 Task: Find connections with filter location Frederico Westphalen with filter topic #realestatewith filter profile language Spanish with filter current company Hacker Associate with filter school SunRise University Alwar with filter industry Business Consulting and Services with filter service category Wedding Planning with filter keywords title Financial Services Representative
Action: Mouse moved to (659, 100)
Screenshot: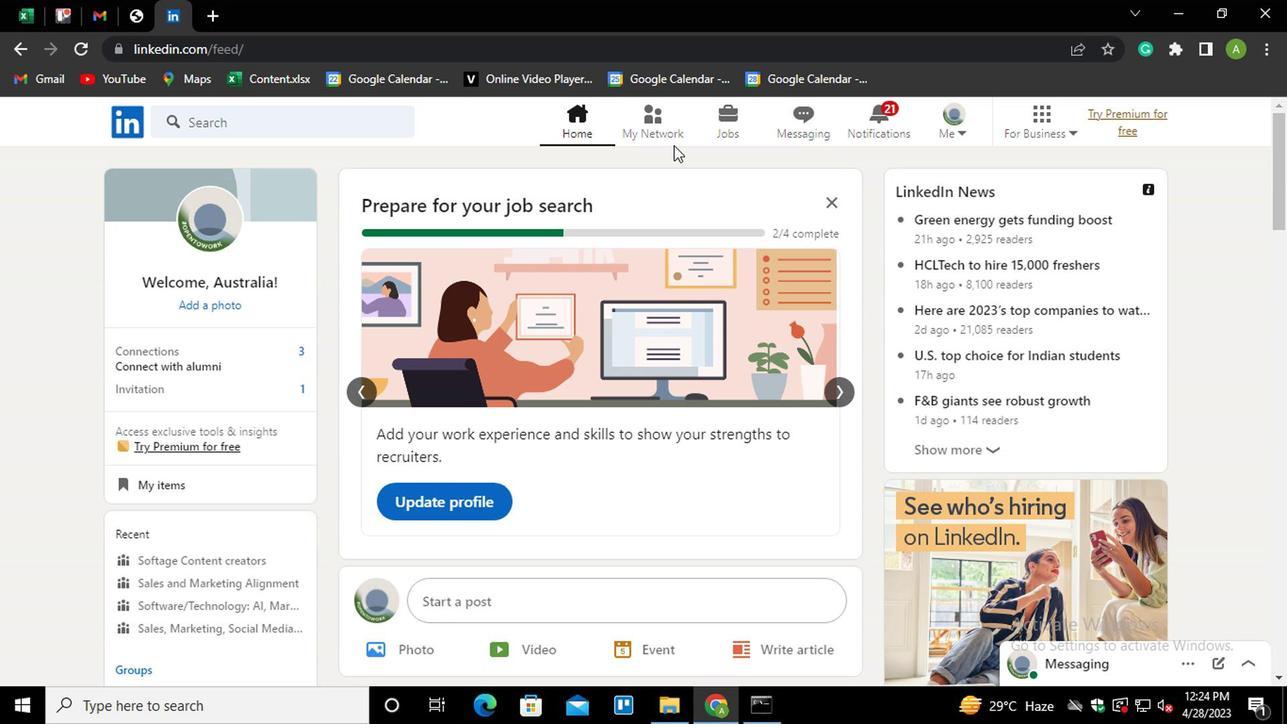 
Action: Mouse pressed left at (659, 100)
Screenshot: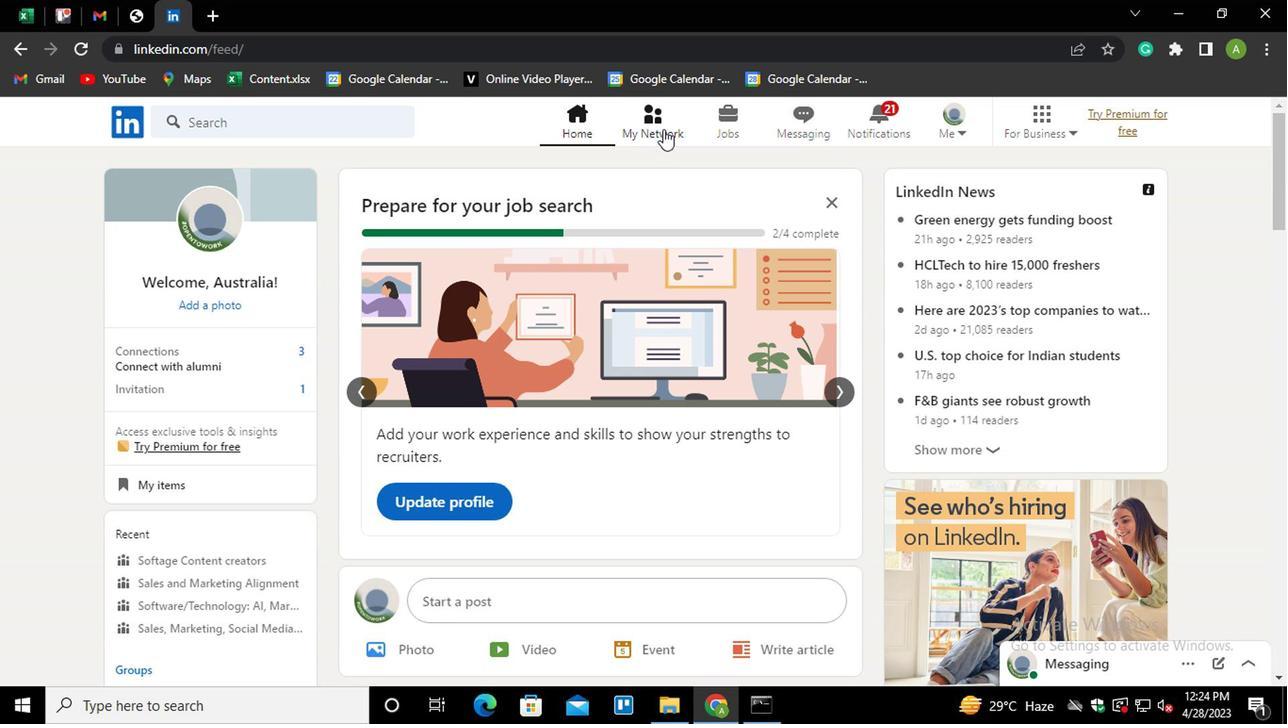 
Action: Mouse moved to (208, 208)
Screenshot: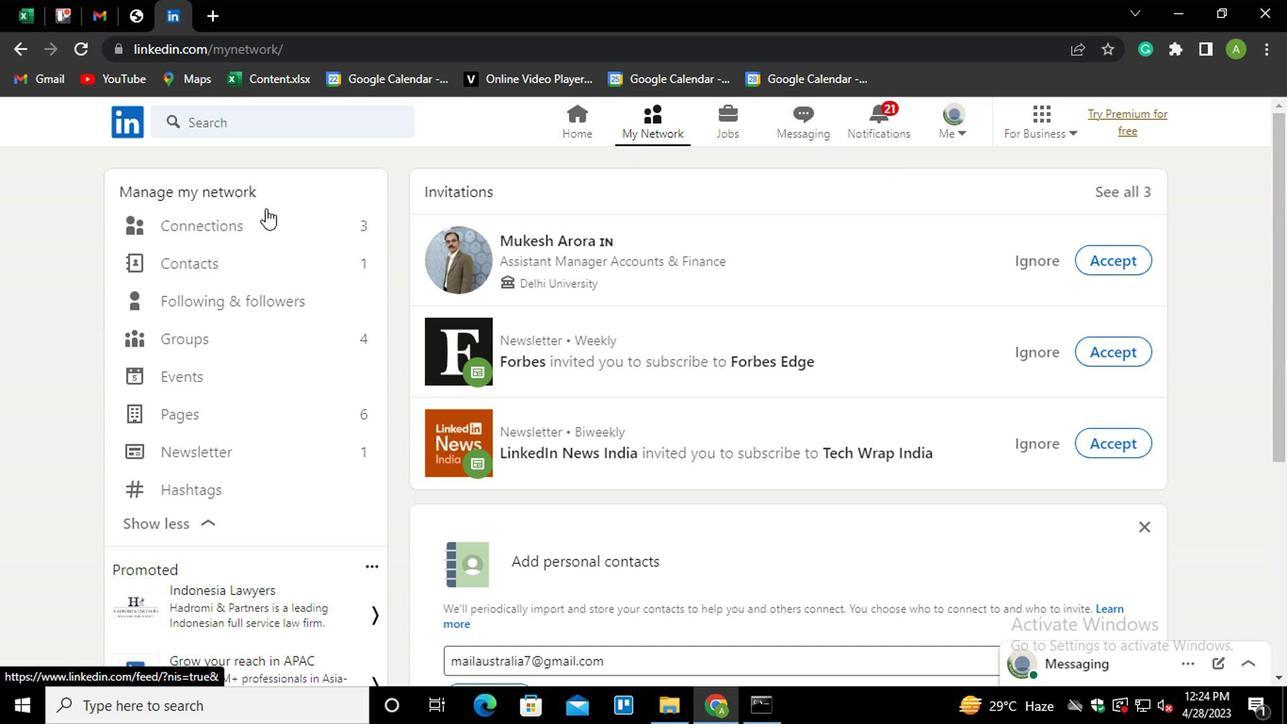 
Action: Mouse pressed left at (208, 208)
Screenshot: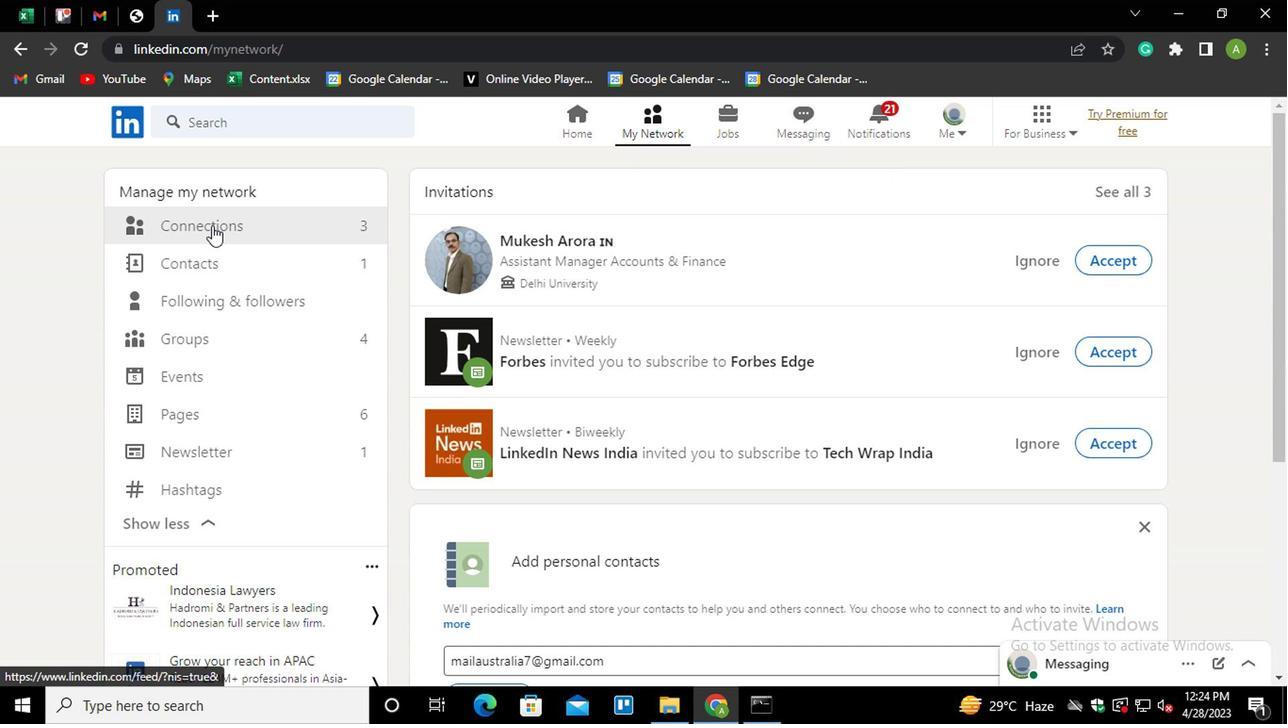 
Action: Mouse moved to (757, 203)
Screenshot: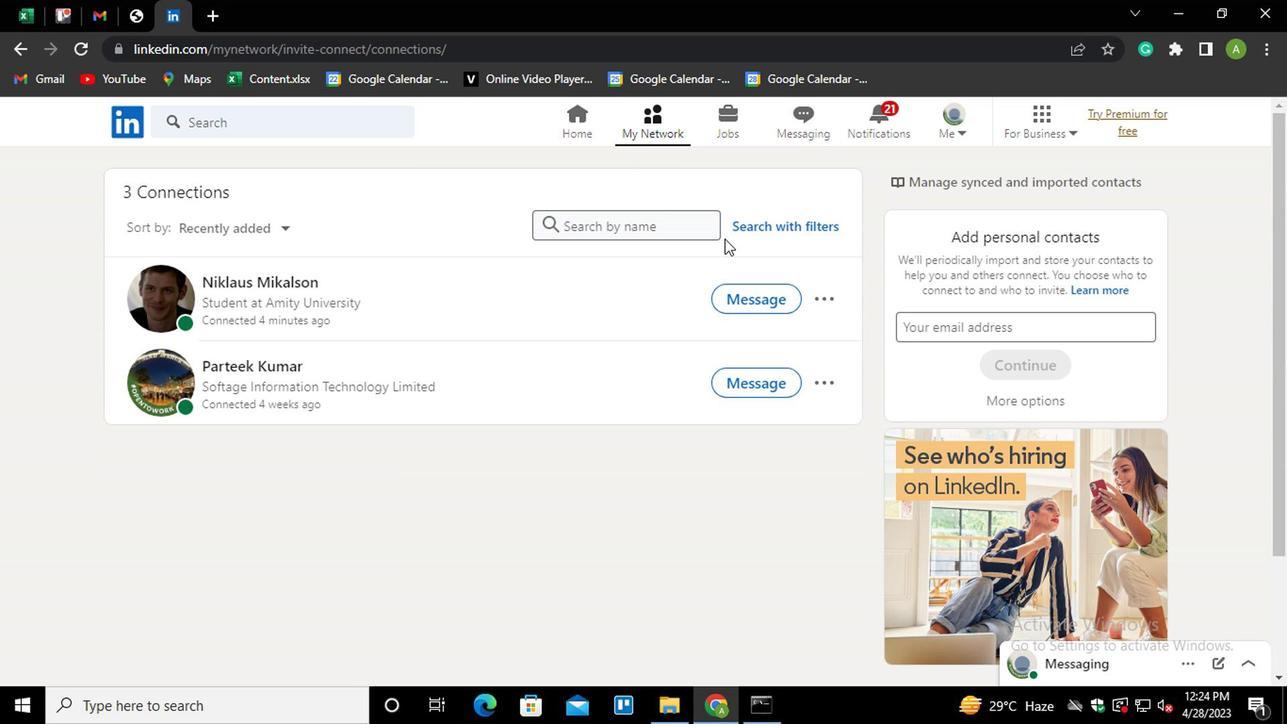 
Action: Mouse pressed left at (757, 203)
Screenshot: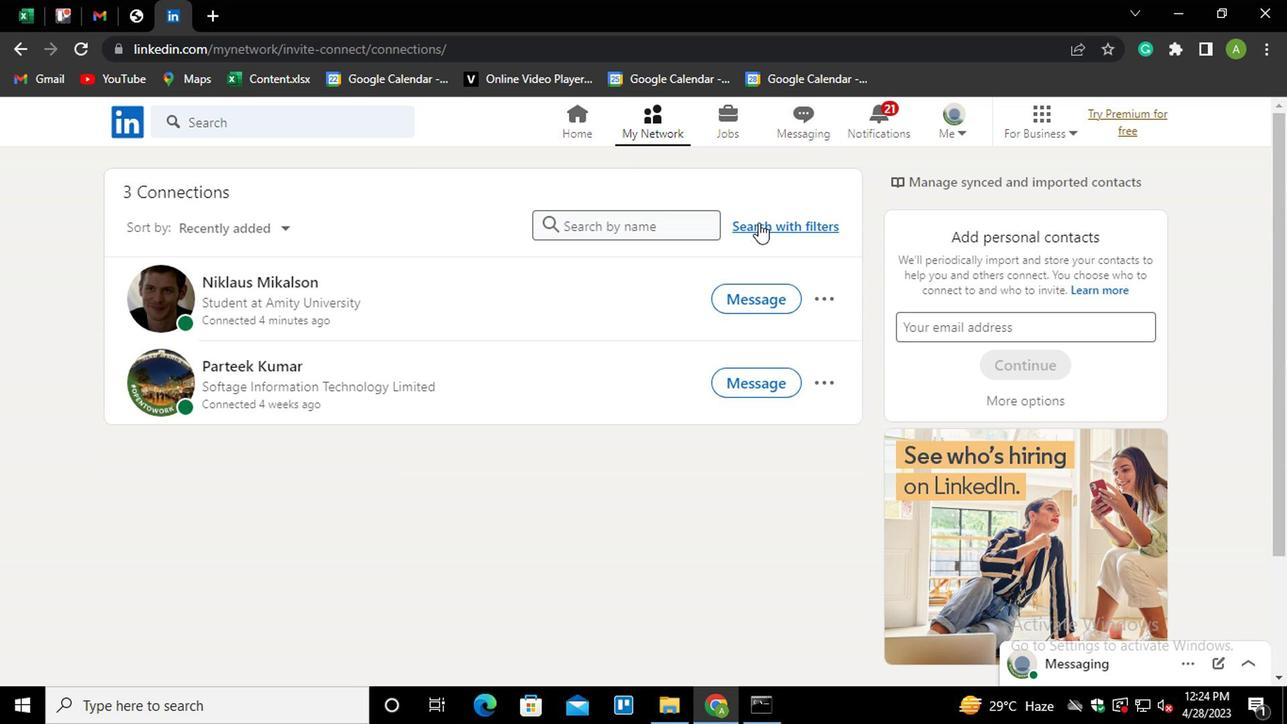 
Action: Mouse moved to (695, 151)
Screenshot: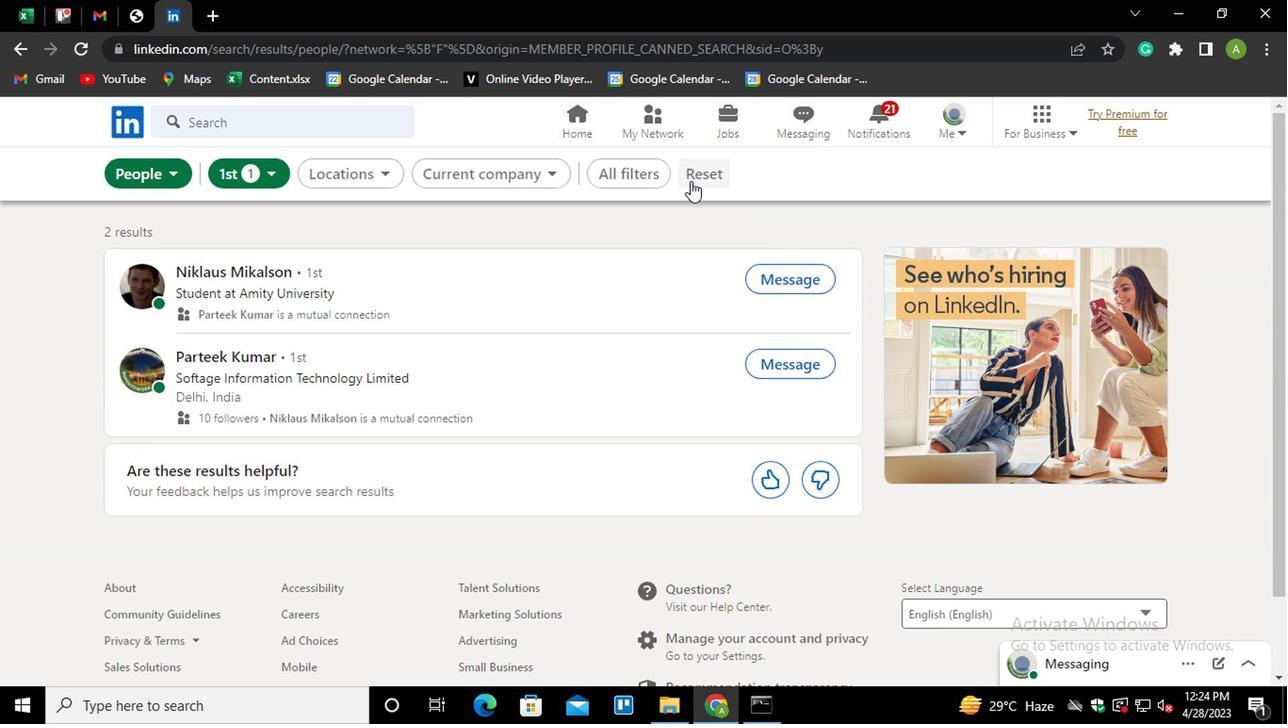 
Action: Mouse pressed left at (695, 151)
Screenshot: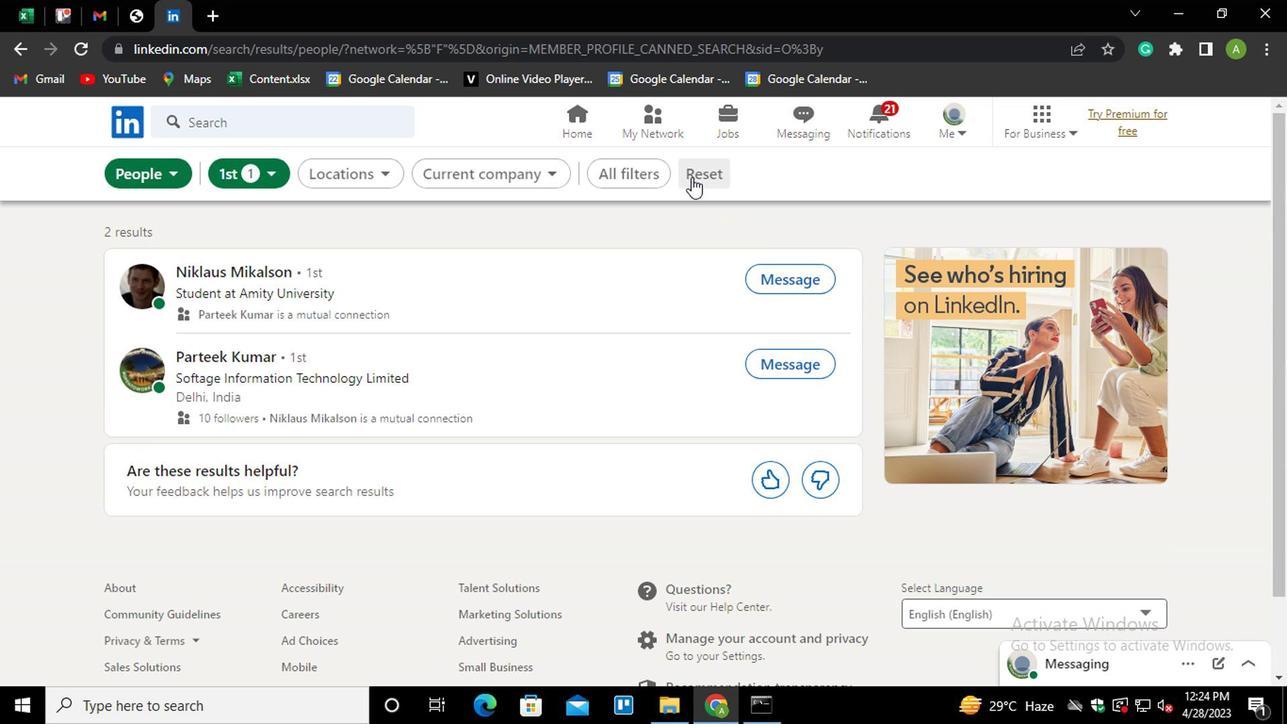 
Action: Mouse moved to (669, 151)
Screenshot: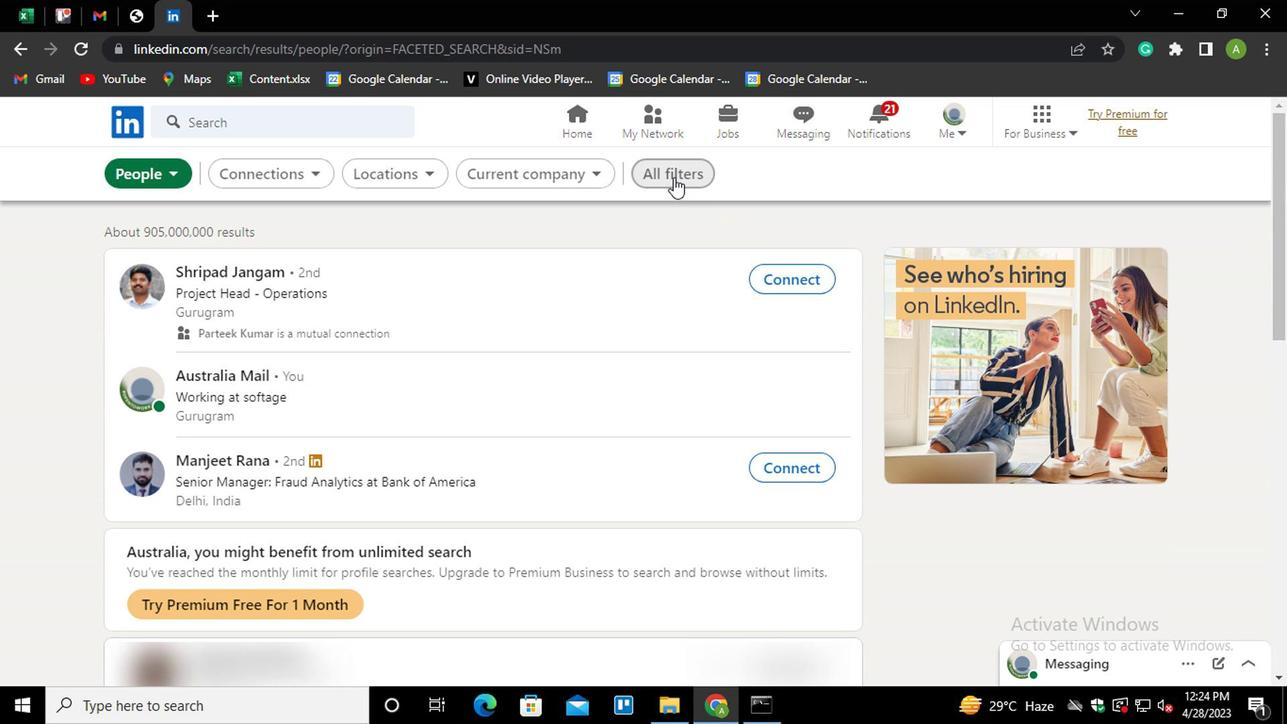 
Action: Mouse pressed left at (669, 151)
Screenshot: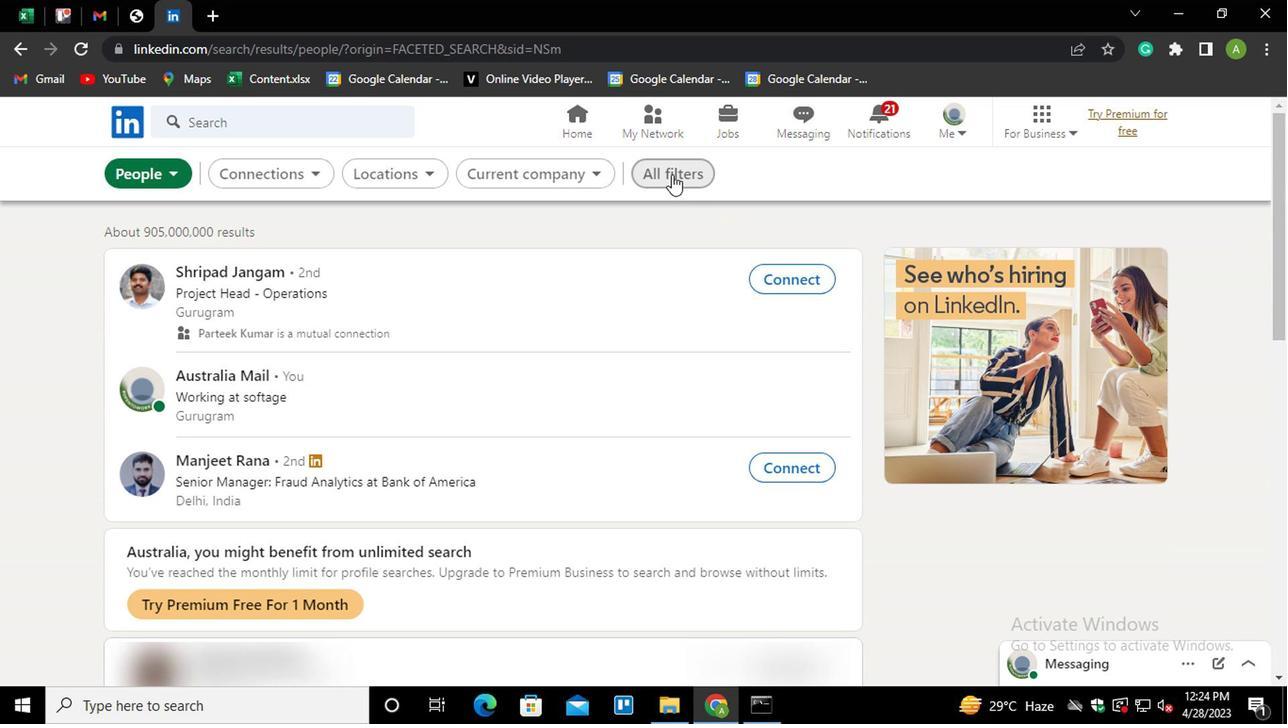 
Action: Mouse moved to (865, 352)
Screenshot: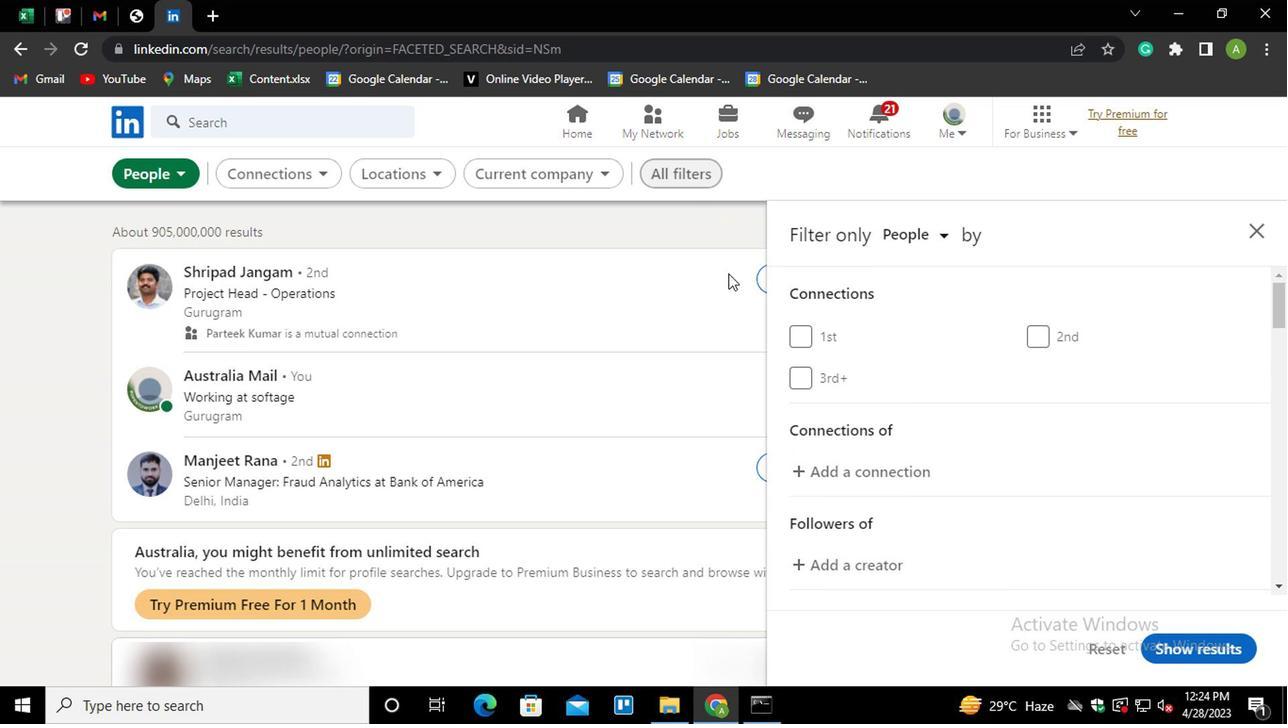 
Action: Mouse scrolled (865, 352) with delta (0, 0)
Screenshot: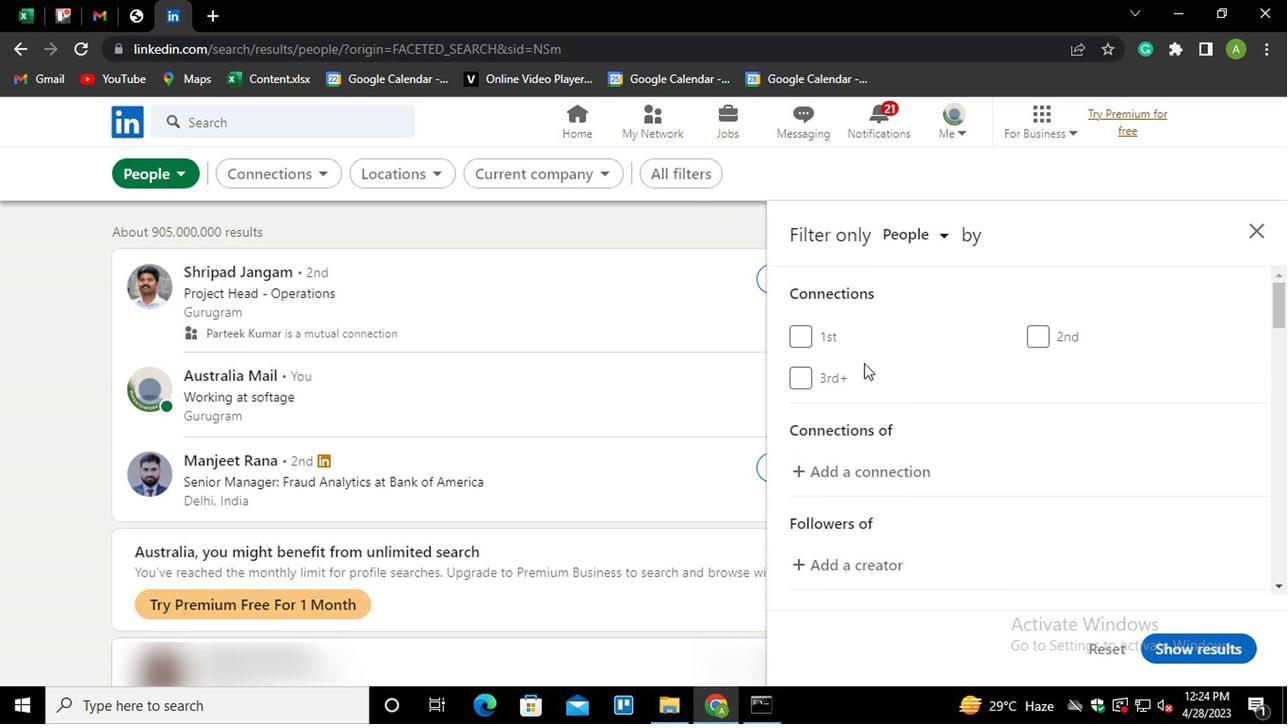 
Action: Mouse scrolled (865, 352) with delta (0, 0)
Screenshot: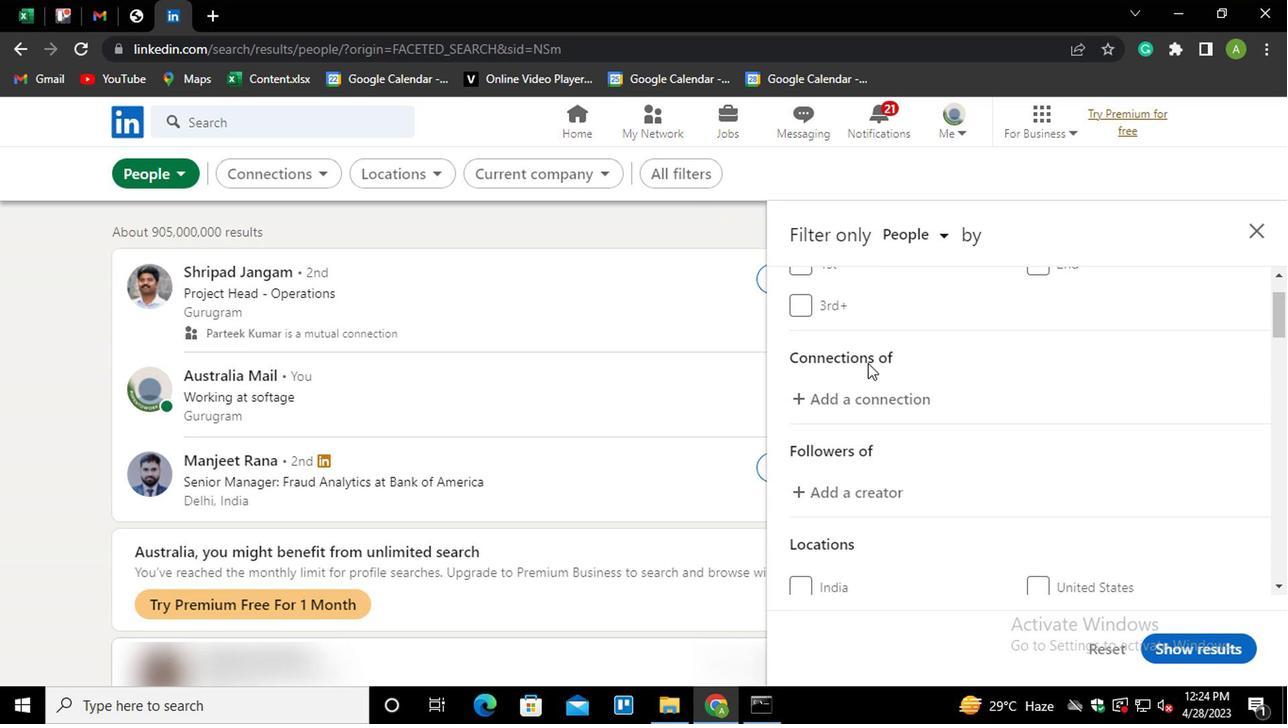 
Action: Mouse scrolled (865, 352) with delta (0, 0)
Screenshot: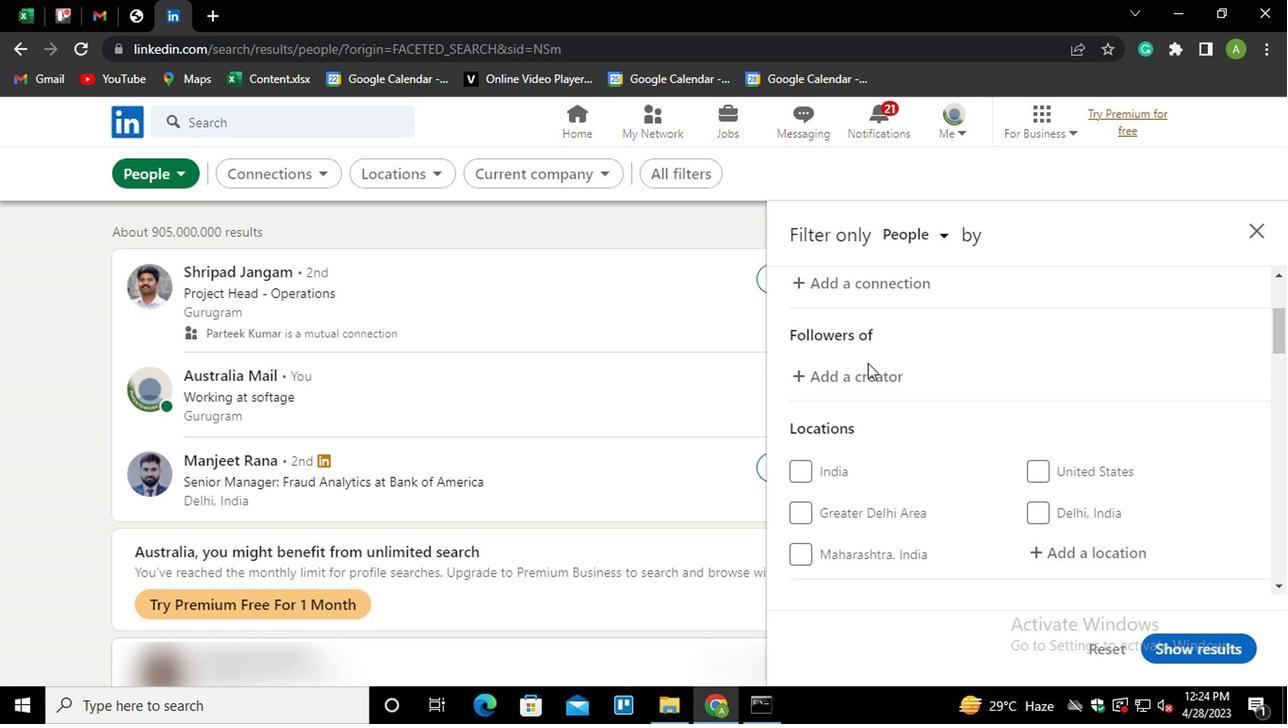 
Action: Mouse moved to (1069, 456)
Screenshot: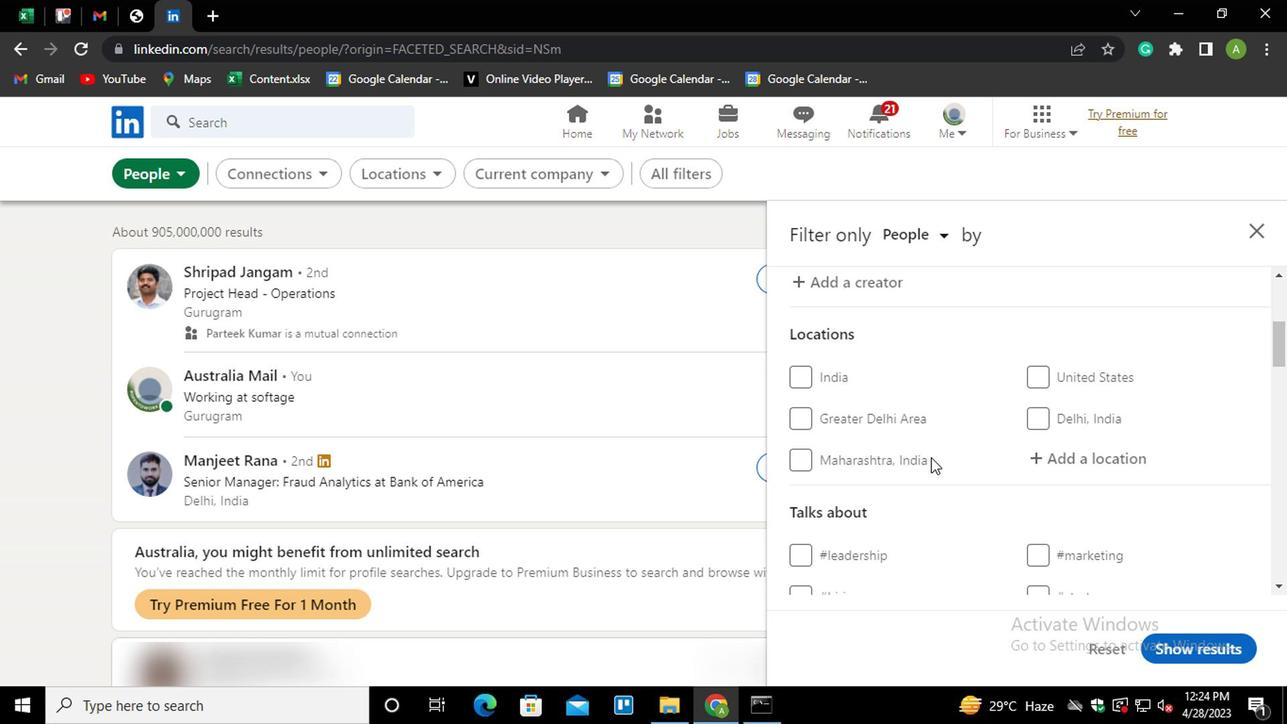 
Action: Mouse pressed left at (1069, 456)
Screenshot: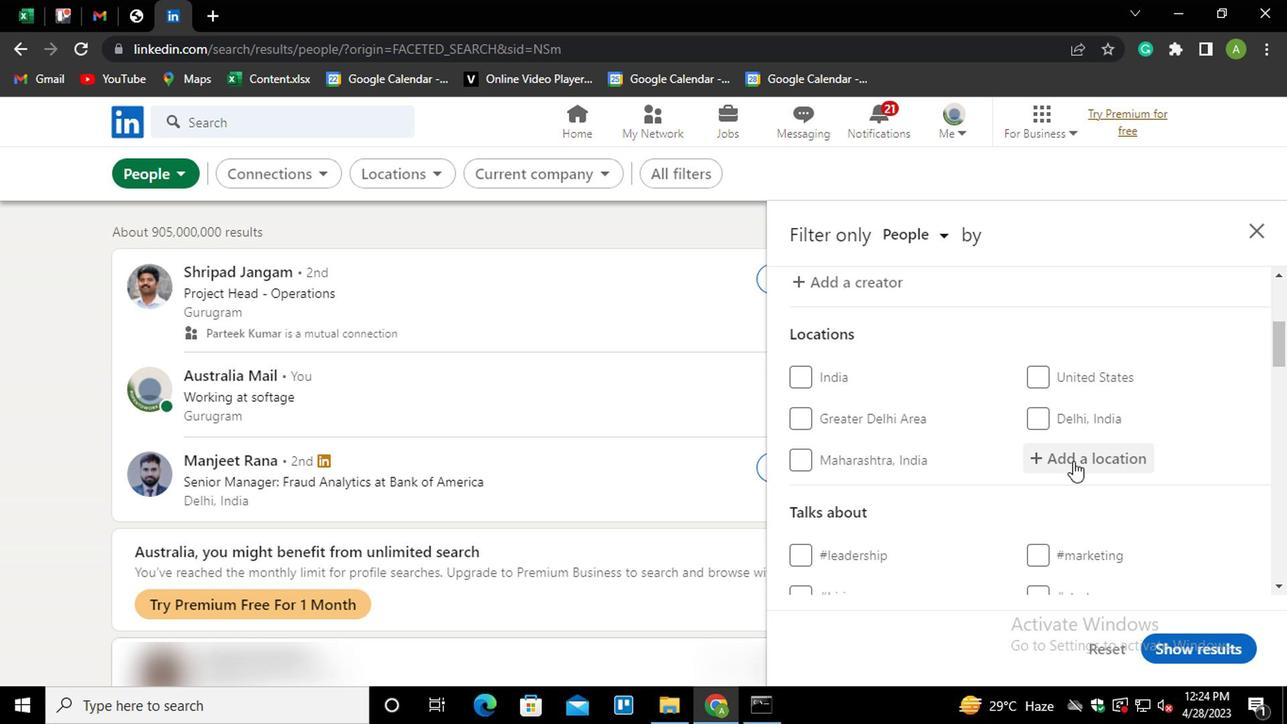 
Action: Mouse moved to (1069, 455)
Screenshot: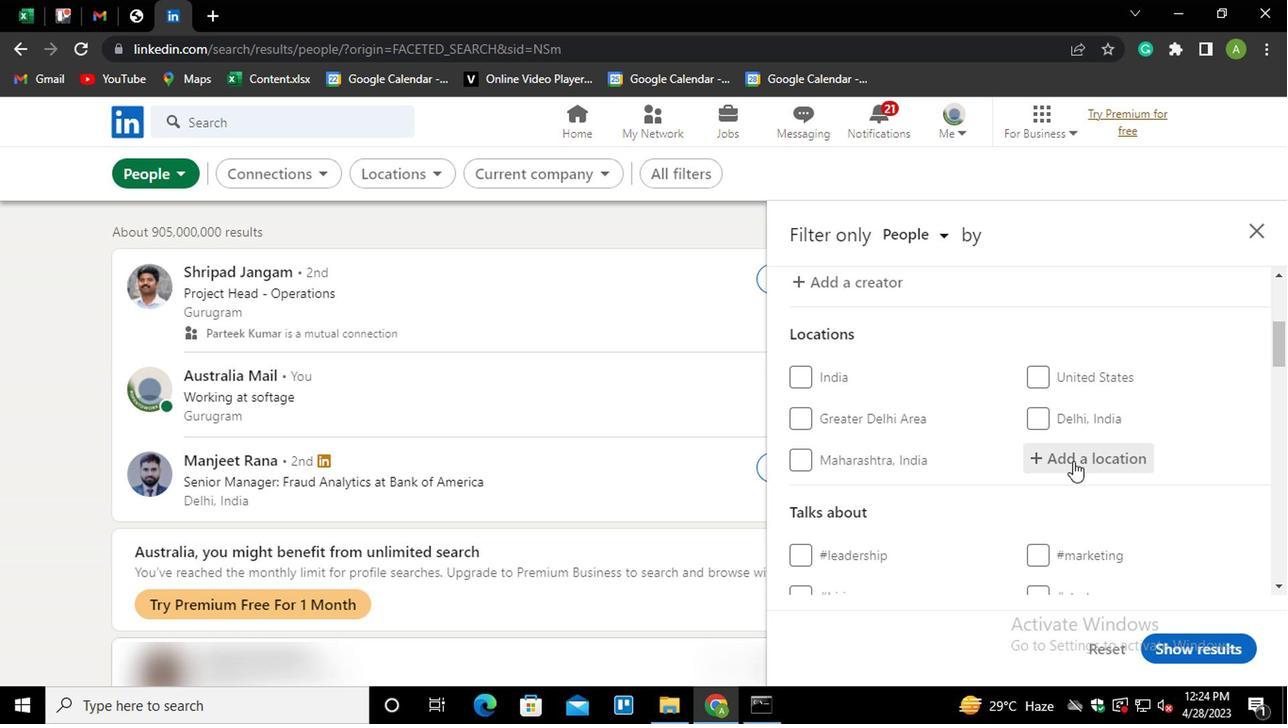 
Action: Key pressed <Key.shift>
Screenshot: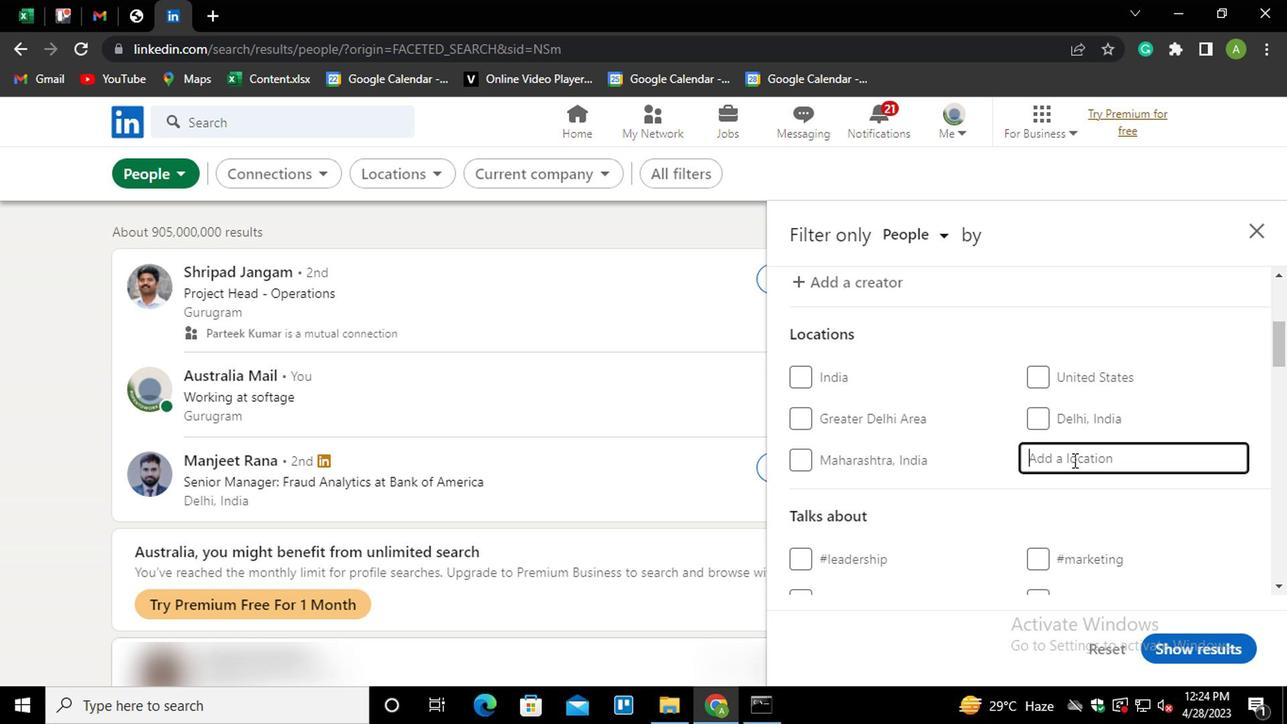 
Action: Mouse moved to (1067, 455)
Screenshot: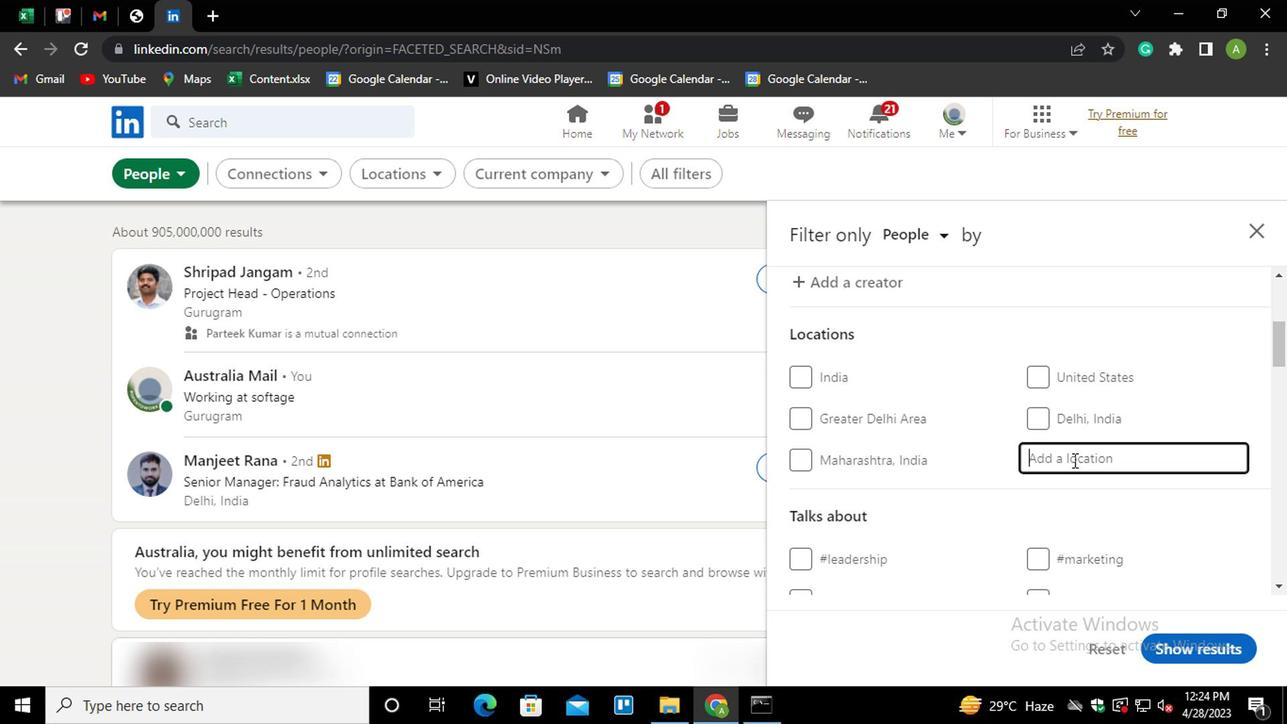 
Action: Key pressed F
Screenshot: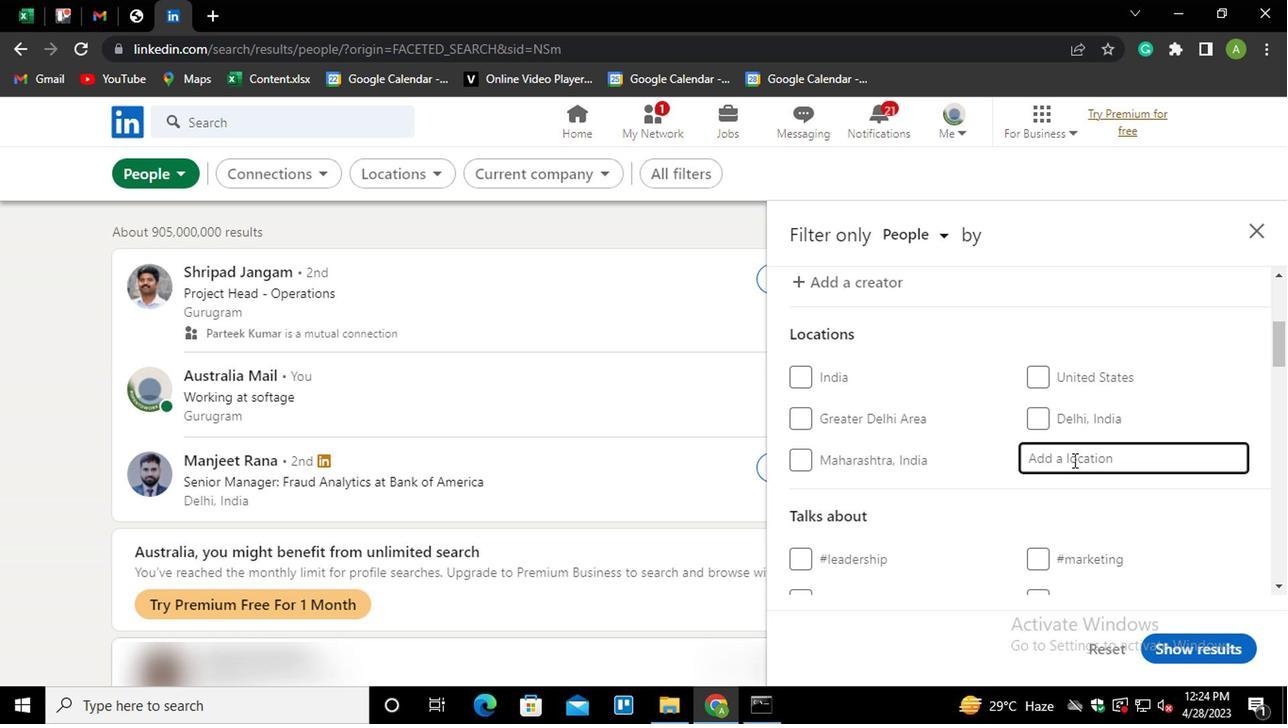 
Action: Mouse moved to (1067, 455)
Screenshot: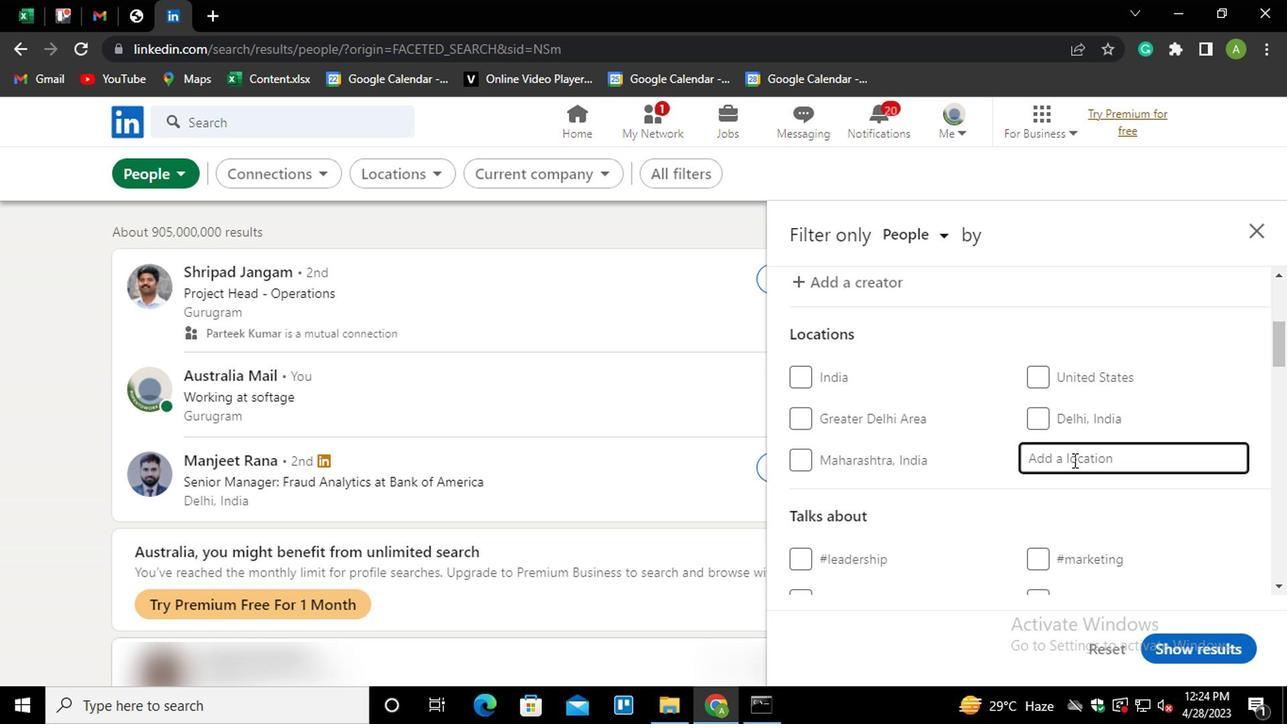 
Action: Key pressed REDERICO<Key.down><Key.enter>
Screenshot: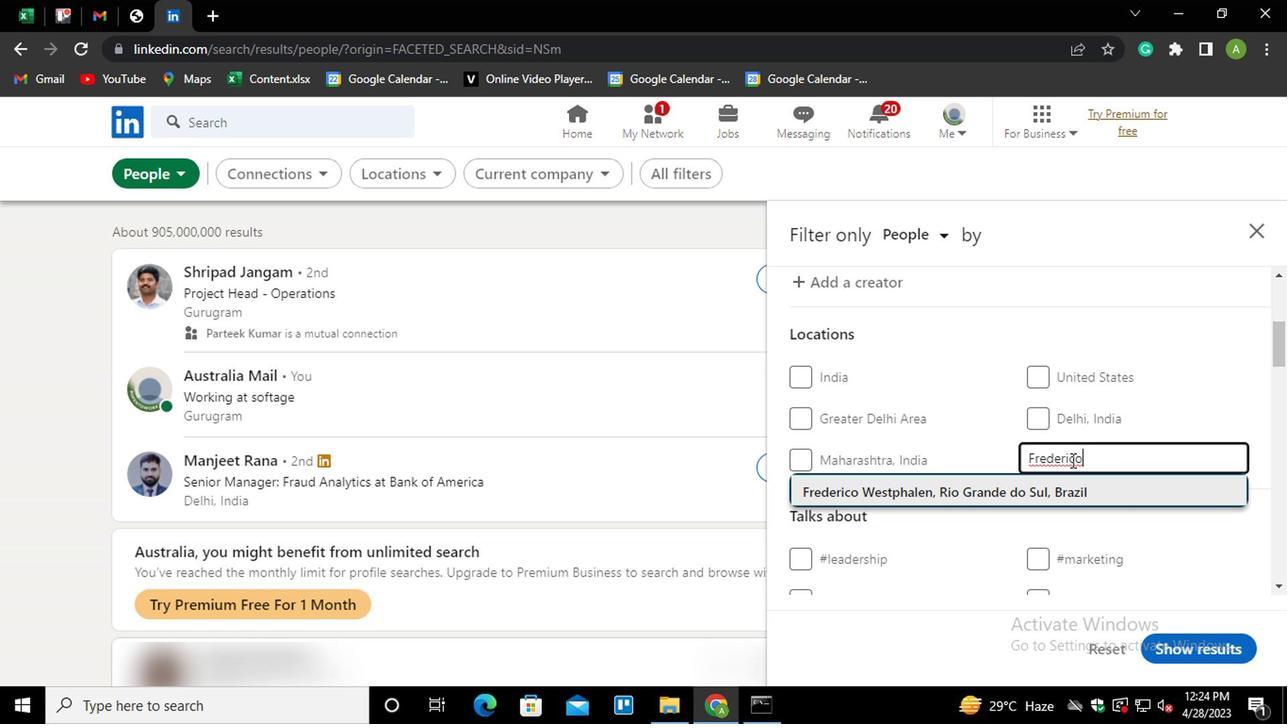 
Action: Mouse scrolled (1067, 454) with delta (0, 0)
Screenshot: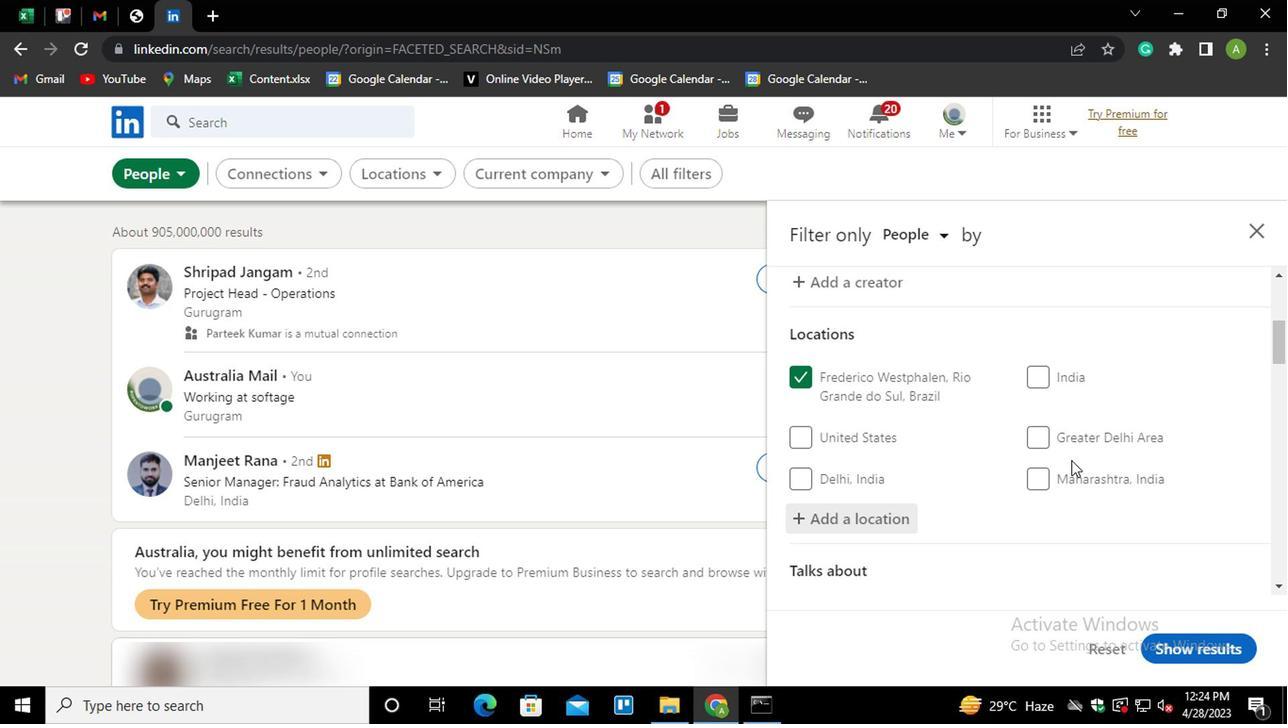 
Action: Mouse scrolled (1067, 454) with delta (0, 0)
Screenshot: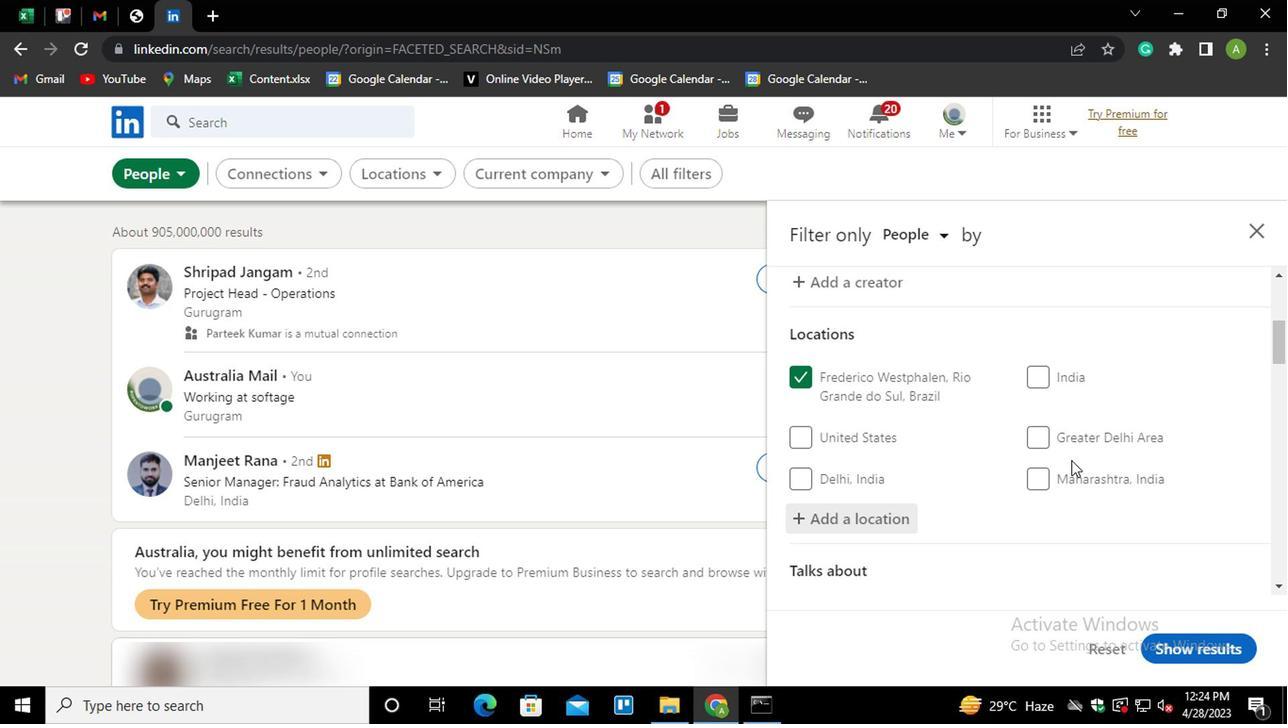 
Action: Mouse scrolled (1067, 454) with delta (0, 0)
Screenshot: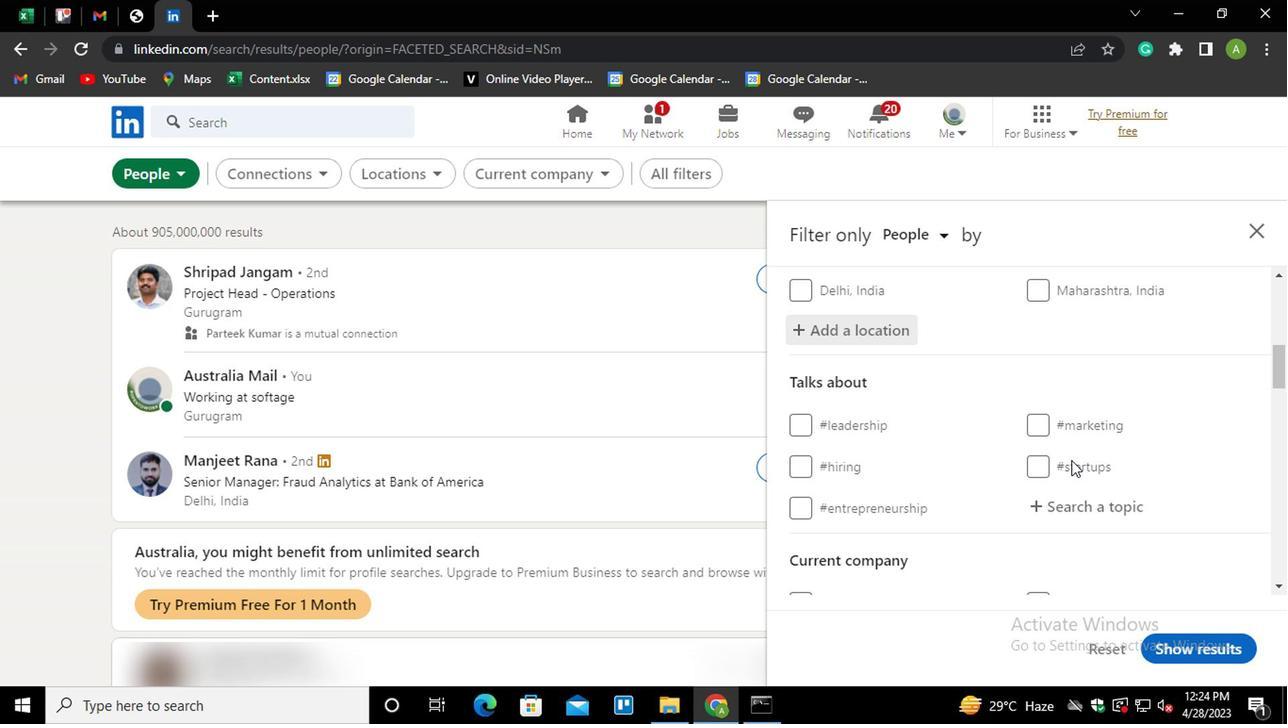 
Action: Mouse moved to (1062, 407)
Screenshot: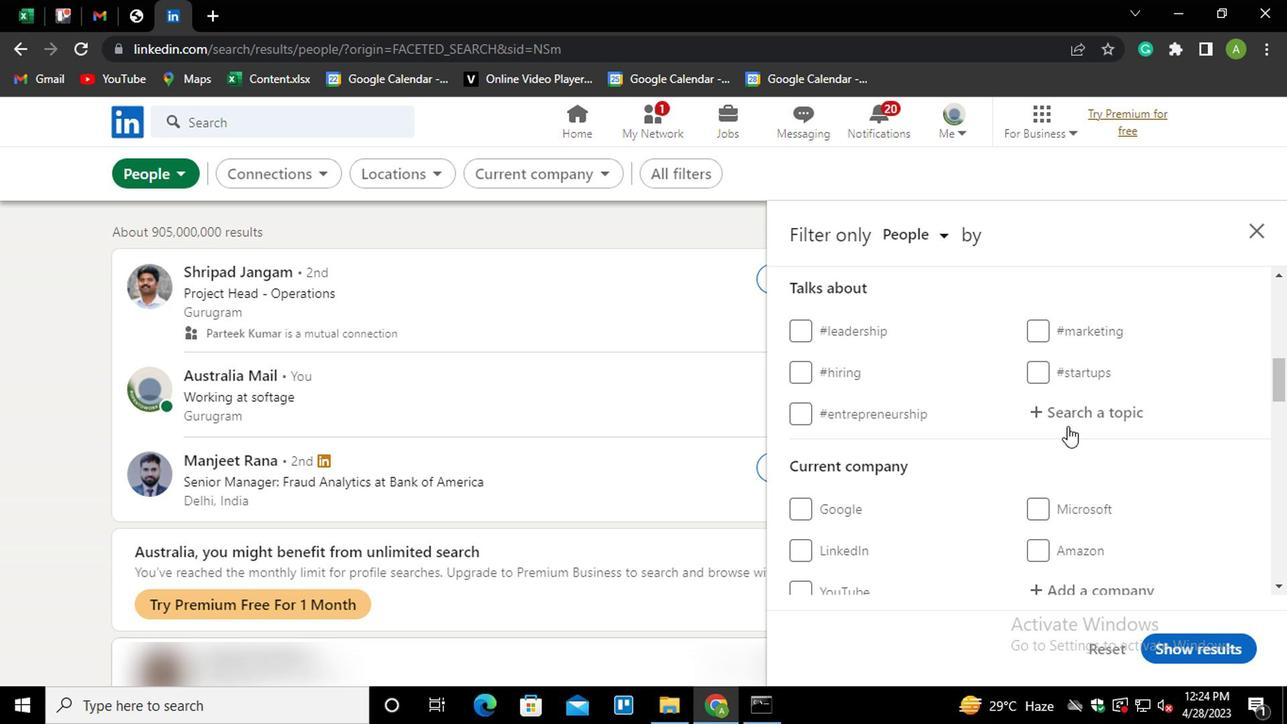 
Action: Mouse pressed left at (1062, 407)
Screenshot: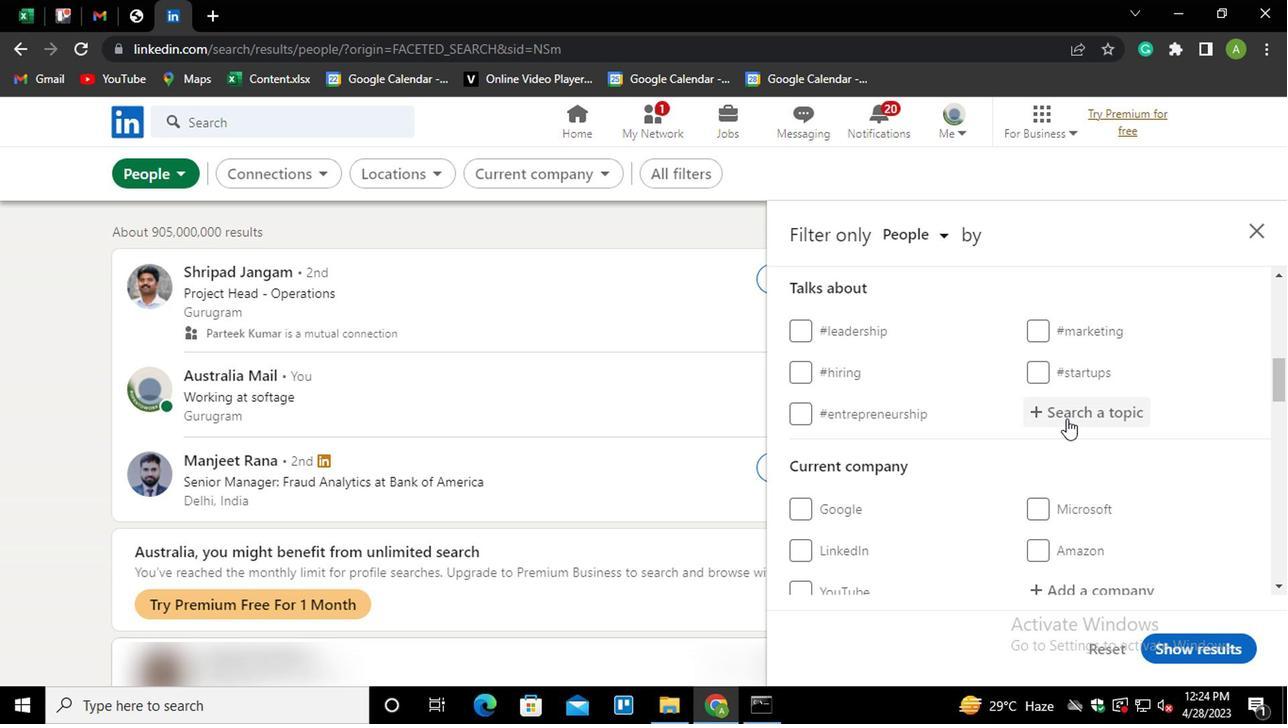 
Action: Key pressed R
Screenshot: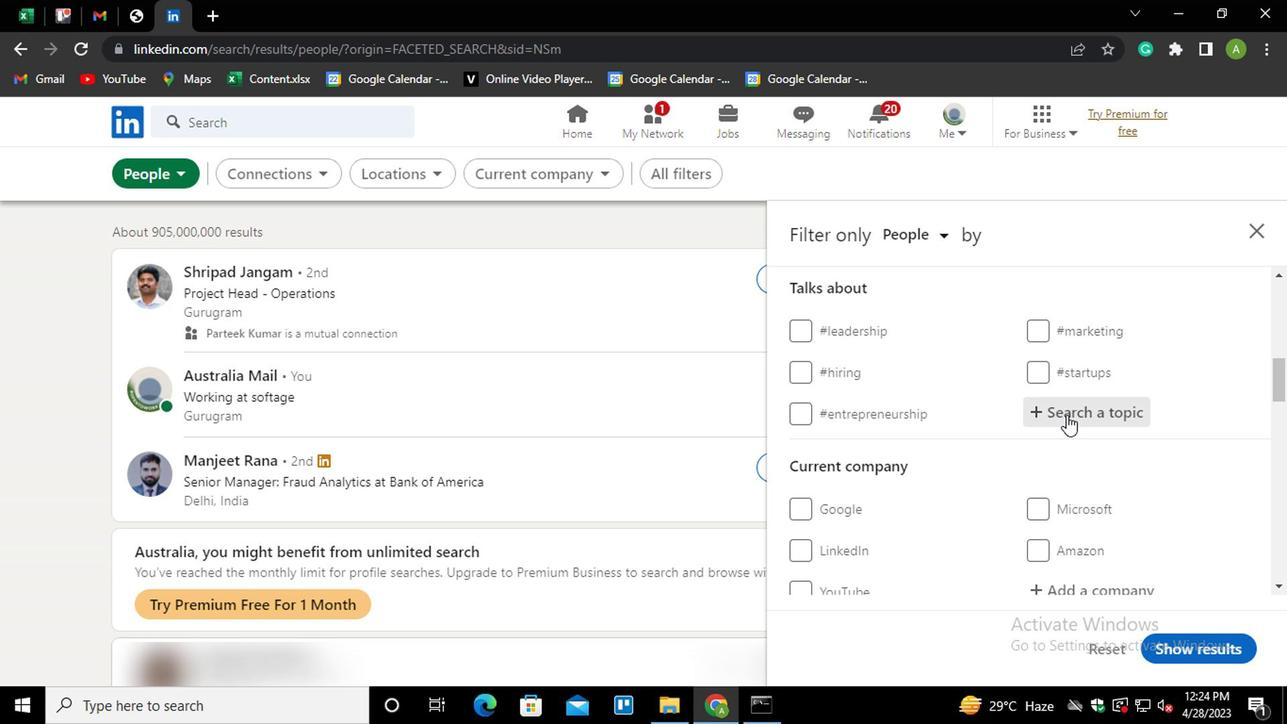 
Action: Mouse moved to (1060, 407)
Screenshot: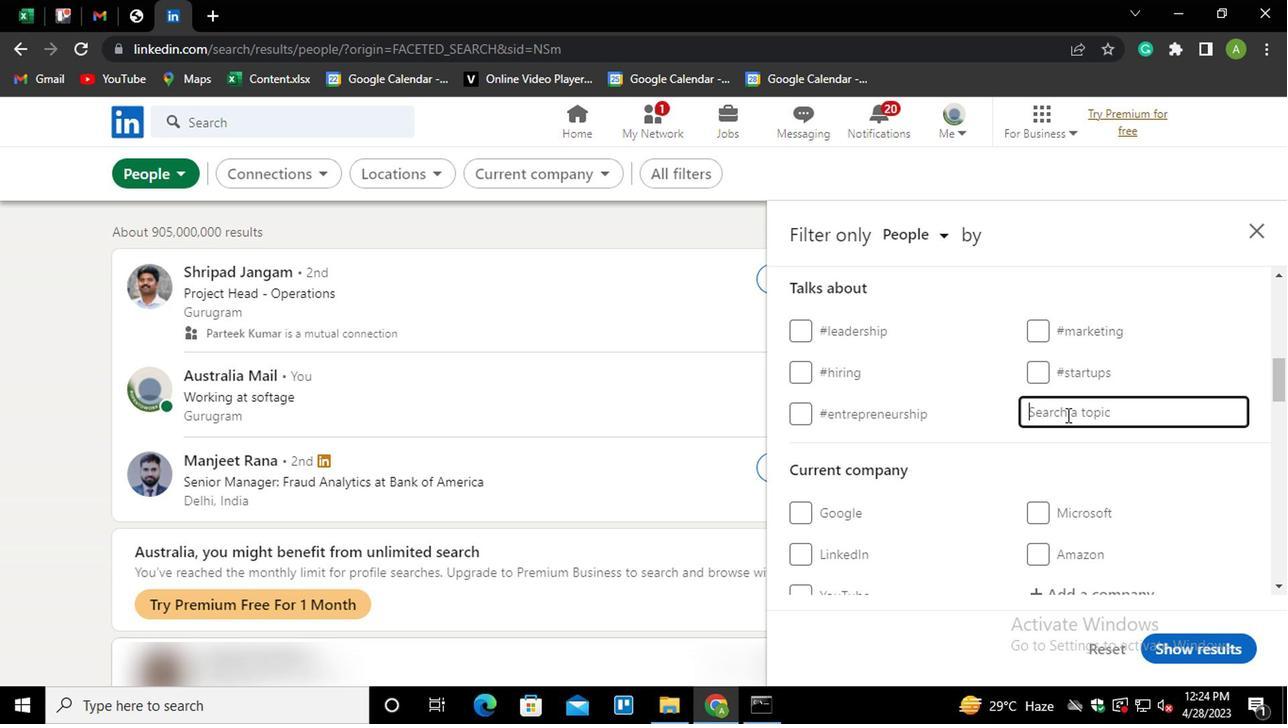 
Action: Key pressed E
Screenshot: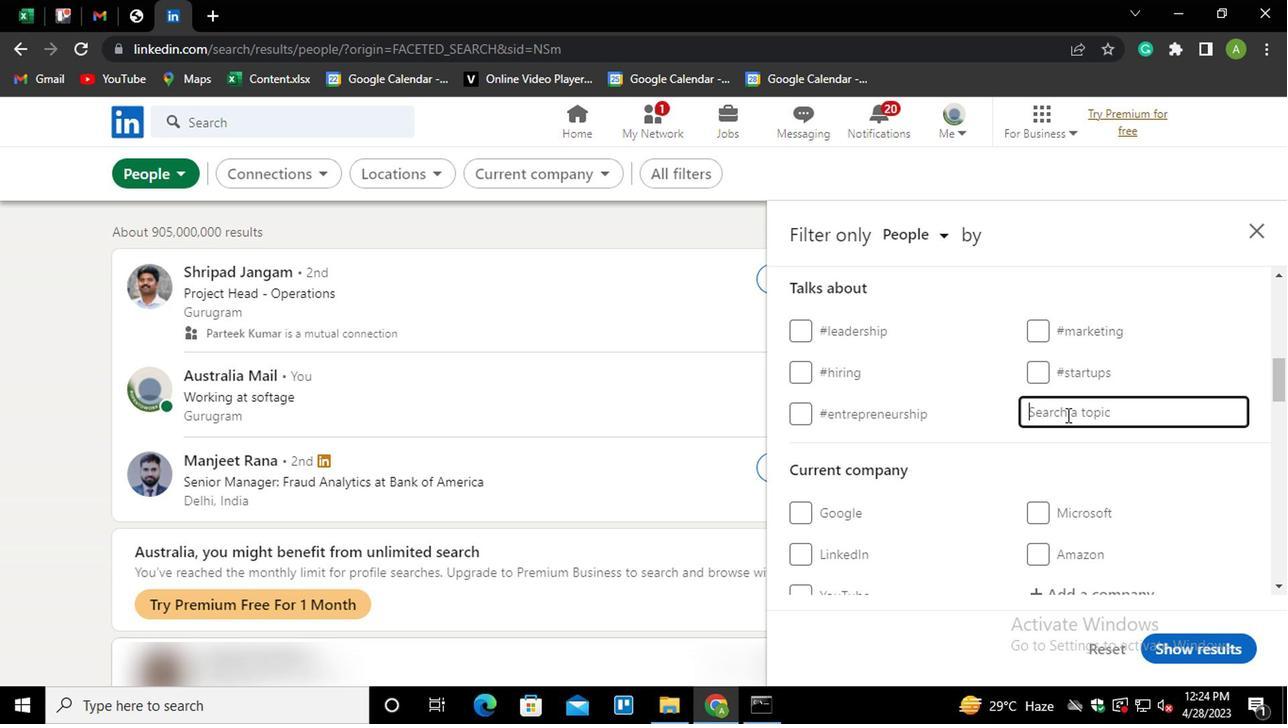 
Action: Mouse moved to (1058, 409)
Screenshot: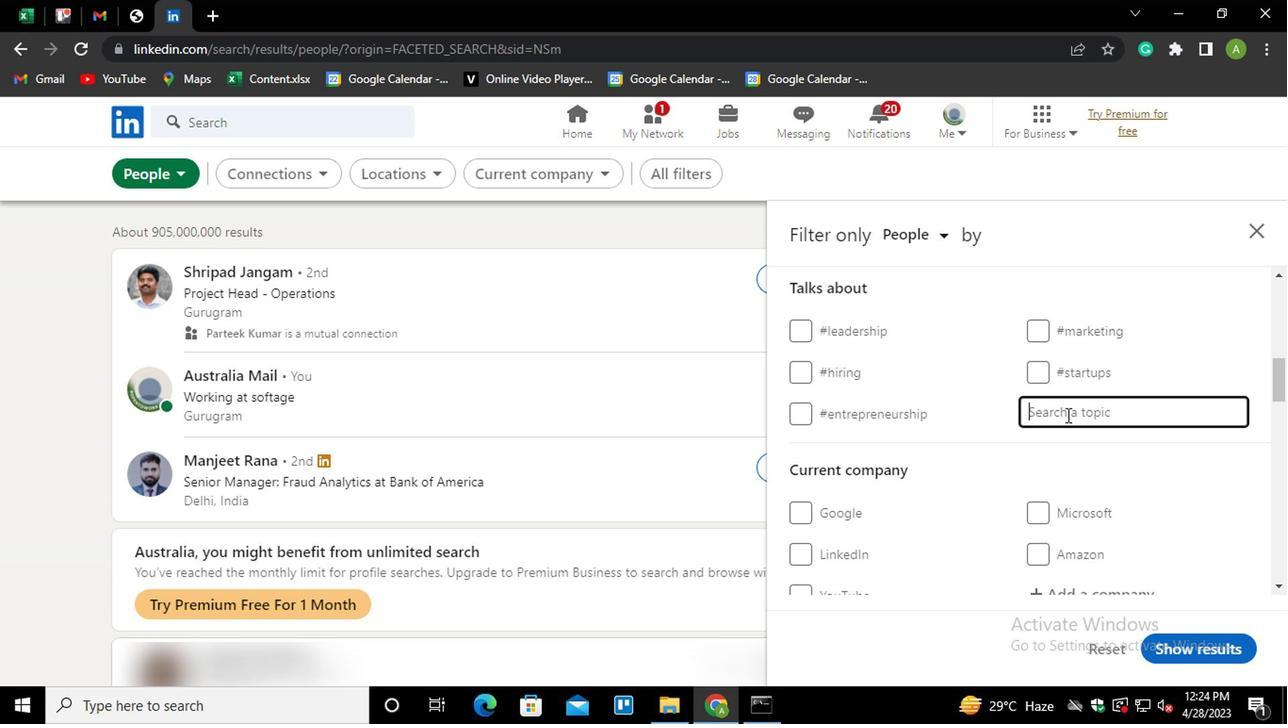 
Action: Key pressed ALESTAT<Key.down><Key.enter>
Screenshot: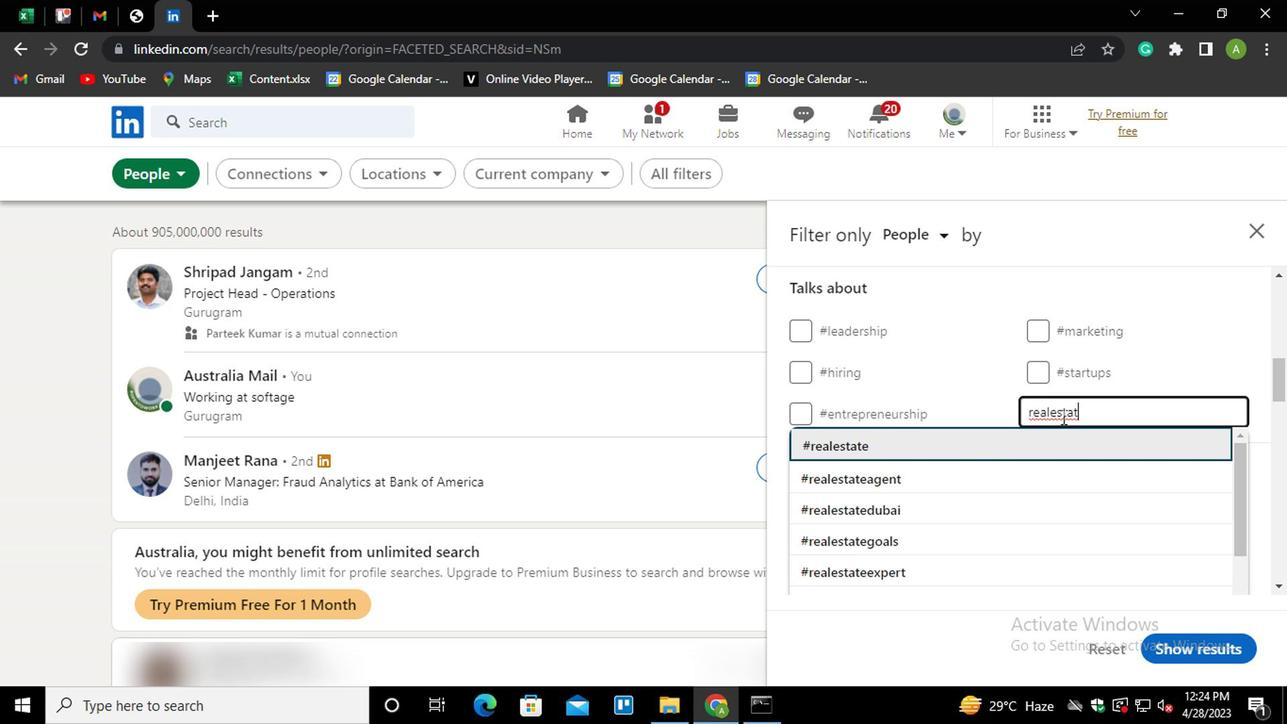 
Action: Mouse scrolled (1058, 409) with delta (0, 0)
Screenshot: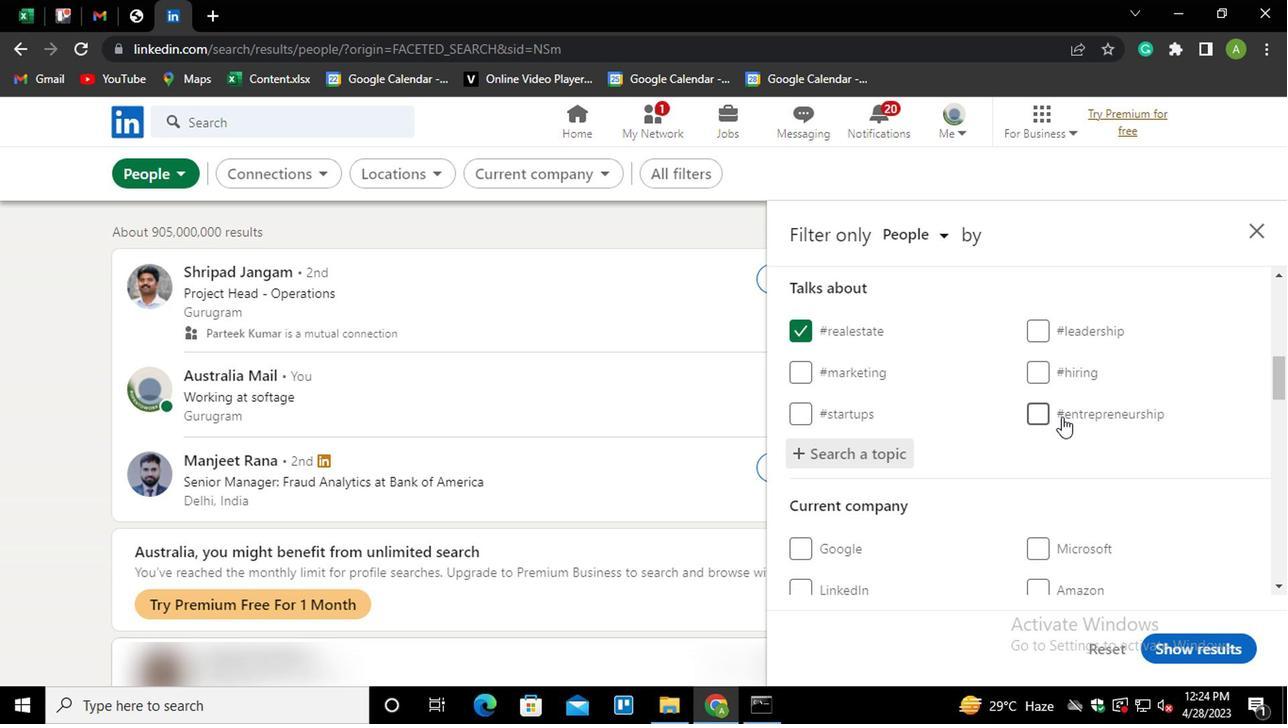 
Action: Mouse scrolled (1058, 409) with delta (0, 0)
Screenshot: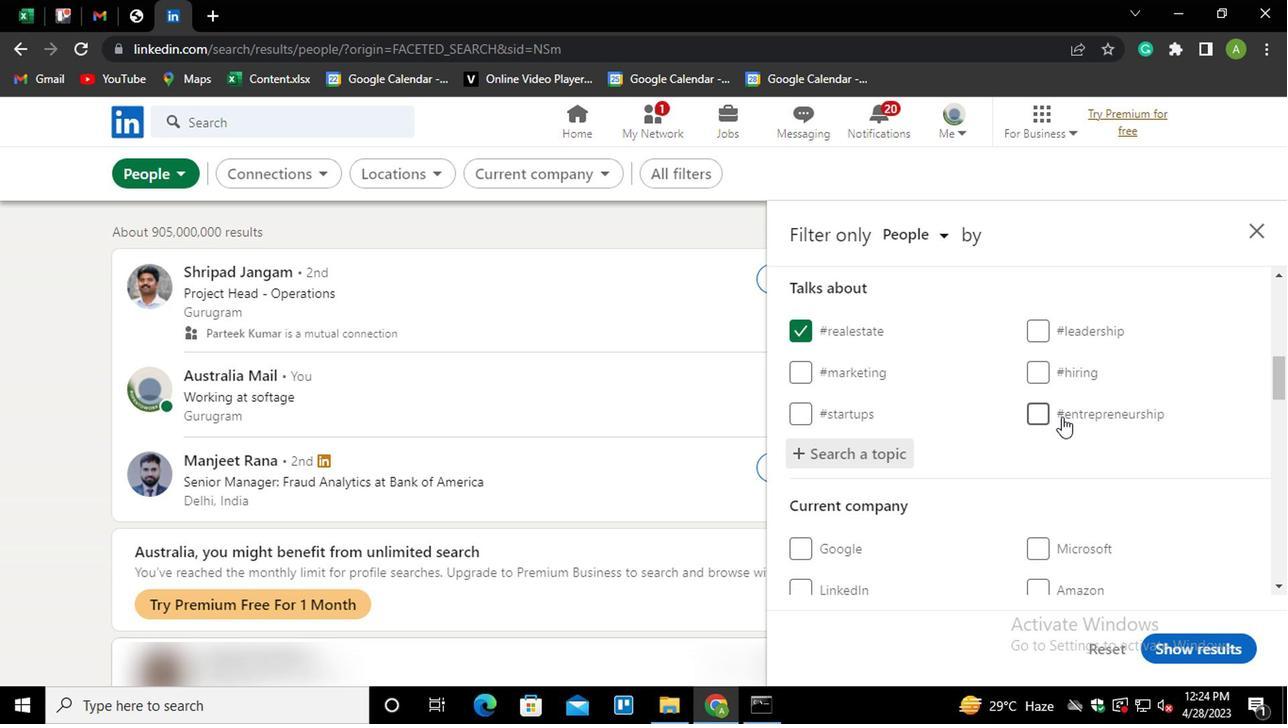 
Action: Mouse scrolled (1058, 409) with delta (0, 0)
Screenshot: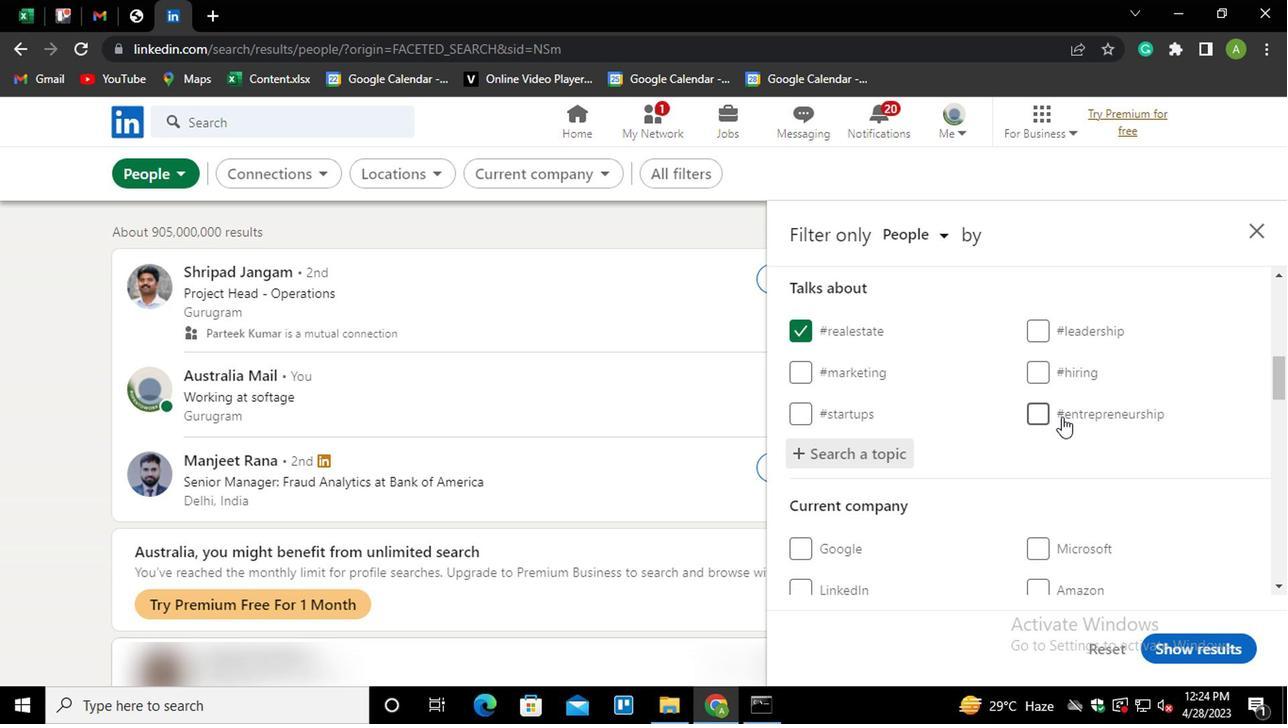 
Action: Mouse scrolled (1058, 409) with delta (0, 0)
Screenshot: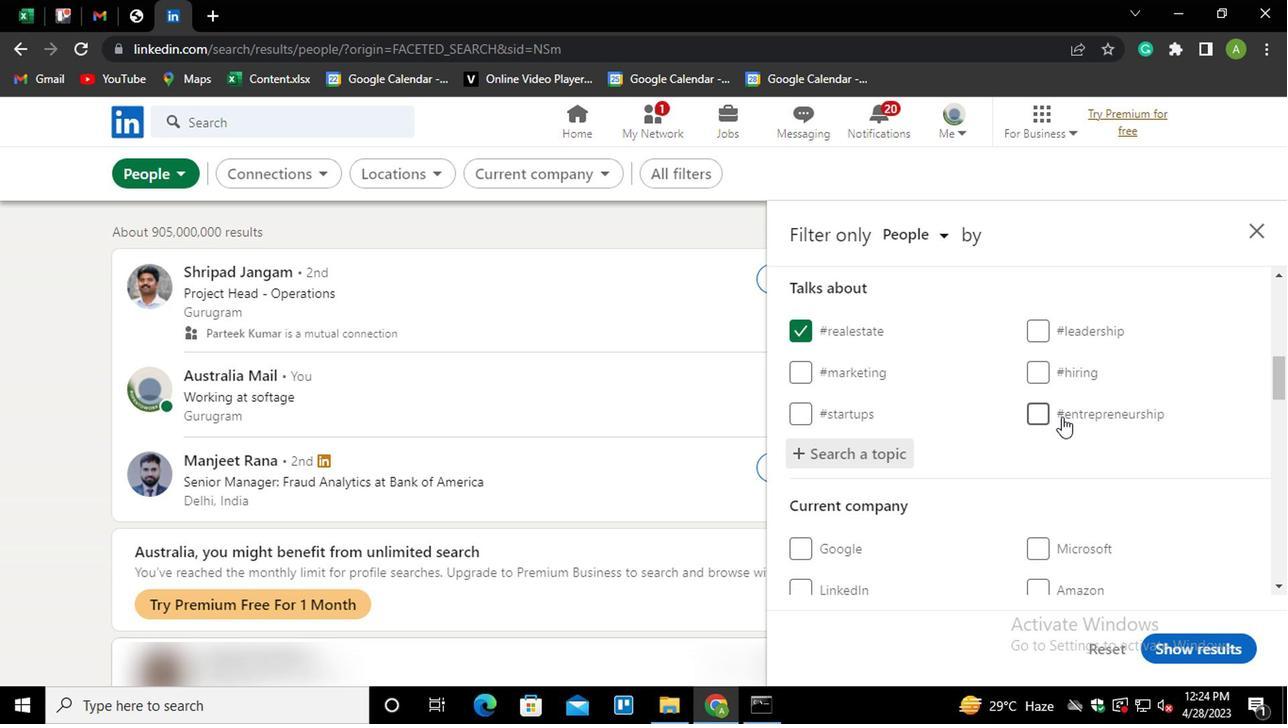
Action: Mouse scrolled (1058, 409) with delta (0, 0)
Screenshot: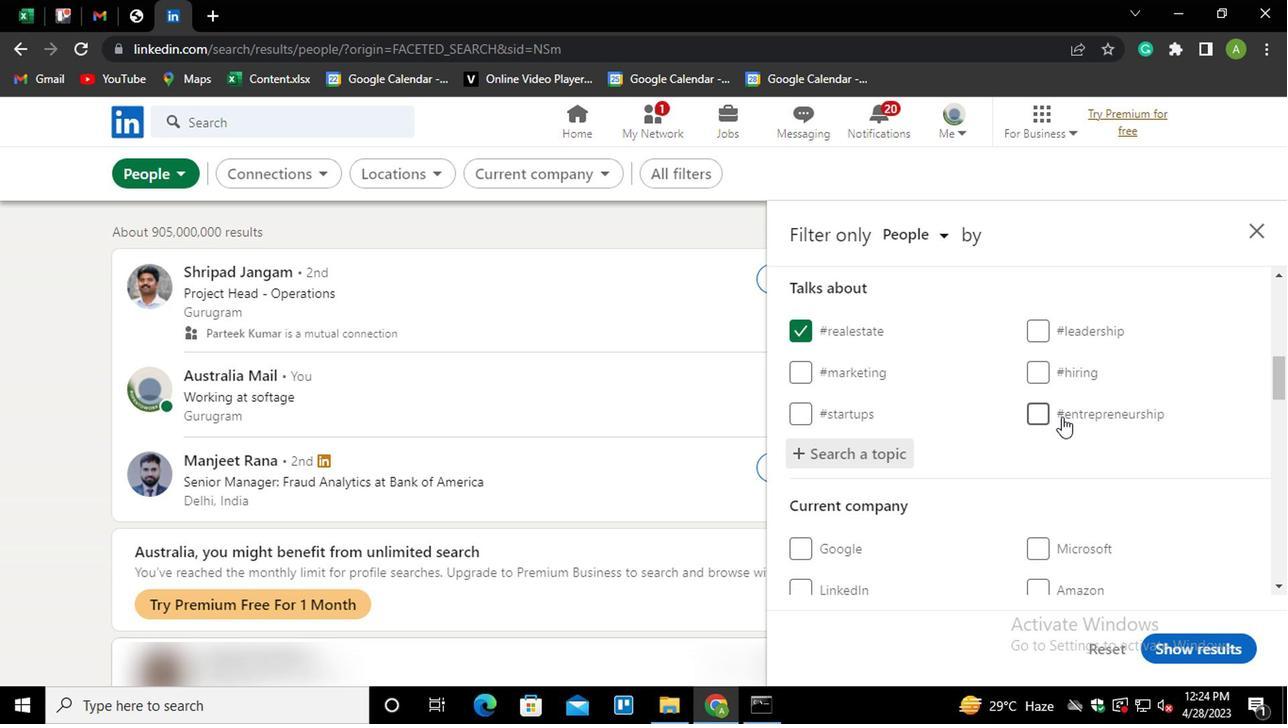 
Action: Mouse scrolled (1058, 409) with delta (0, 0)
Screenshot: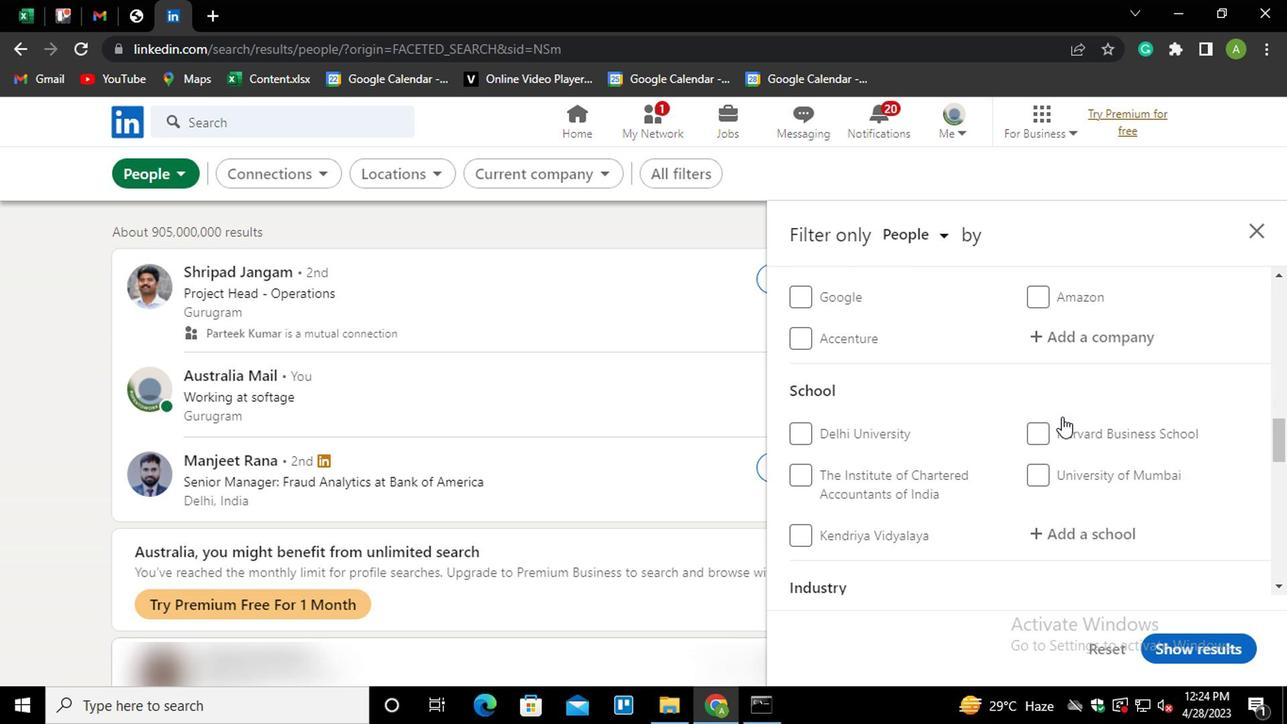 
Action: Mouse scrolled (1058, 409) with delta (0, 0)
Screenshot: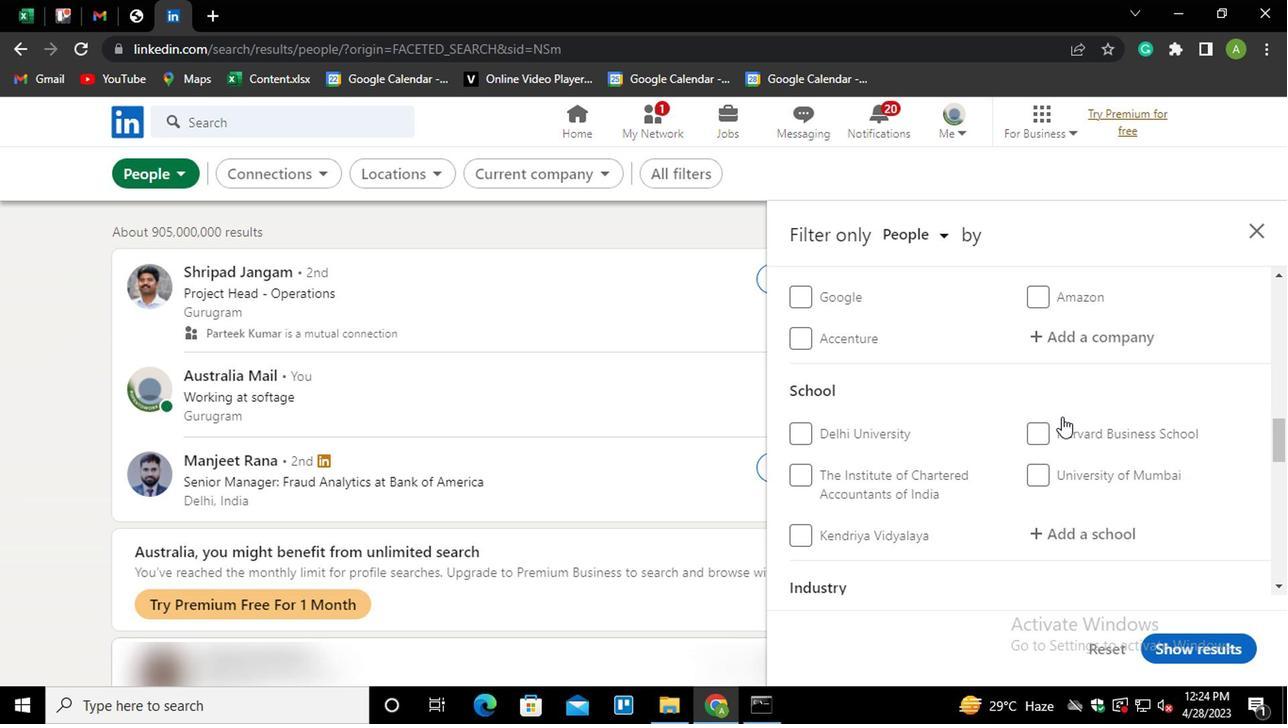 
Action: Mouse scrolled (1058, 409) with delta (0, 0)
Screenshot: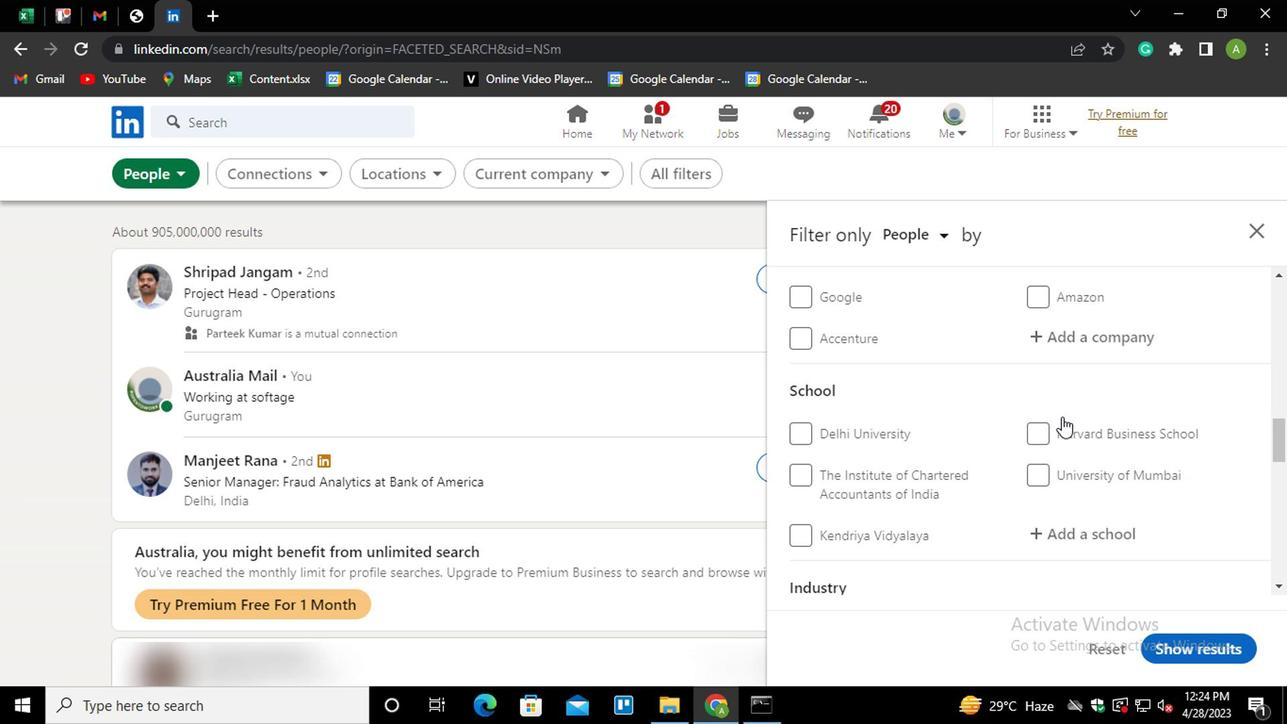 
Action: Mouse scrolled (1058, 409) with delta (0, 0)
Screenshot: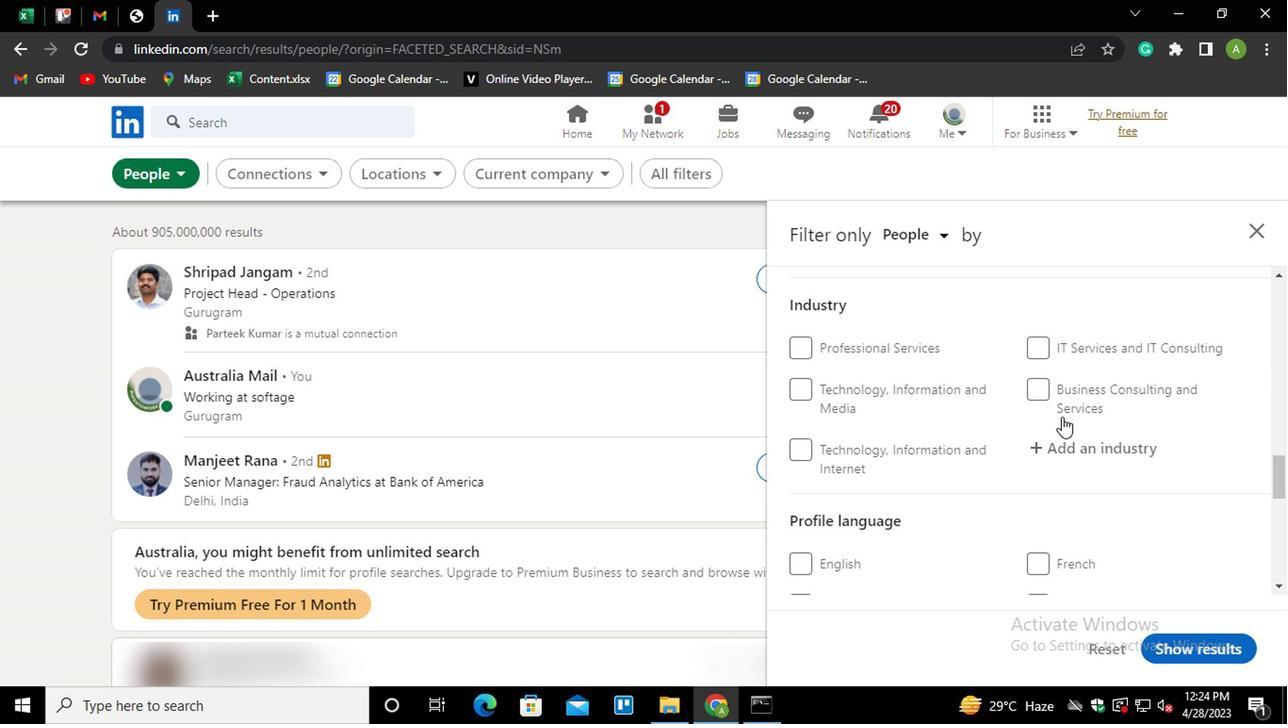 
Action: Mouse moved to (810, 502)
Screenshot: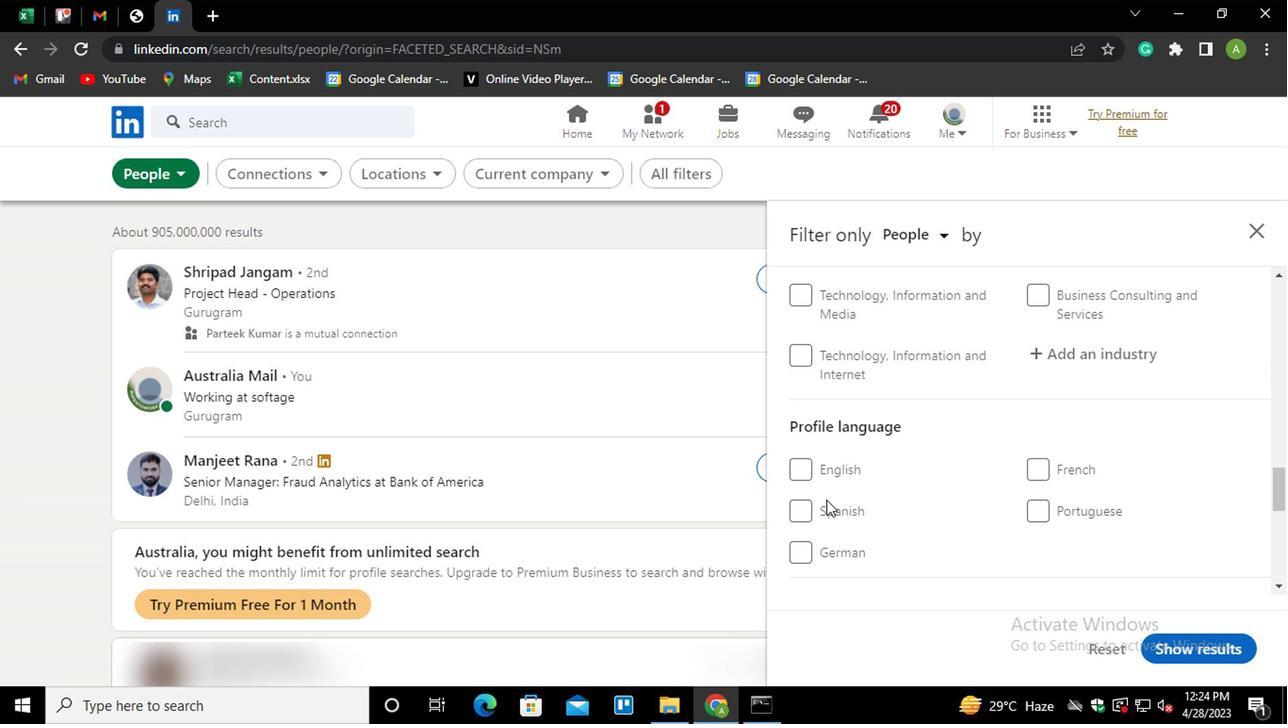 
Action: Mouse pressed left at (810, 502)
Screenshot: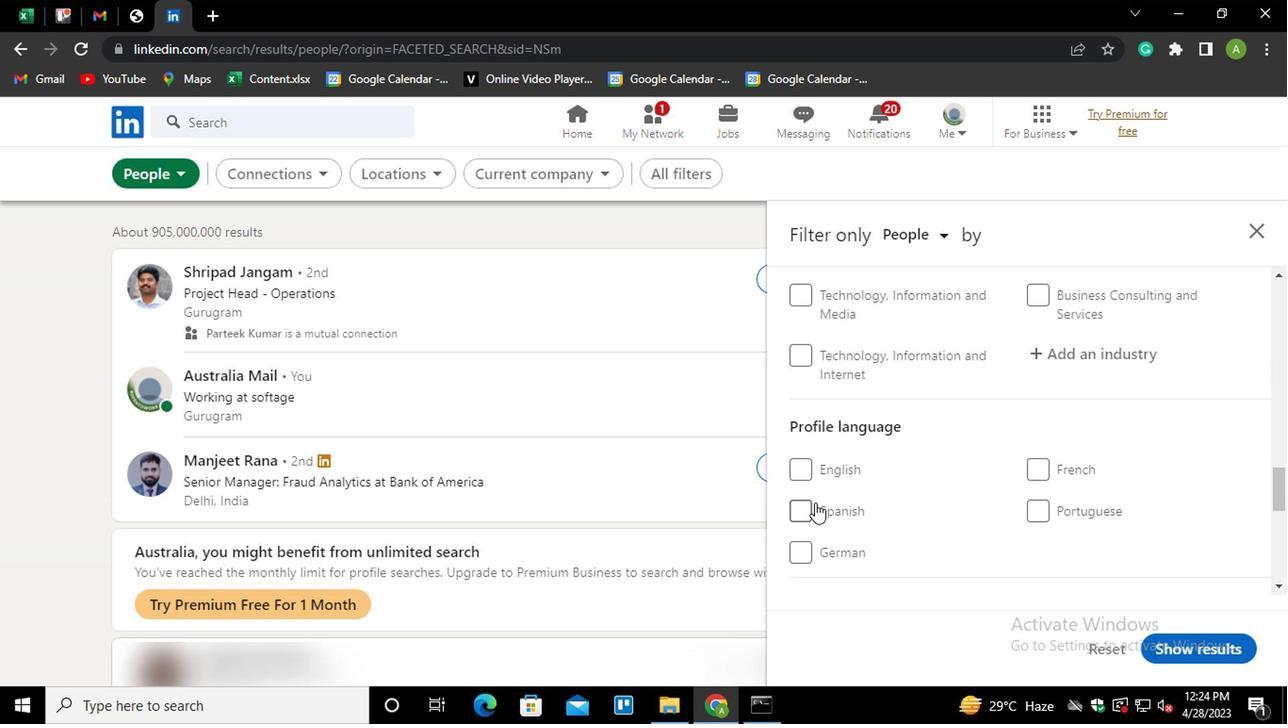 
Action: Mouse moved to (992, 546)
Screenshot: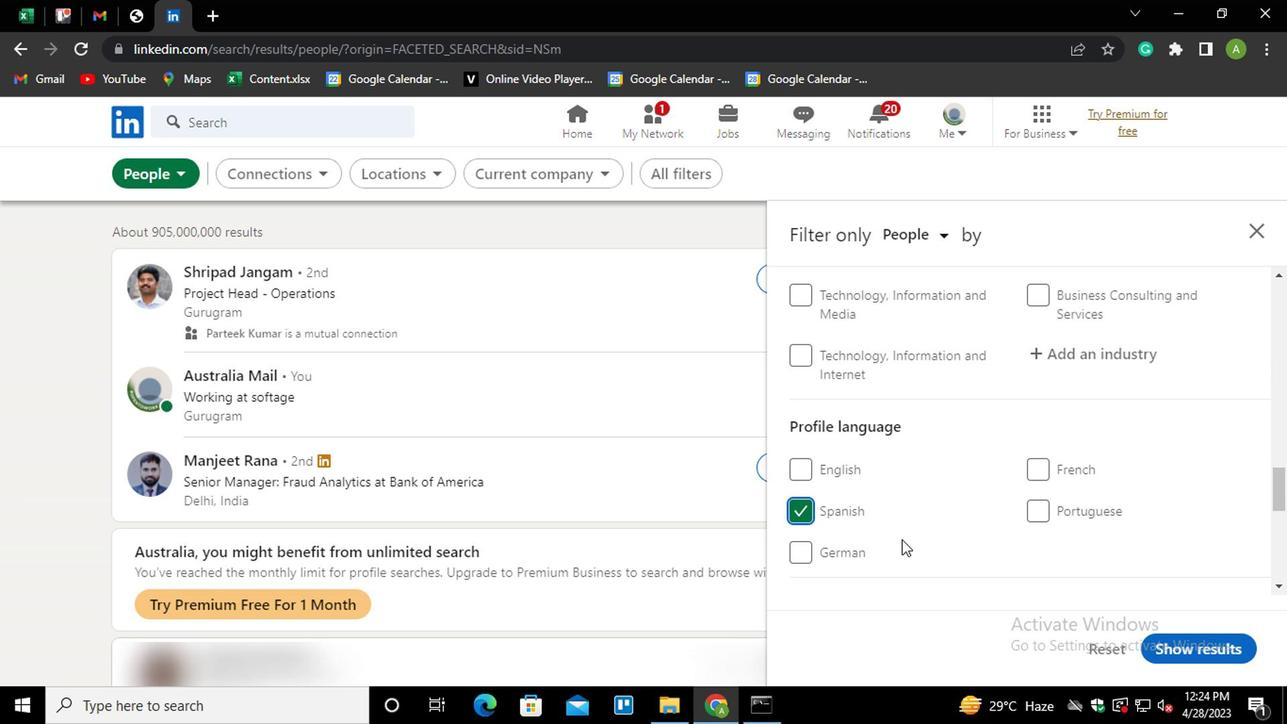 
Action: Mouse scrolled (992, 547) with delta (0, 0)
Screenshot: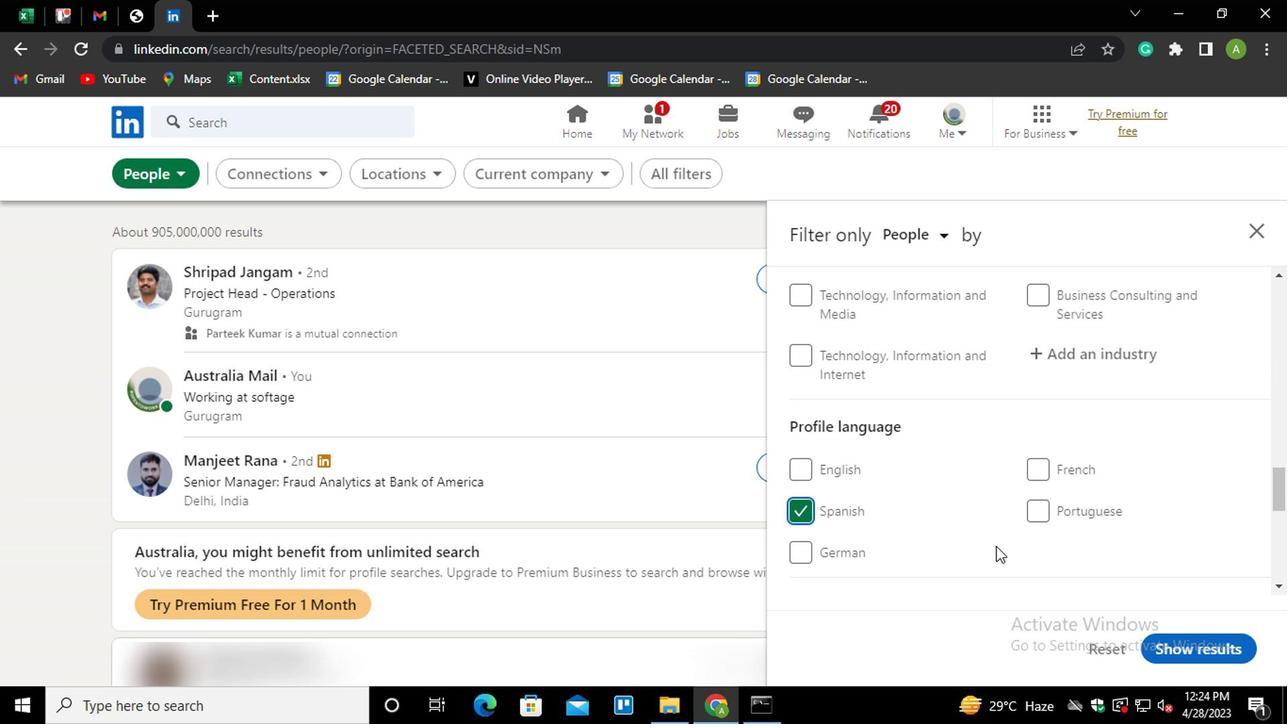 
Action: Mouse scrolled (992, 547) with delta (0, 0)
Screenshot: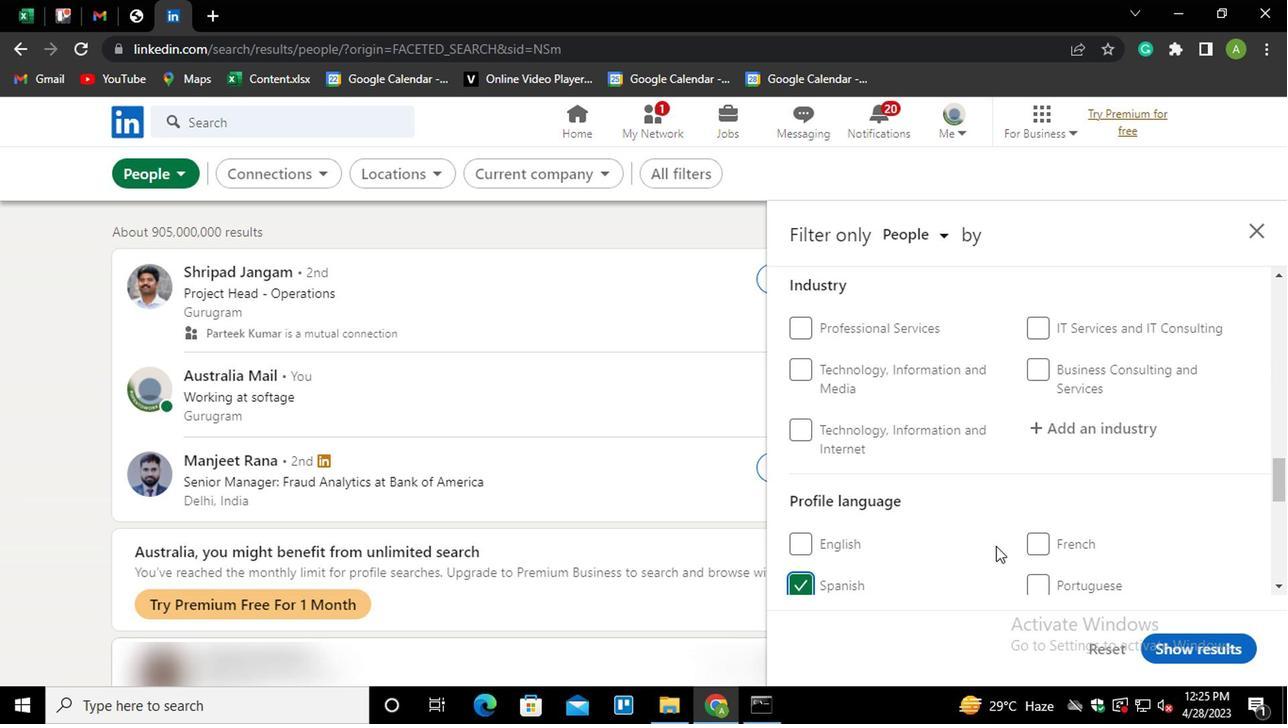 
Action: Mouse scrolled (992, 547) with delta (0, 0)
Screenshot: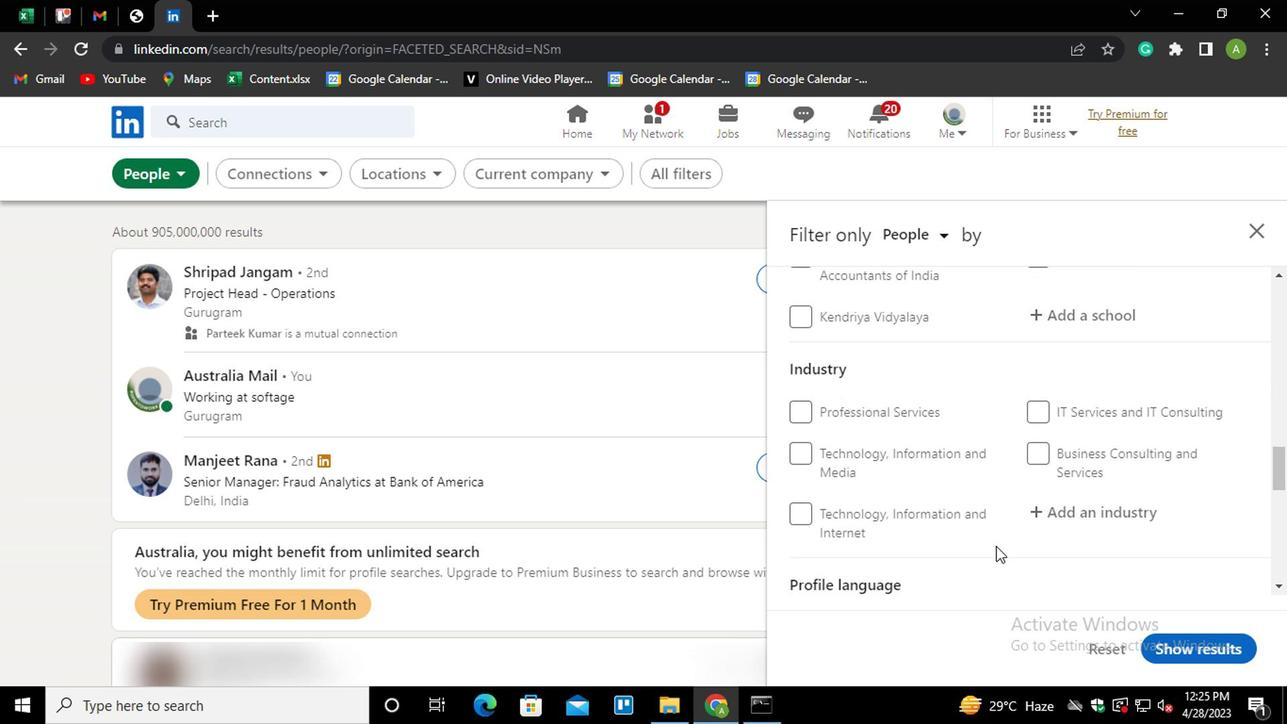 
Action: Mouse scrolled (992, 547) with delta (0, 0)
Screenshot: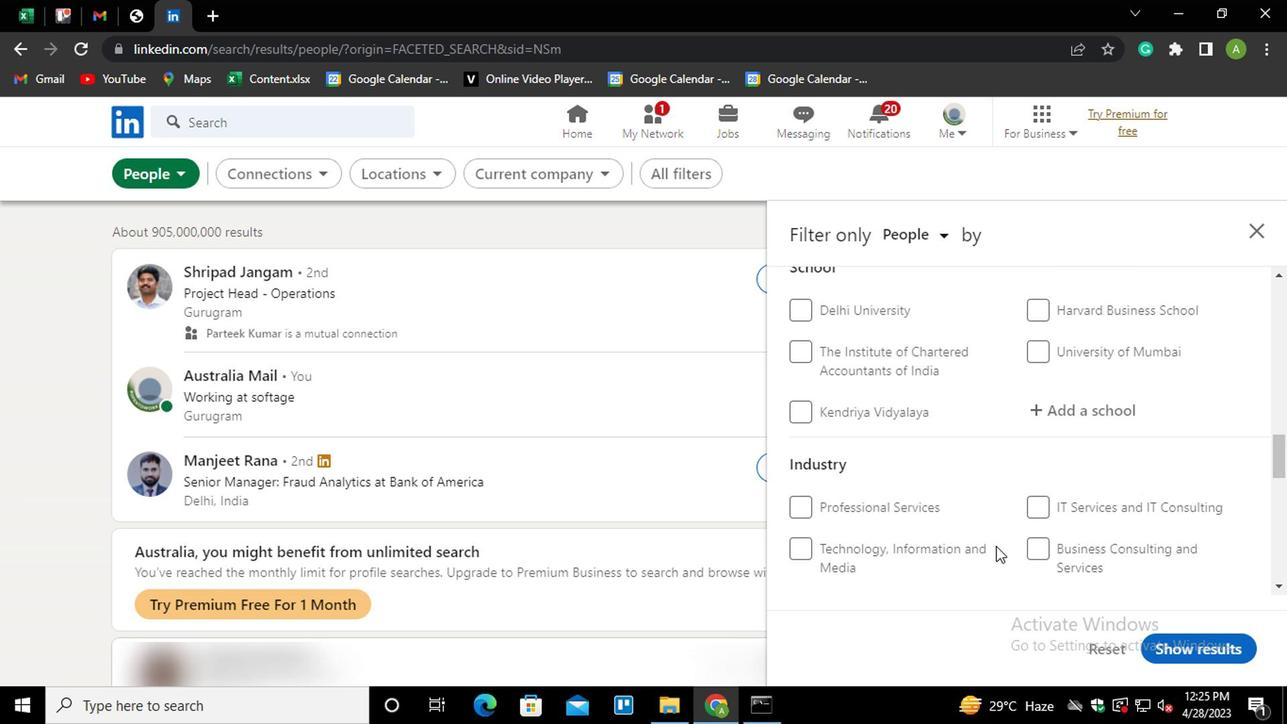 
Action: Mouse scrolled (992, 547) with delta (0, 0)
Screenshot: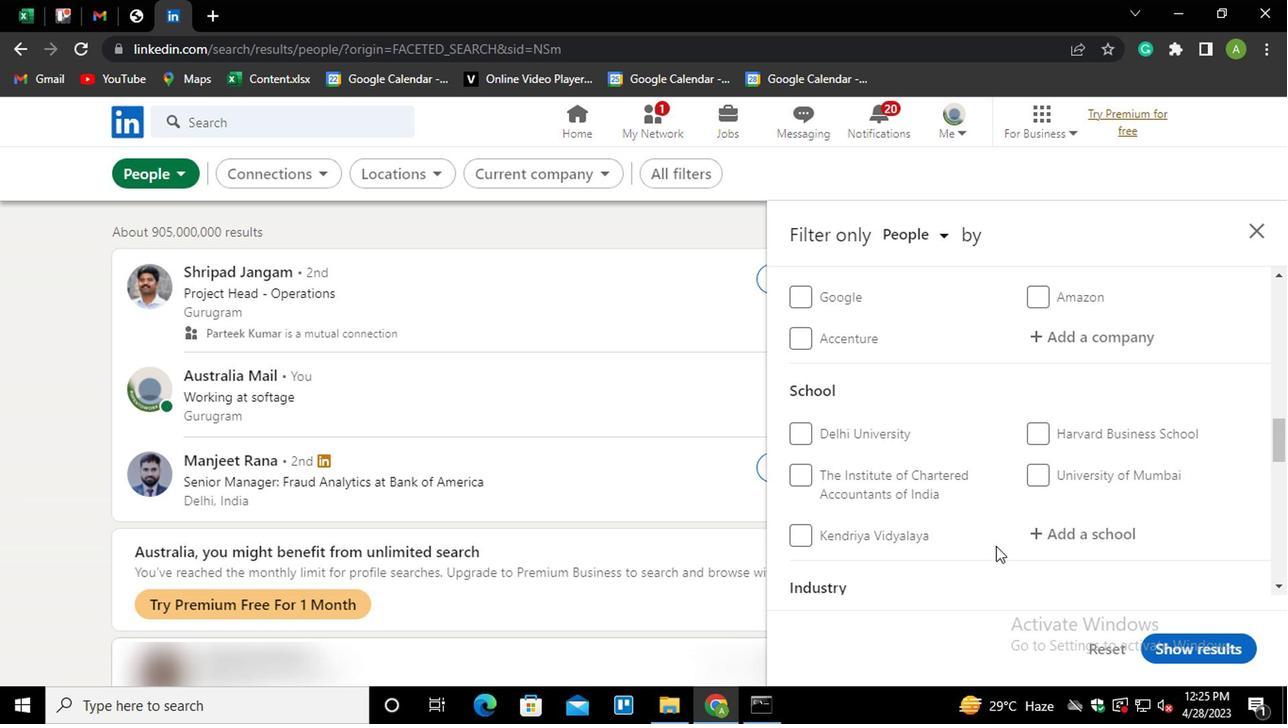 
Action: Mouse scrolled (992, 547) with delta (0, 0)
Screenshot: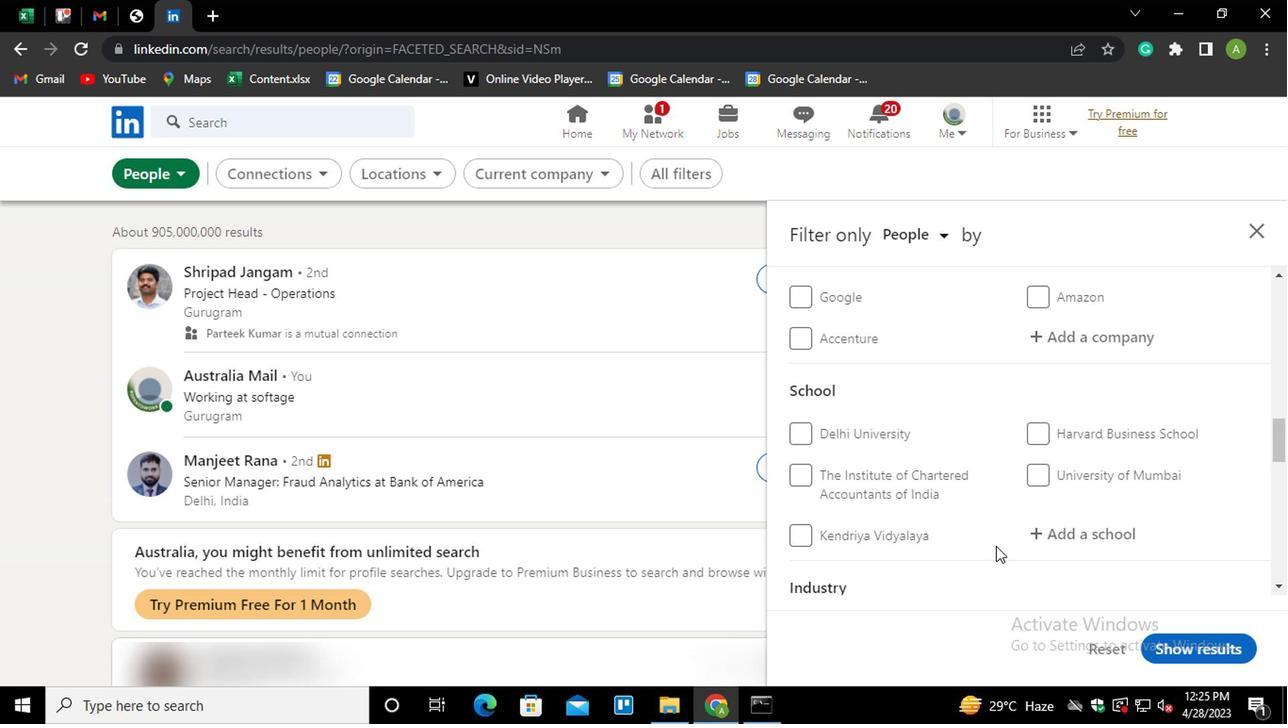 
Action: Mouse scrolled (992, 547) with delta (0, 0)
Screenshot: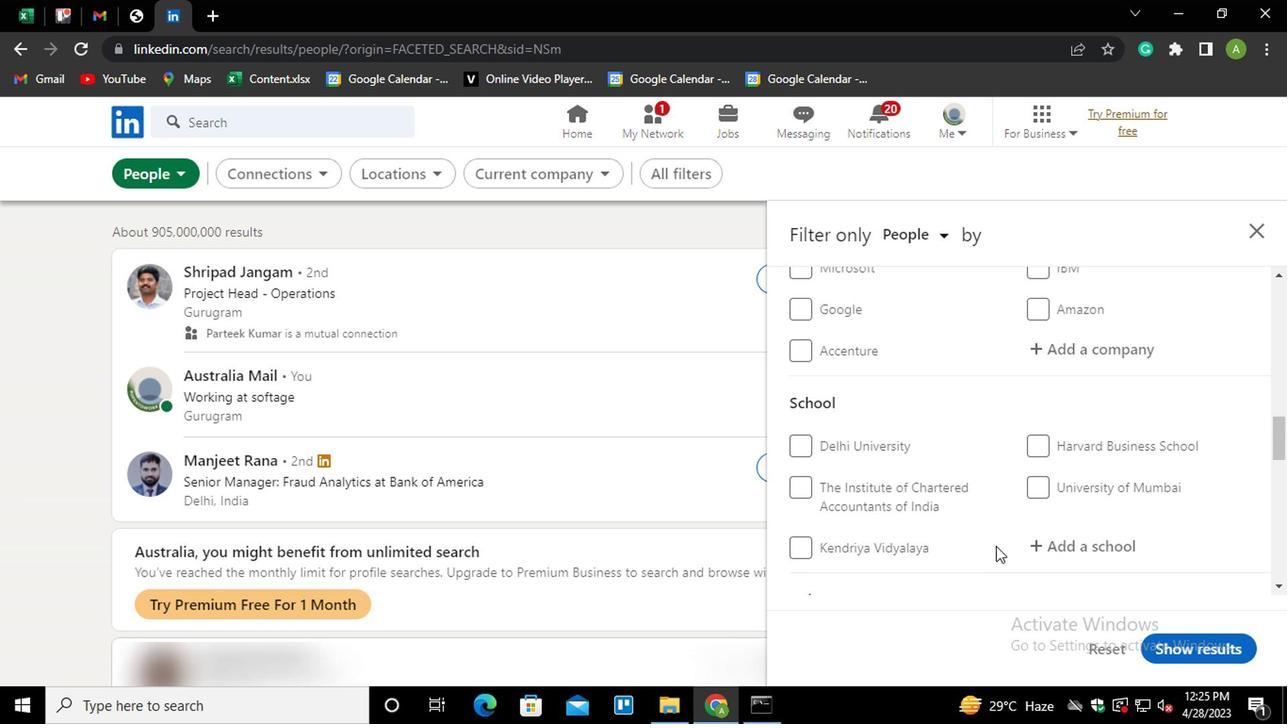 
Action: Mouse moved to (1066, 432)
Screenshot: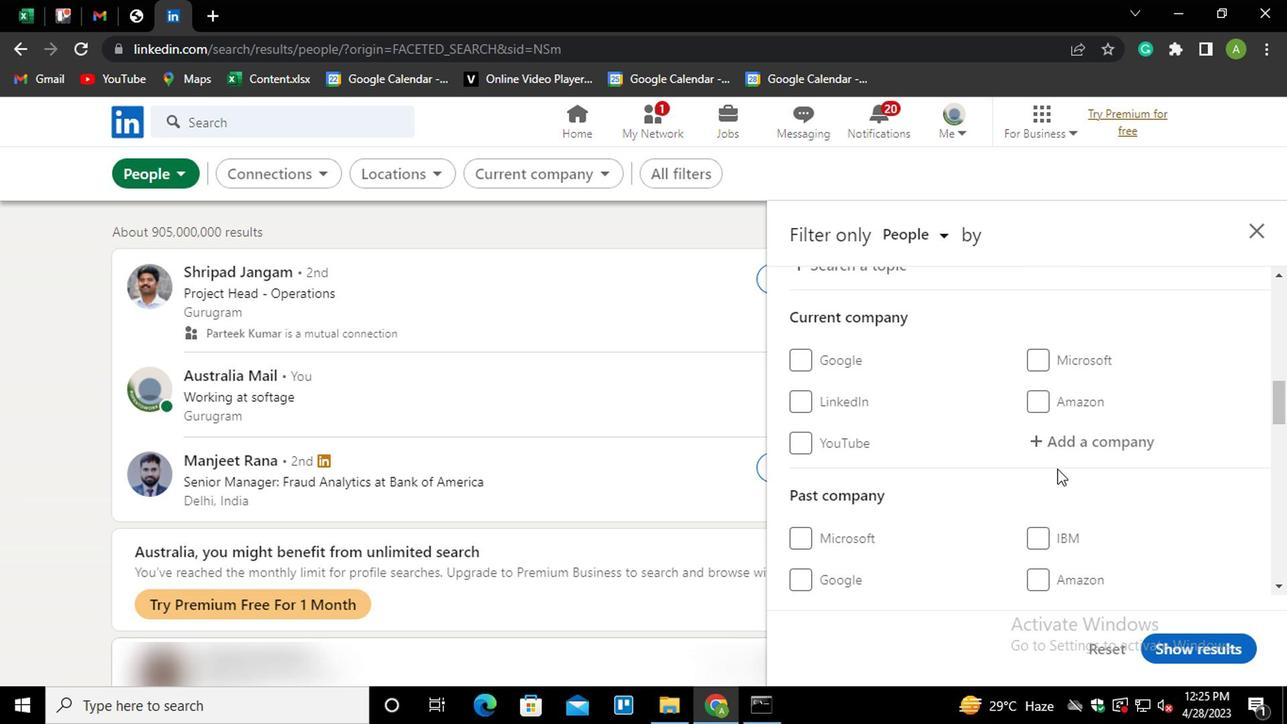 
Action: Mouse pressed left at (1066, 432)
Screenshot: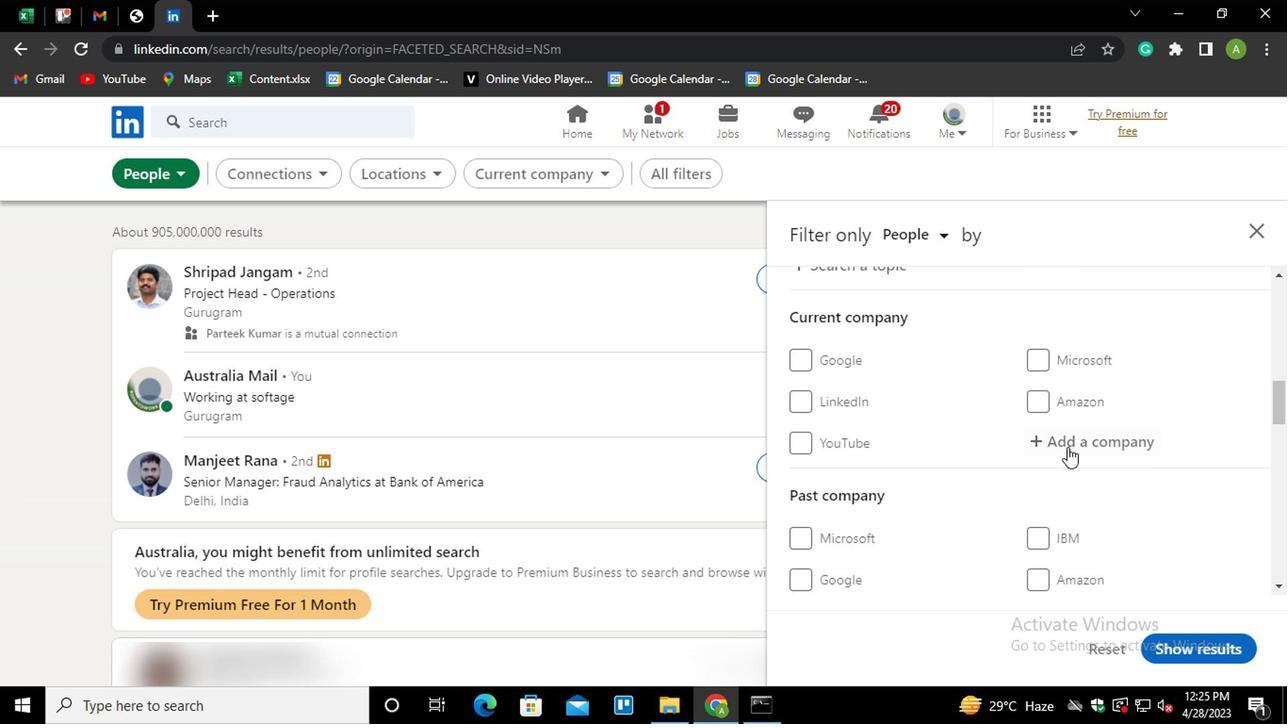 
Action: Key pressed <Key.shift>HACKER<Key.down><Key.down><Key.down><Key.enter>
Screenshot: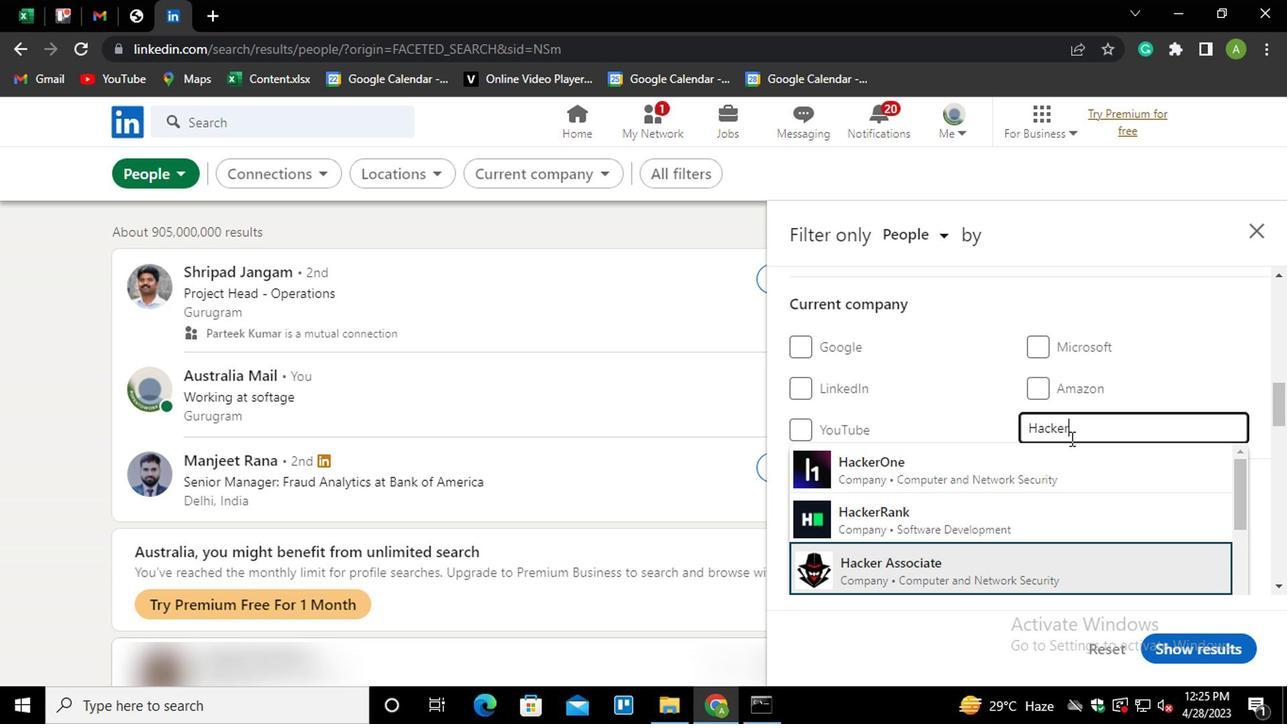 
Action: Mouse scrolled (1066, 431) with delta (0, 0)
Screenshot: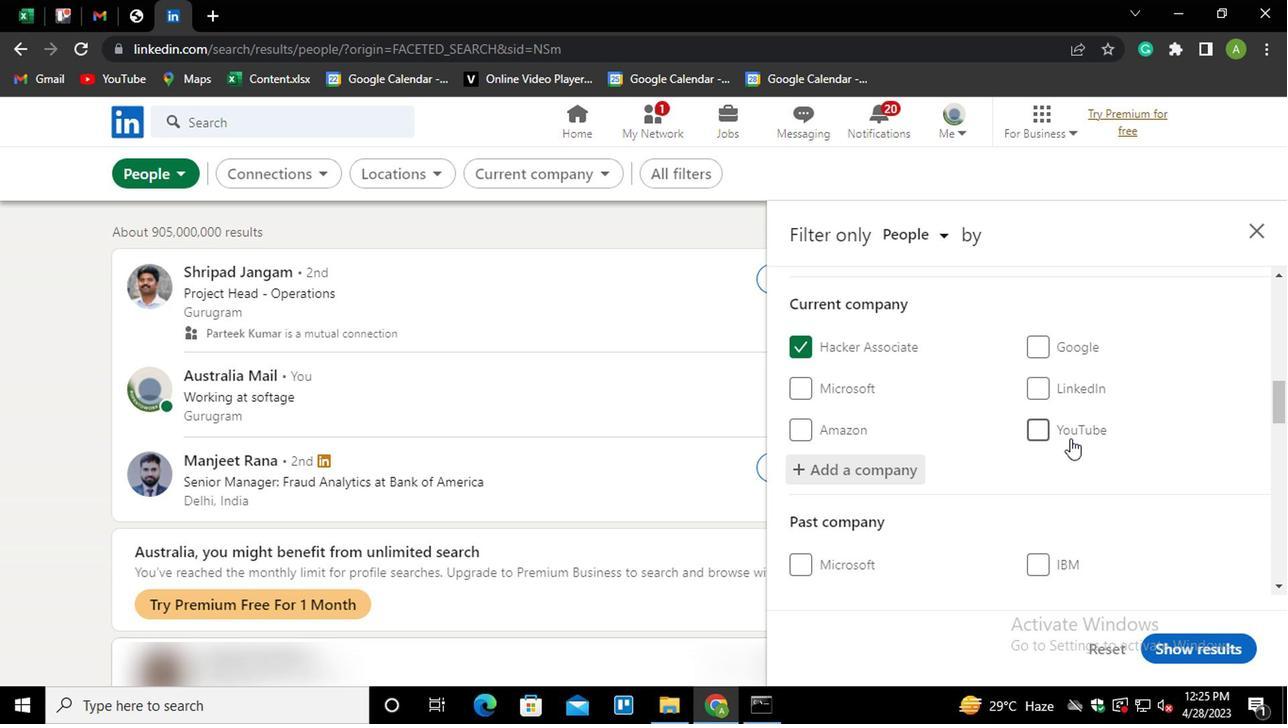 
Action: Mouse scrolled (1066, 431) with delta (0, 0)
Screenshot: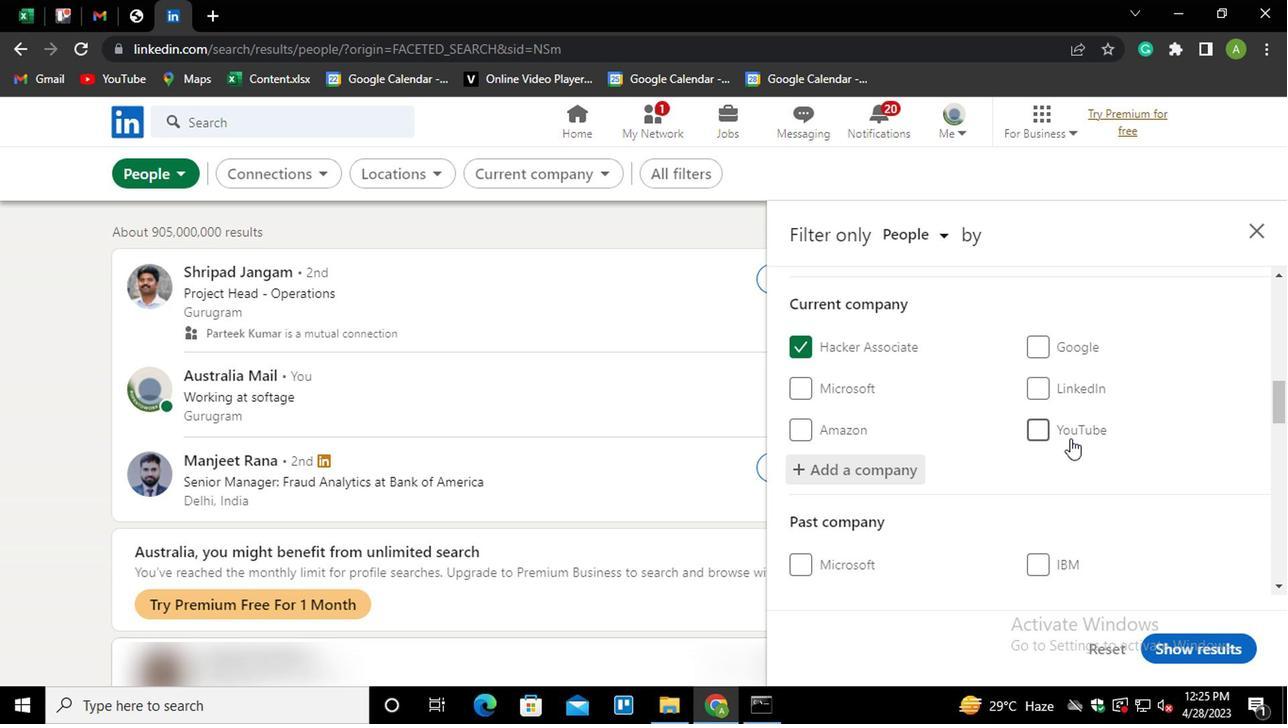 
Action: Mouse scrolled (1066, 431) with delta (0, 0)
Screenshot: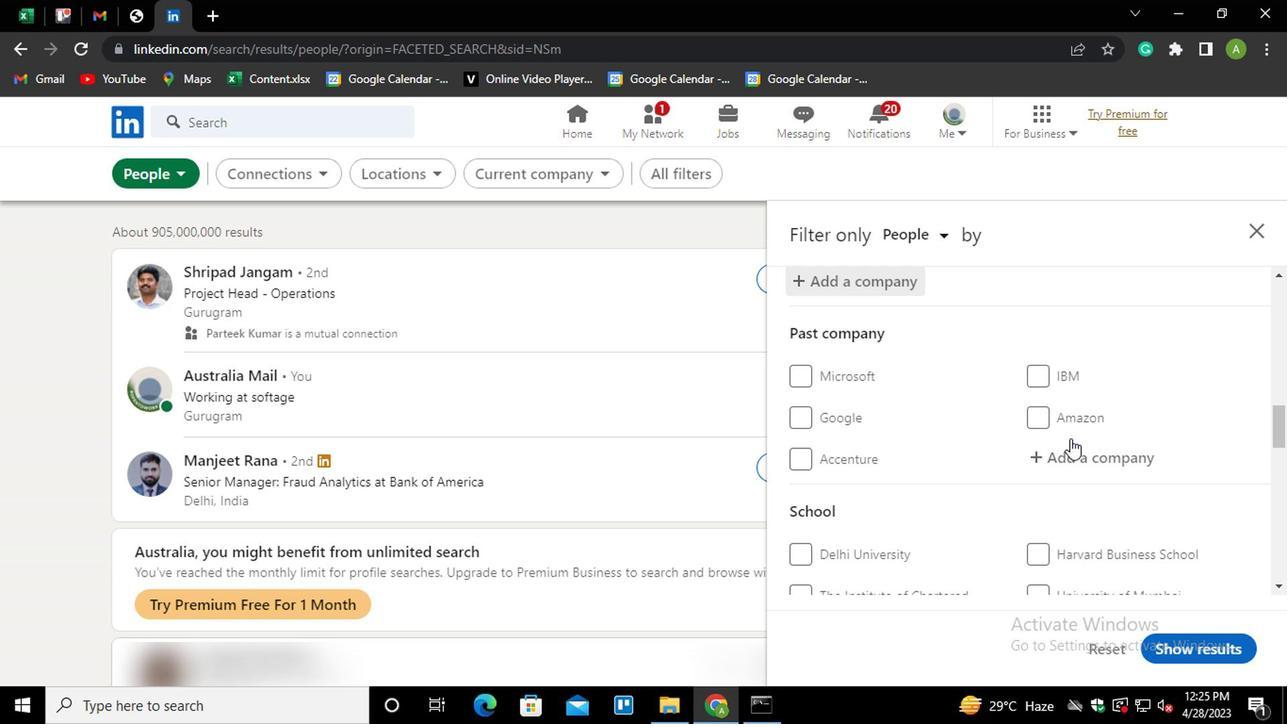 
Action: Mouse scrolled (1066, 431) with delta (0, 0)
Screenshot: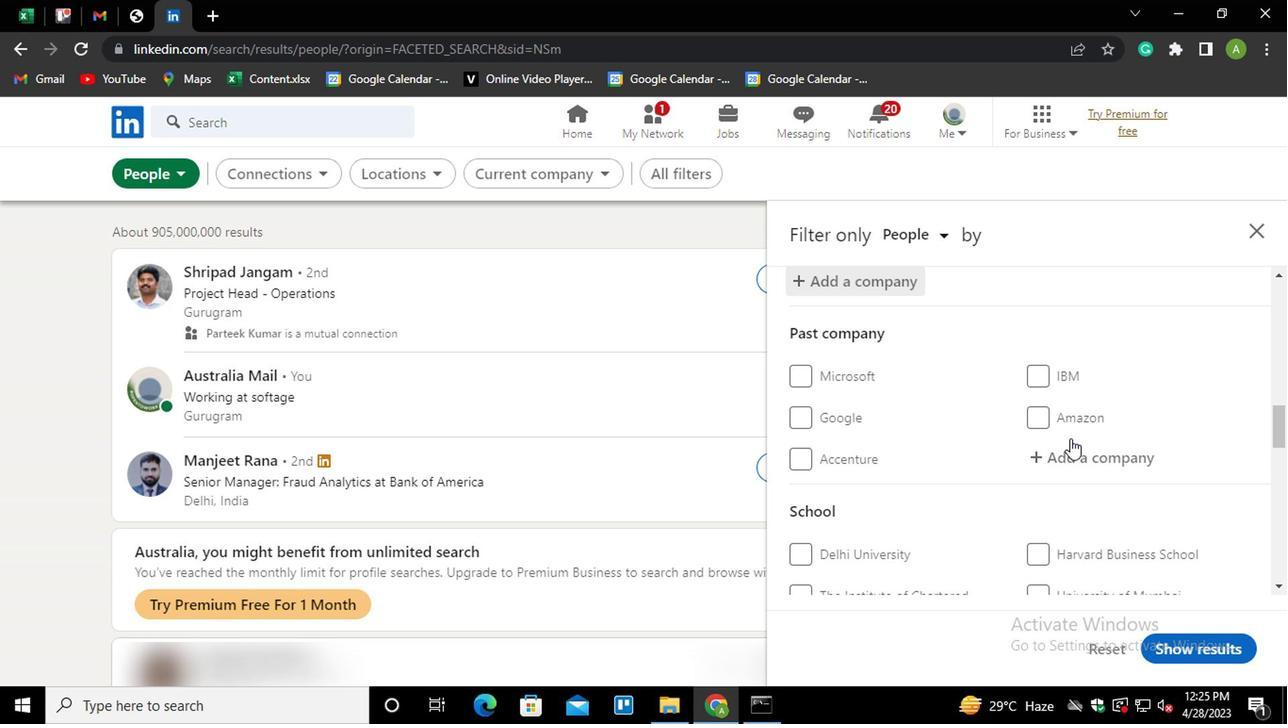 
Action: Mouse moved to (1066, 457)
Screenshot: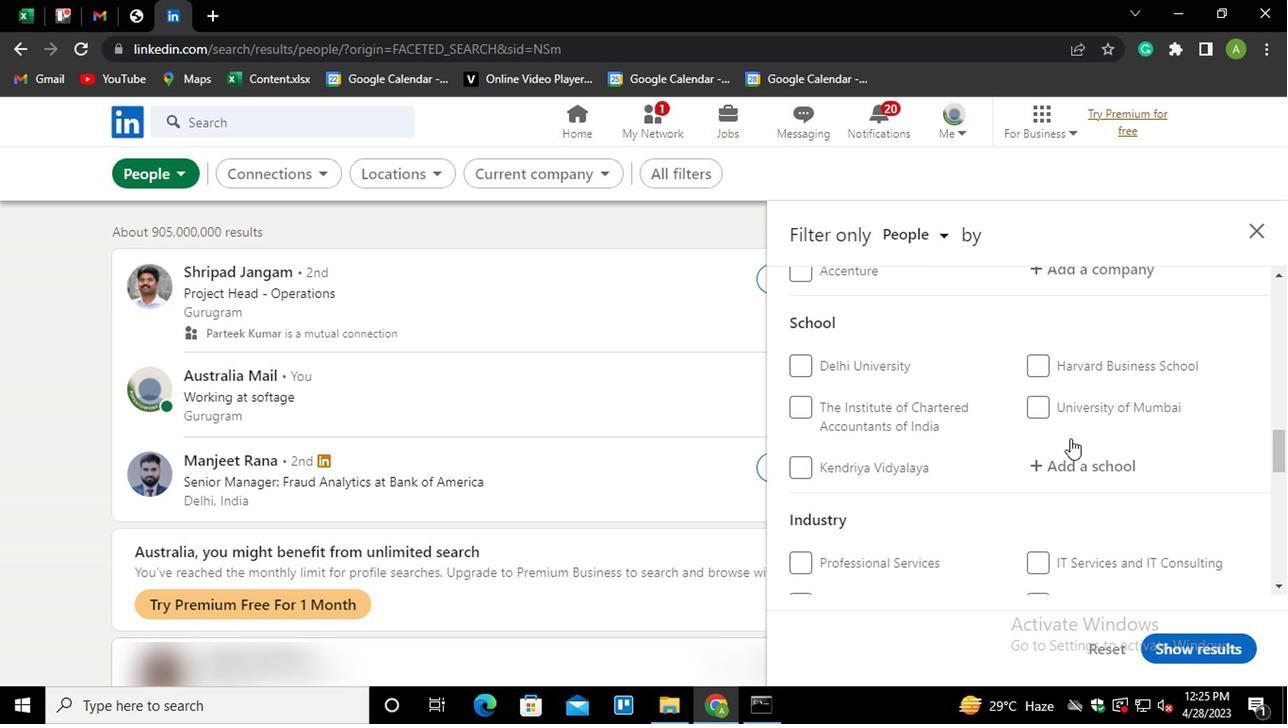
Action: Mouse pressed left at (1066, 457)
Screenshot: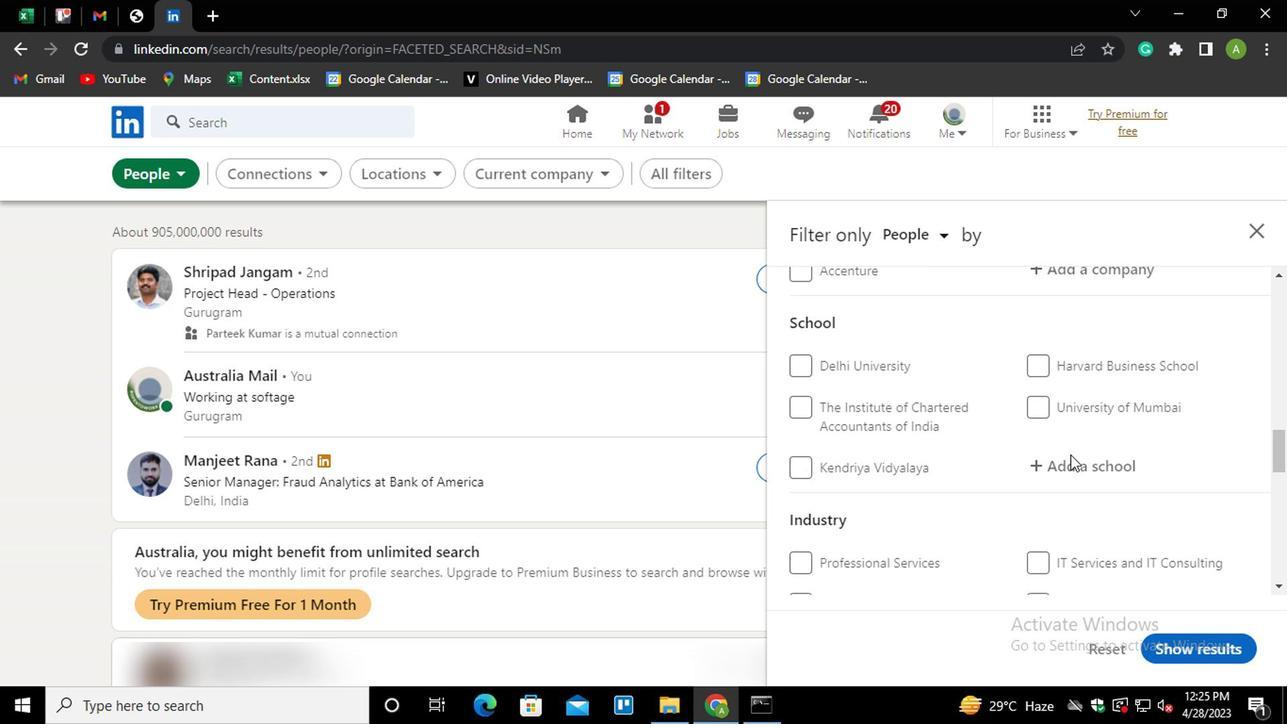 
Action: Key pressed <Key.shift>SUN<Key.shift>RISE<Key.down><Key.enter>
Screenshot: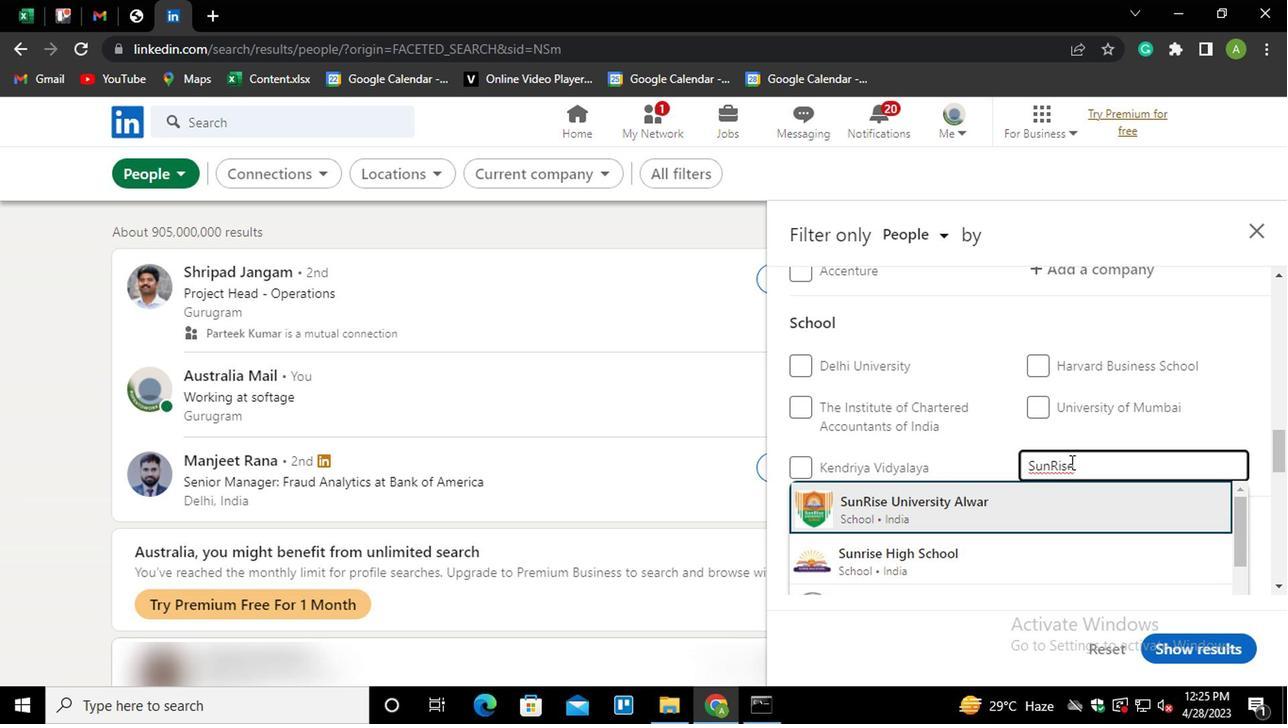 
Action: Mouse scrolled (1066, 456) with delta (0, 0)
Screenshot: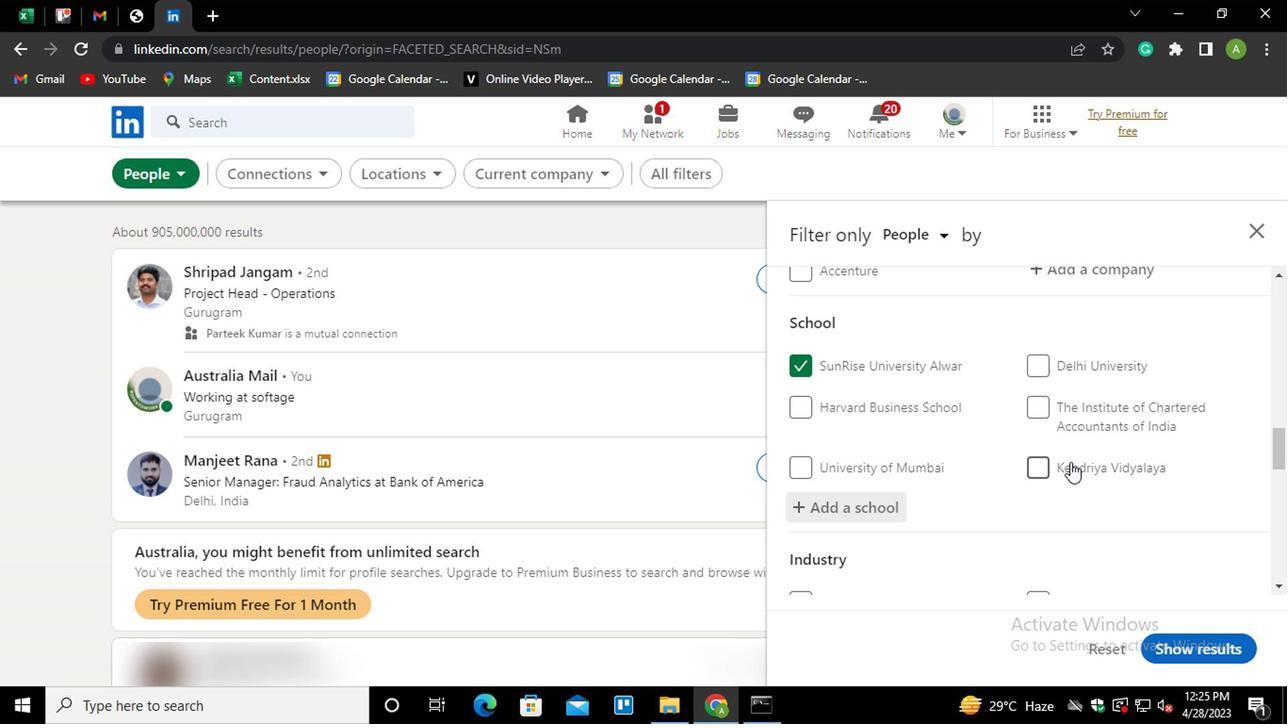 
Action: Mouse scrolled (1066, 456) with delta (0, 0)
Screenshot: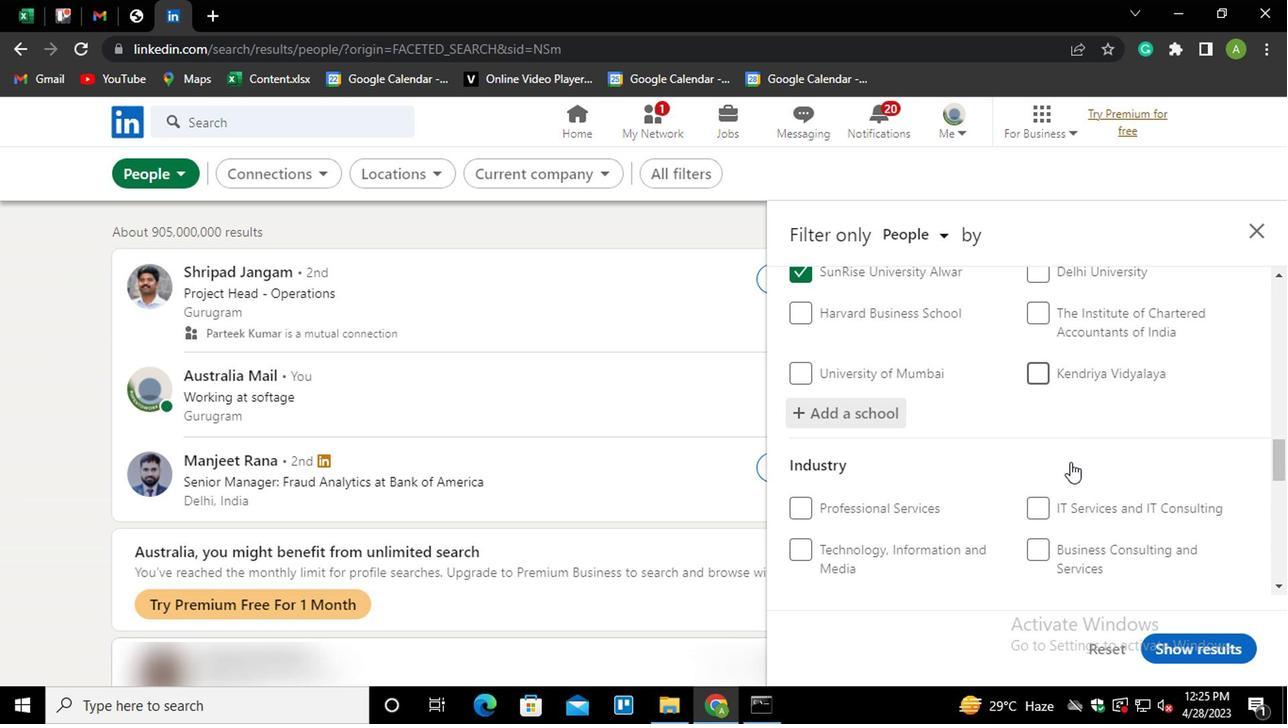 
Action: Mouse scrolled (1066, 456) with delta (0, 0)
Screenshot: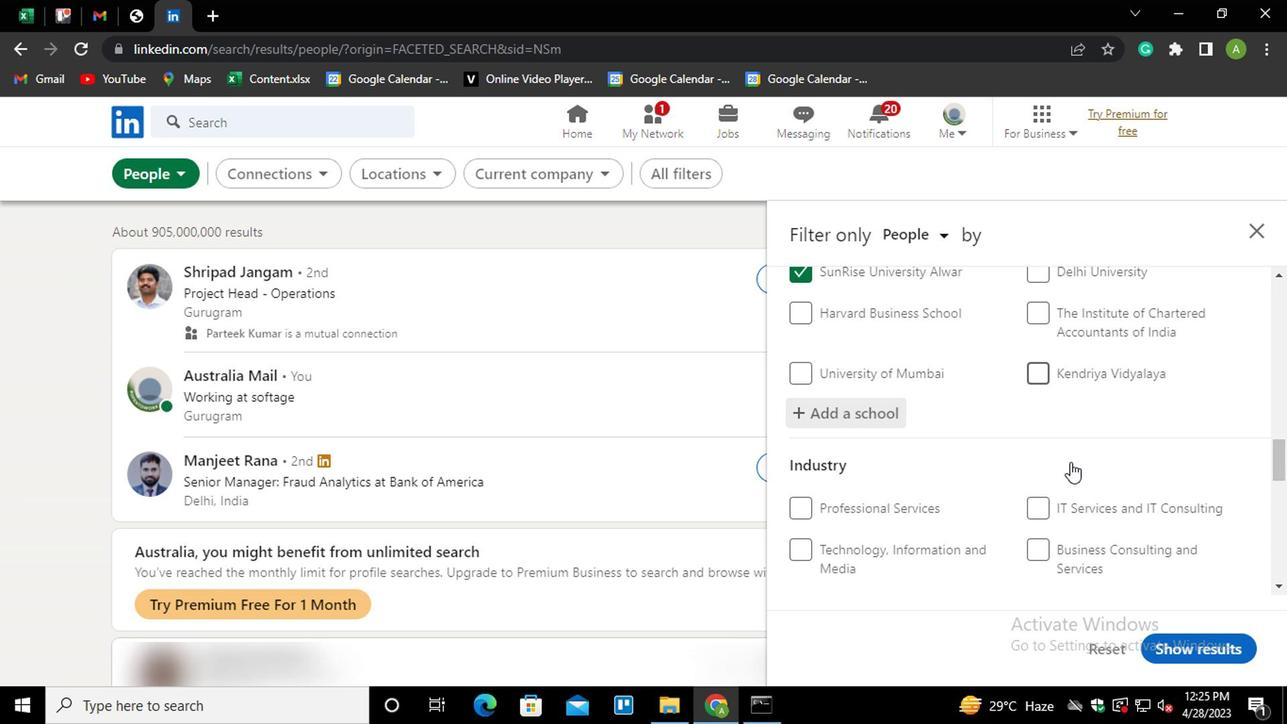 
Action: Mouse moved to (1071, 413)
Screenshot: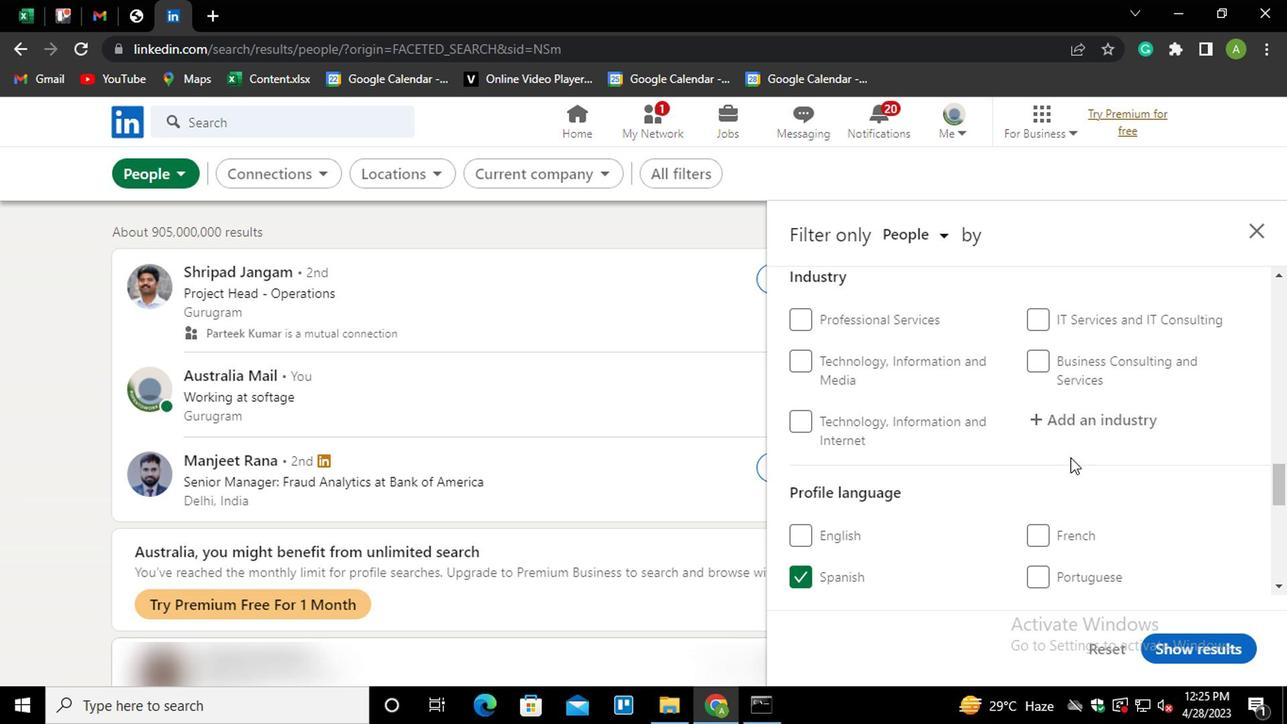 
Action: Mouse pressed left at (1071, 413)
Screenshot: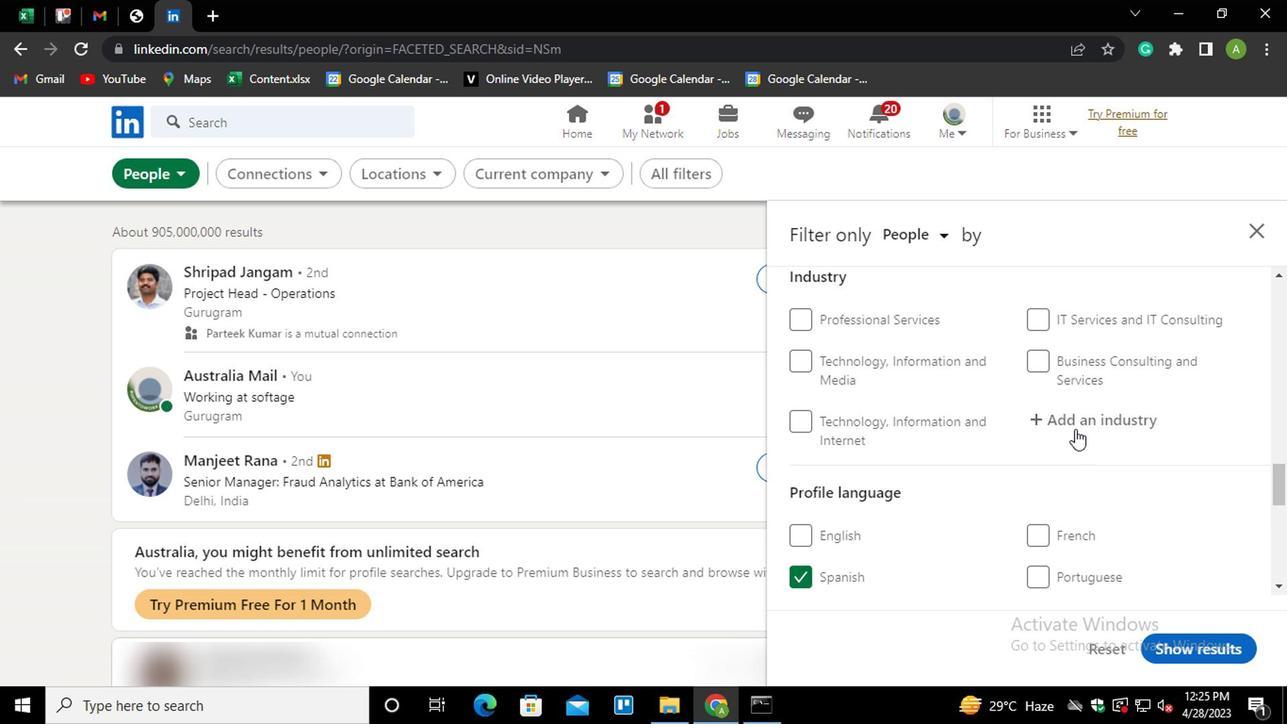 
Action: Key pressed <Key.shift><Key.shift><Key.shift><Key.shift><Key.shift><Key.shift><Key.shift><Key.shift><Key.shift><Key.shift><Key.shift><Key.shift><Key.shift><Key.shift><Key.shift><Key.shift><Key.shift><Key.shift><Key.shift><Key.shift><Key.shift><Key.shift><Key.shift><Key.shift><Key.shift><Key.shift><Key.shift><Key.shift><Key.shift><Key.shift><Key.shift><Key.shift><Key.shift><Key.shift><Key.shift><Key.shift><Key.shift><Key.shift><Key.shift><Key.shift><Key.shift><Key.shift><Key.shift><Key.shift><Key.shift><Key.shift><Key.shift>BUSINESS<Key.space>C<Key.down><Key.down><Key.enter>
Screenshot: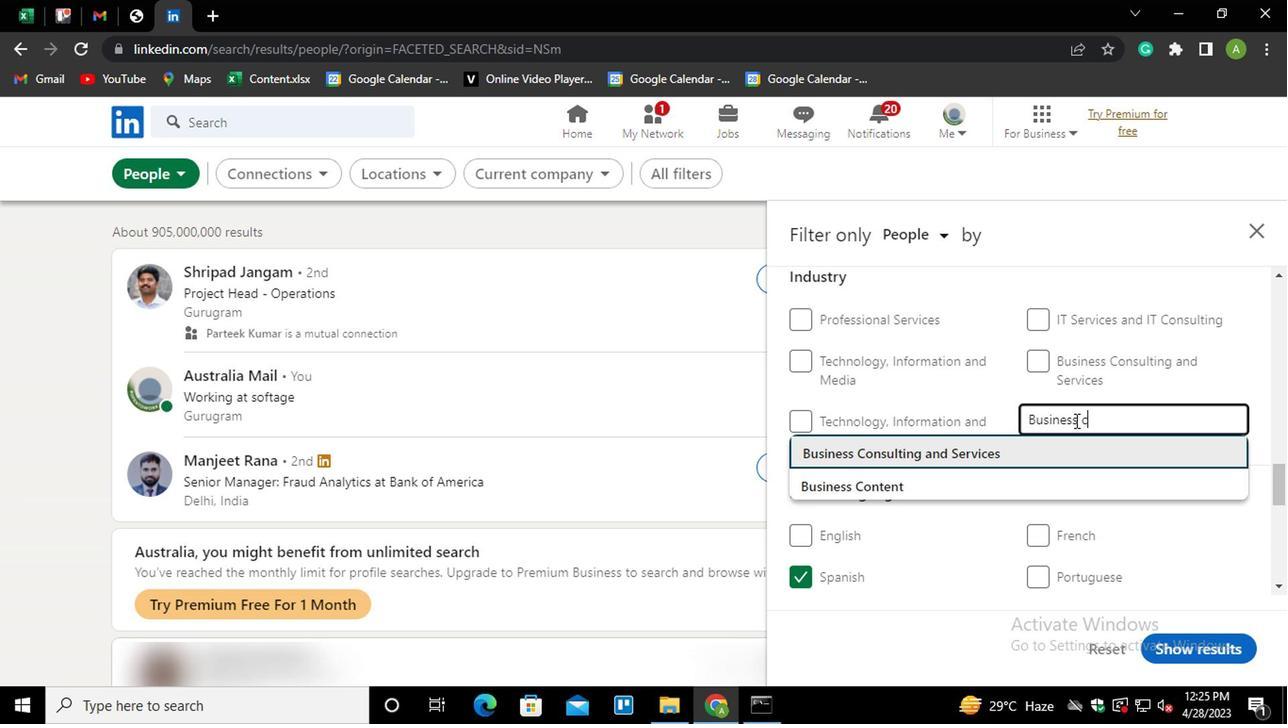 
Action: Mouse scrolled (1071, 412) with delta (0, -1)
Screenshot: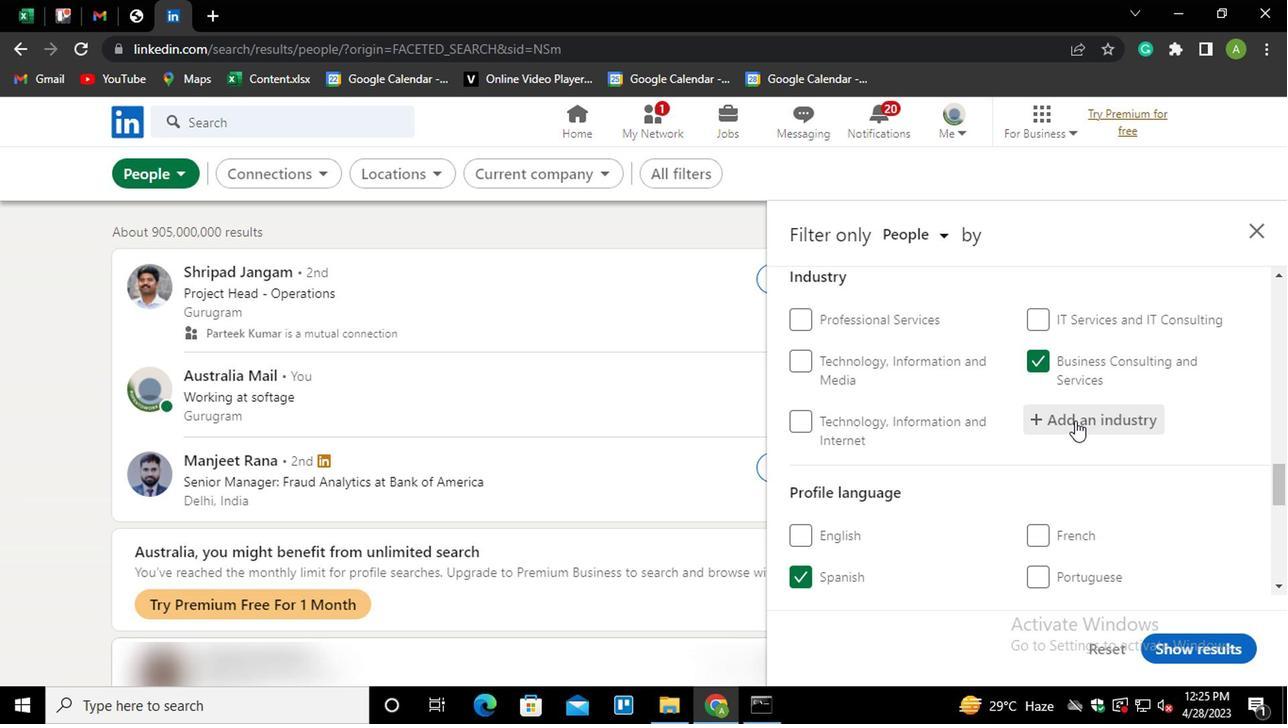 
Action: Mouse scrolled (1071, 412) with delta (0, -1)
Screenshot: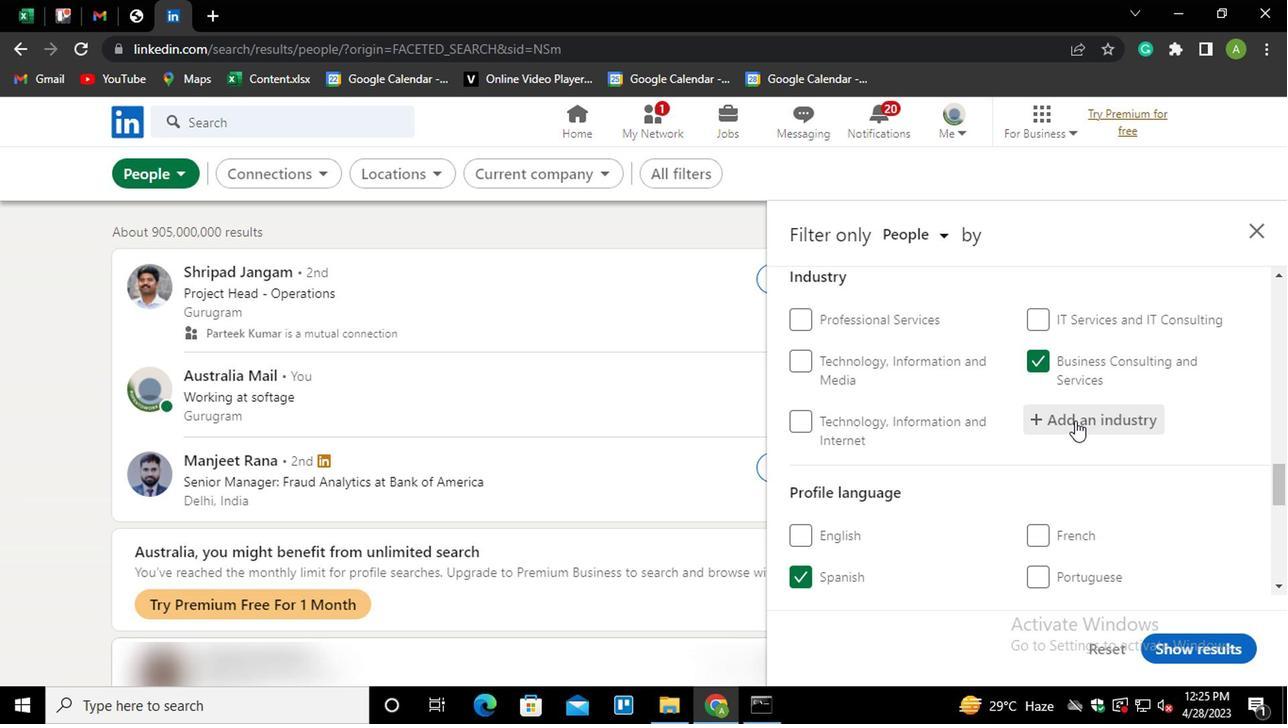 
Action: Mouse scrolled (1071, 412) with delta (0, -1)
Screenshot: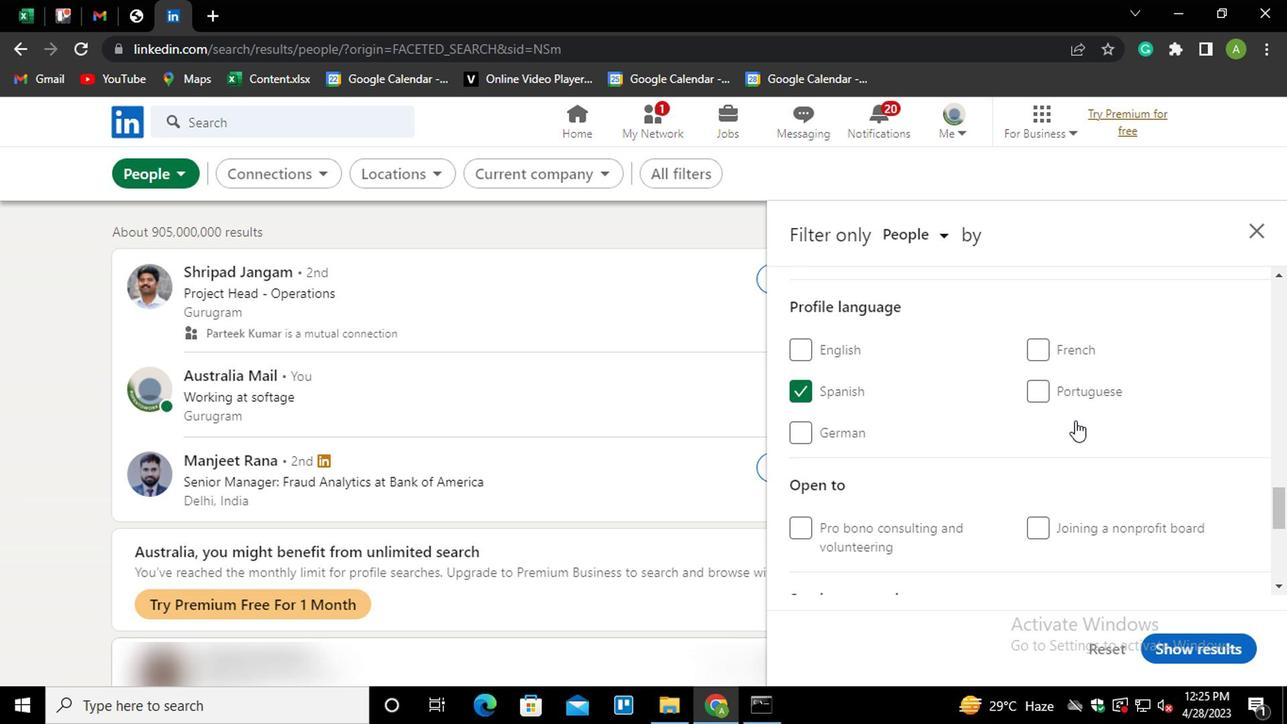 
Action: Mouse scrolled (1071, 412) with delta (0, -1)
Screenshot: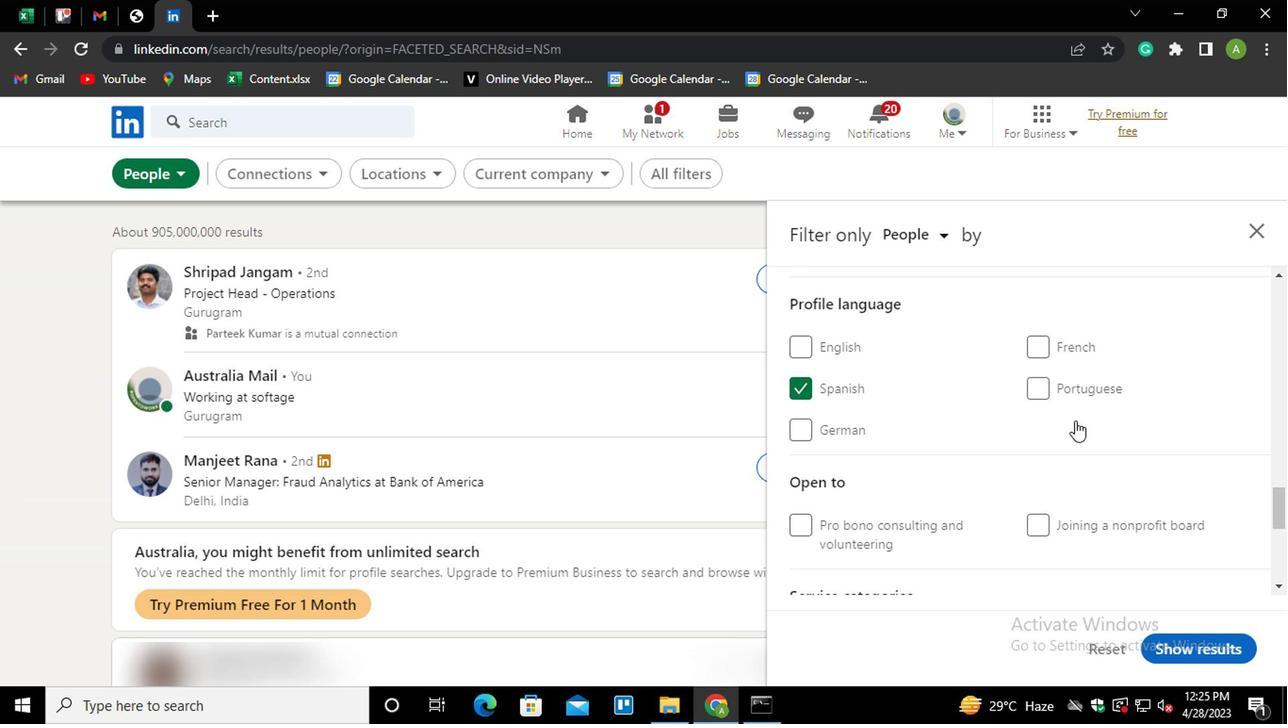 
Action: Mouse moved to (1065, 524)
Screenshot: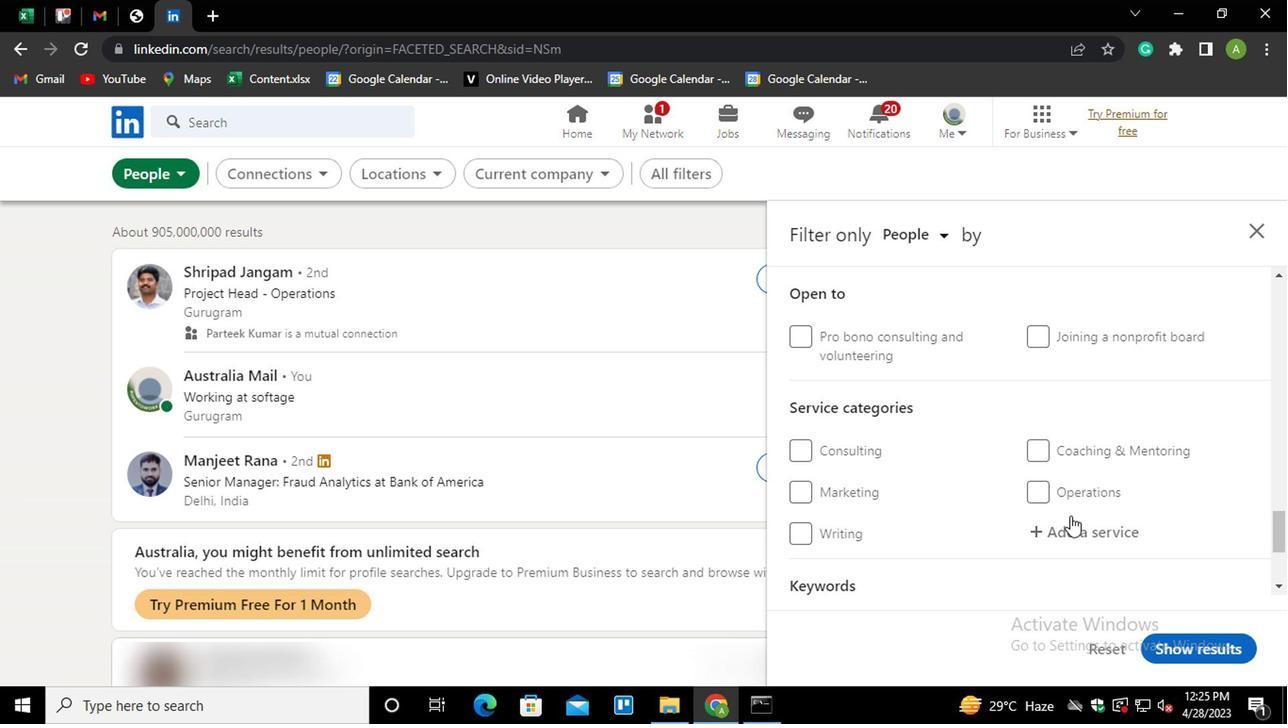 
Action: Mouse pressed left at (1065, 524)
Screenshot: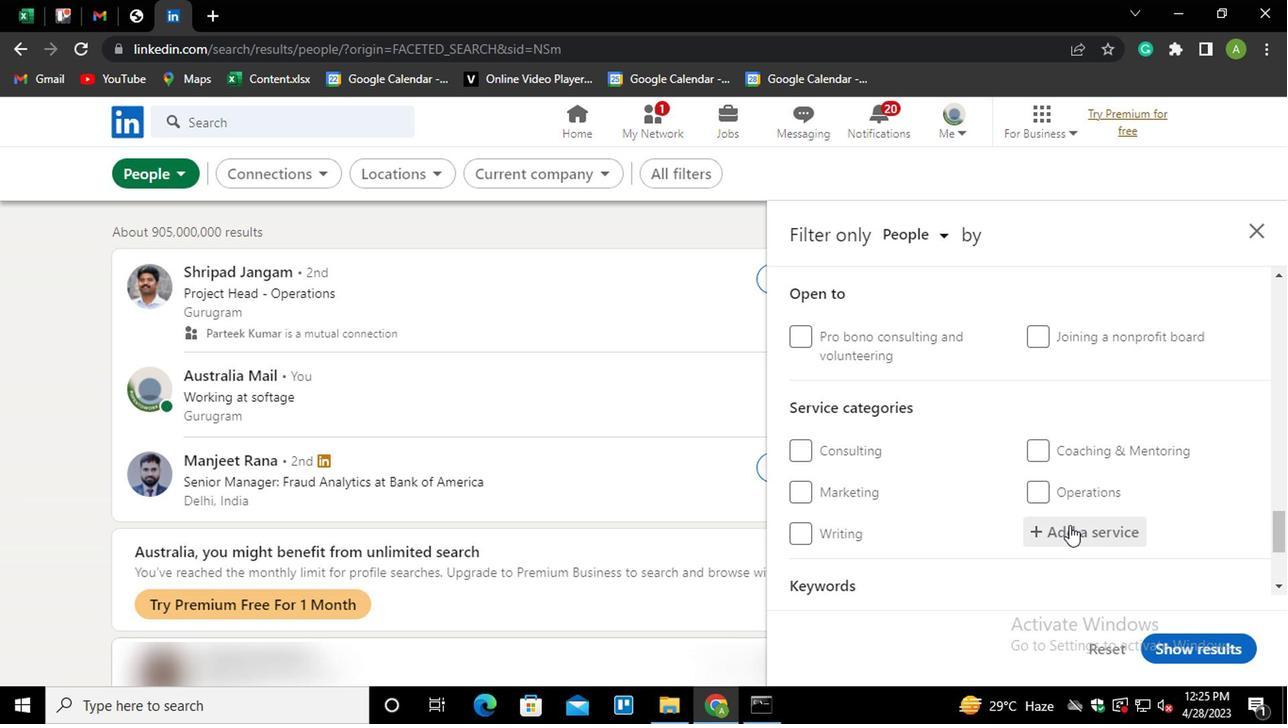 
Action: Key pressed <Key.shift>
Screenshot: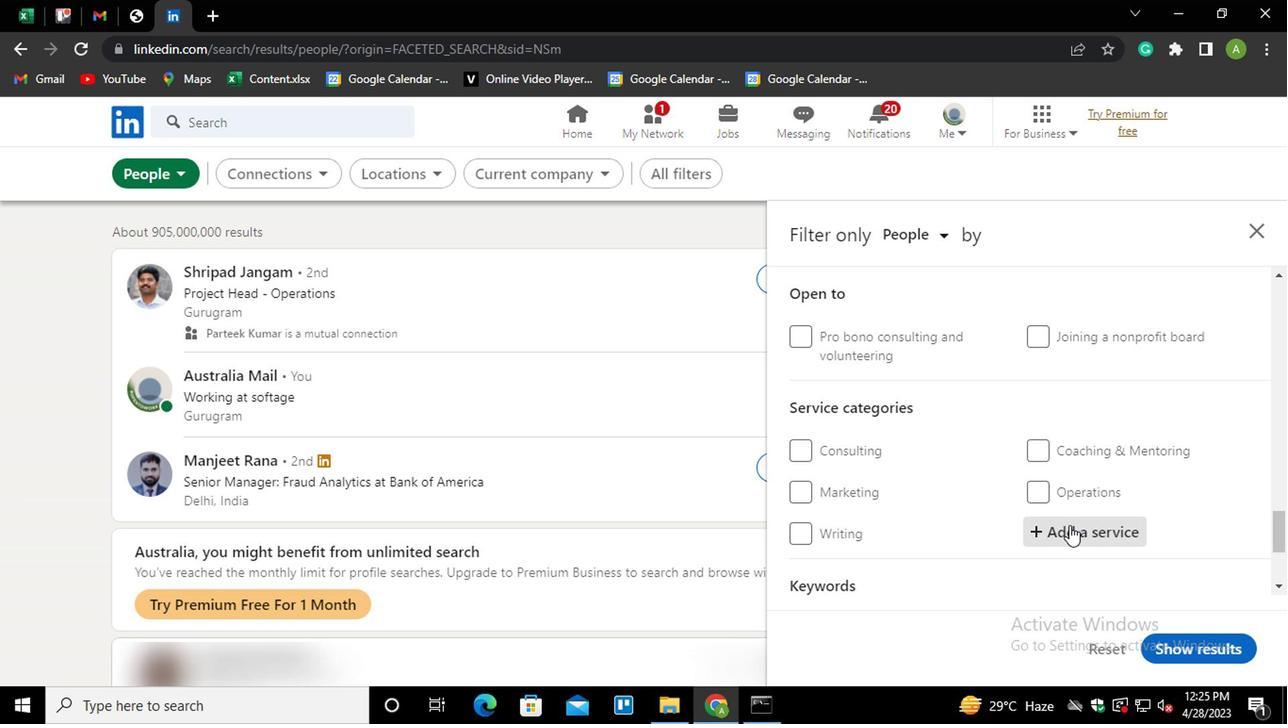 
Action: Mouse moved to (1063, 524)
Screenshot: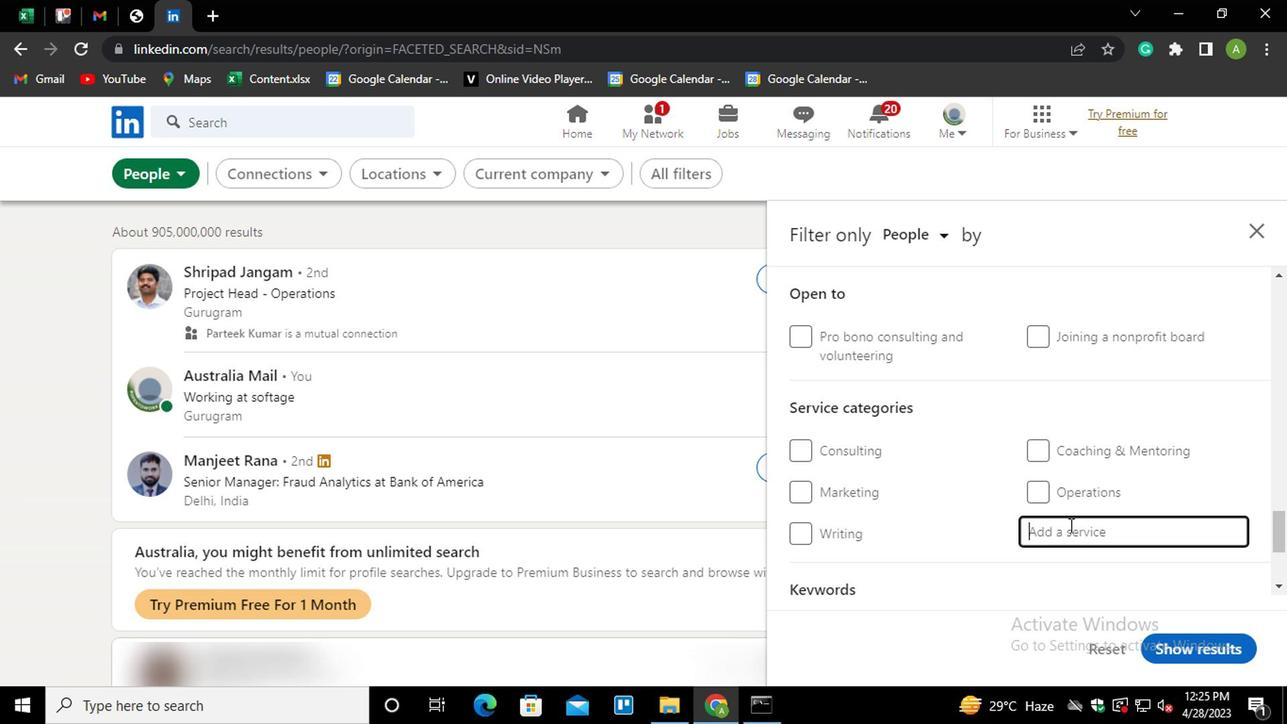 
Action: Key pressed <Key.shift><Key.shift><Key.shift><Key.shift>WED<Key.down><Key.down><Key.down><Key.enter>
Screenshot: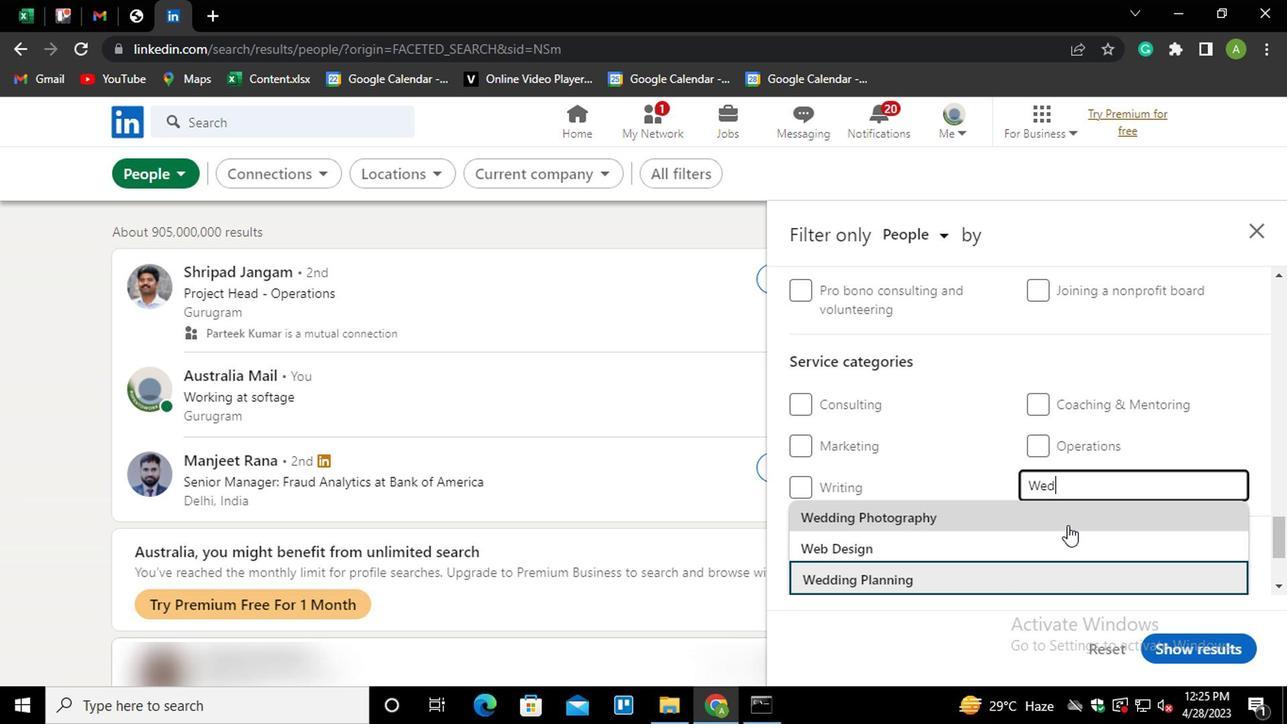 
Action: Mouse scrolled (1063, 523) with delta (0, 0)
Screenshot: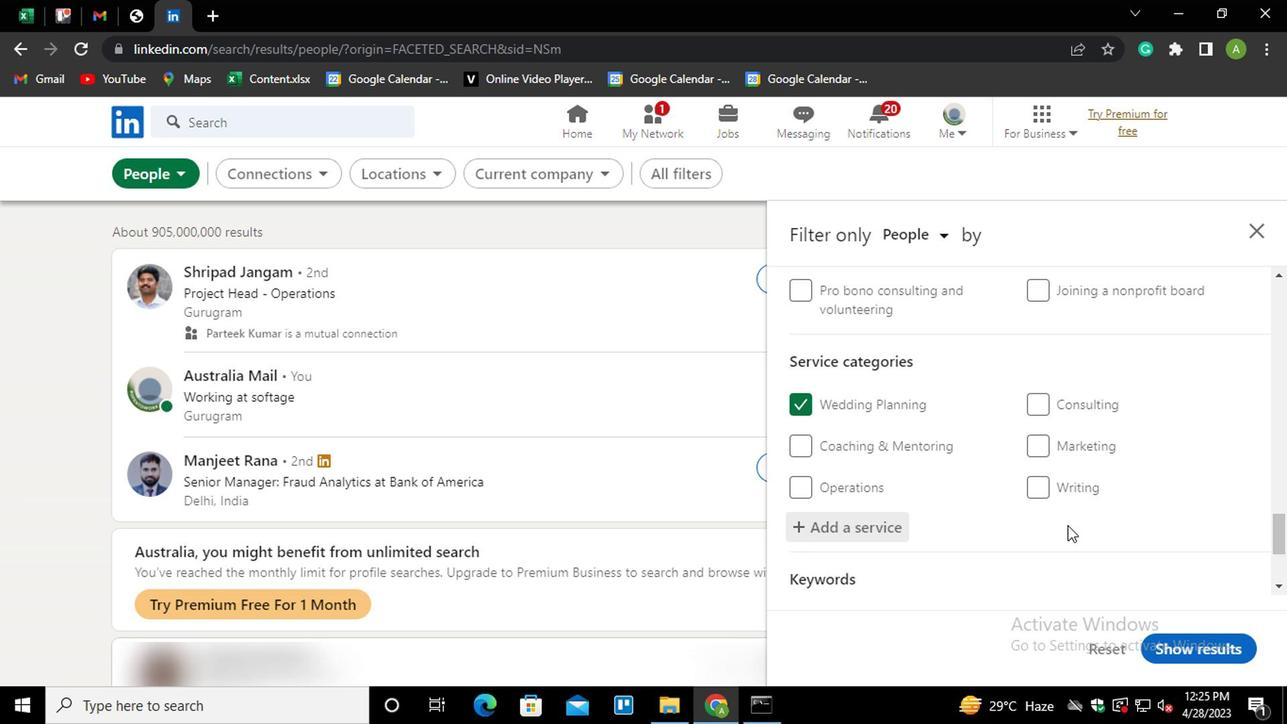 
Action: Mouse scrolled (1063, 523) with delta (0, 0)
Screenshot: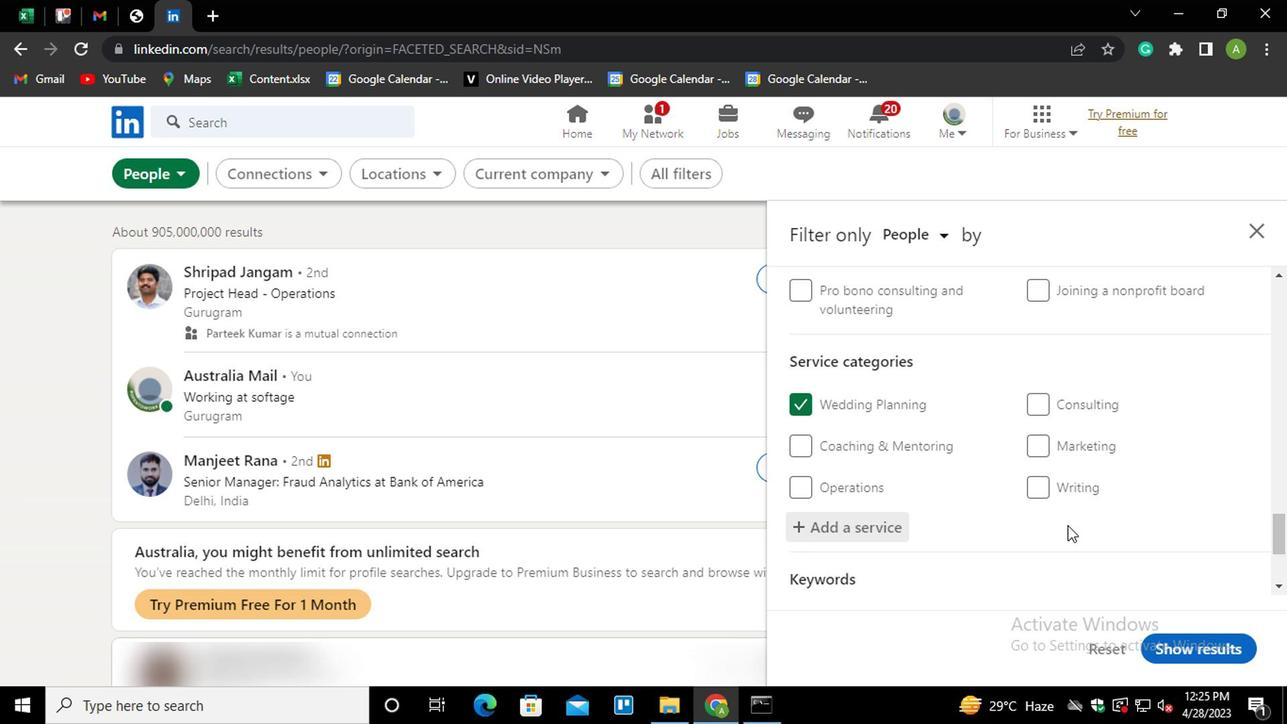 
Action: Mouse scrolled (1063, 523) with delta (0, 0)
Screenshot: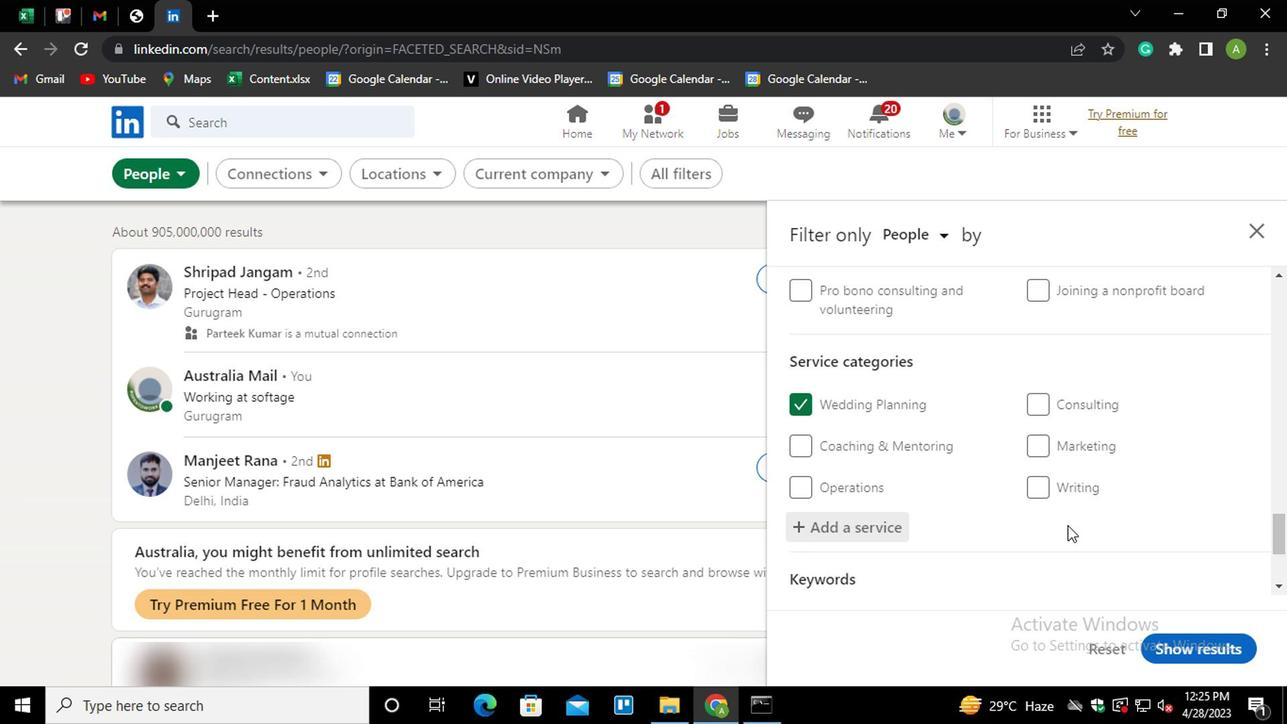 
Action: Mouse scrolled (1063, 523) with delta (0, 0)
Screenshot: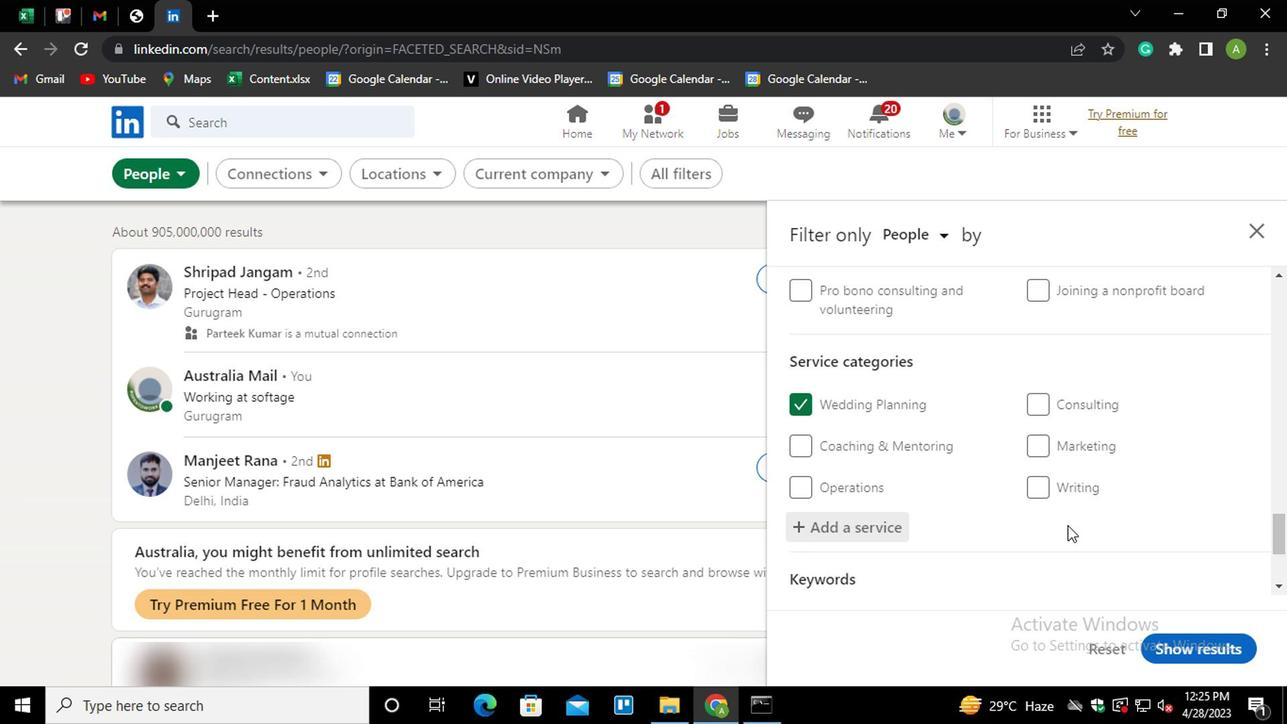 
Action: Mouse scrolled (1063, 523) with delta (0, 0)
Screenshot: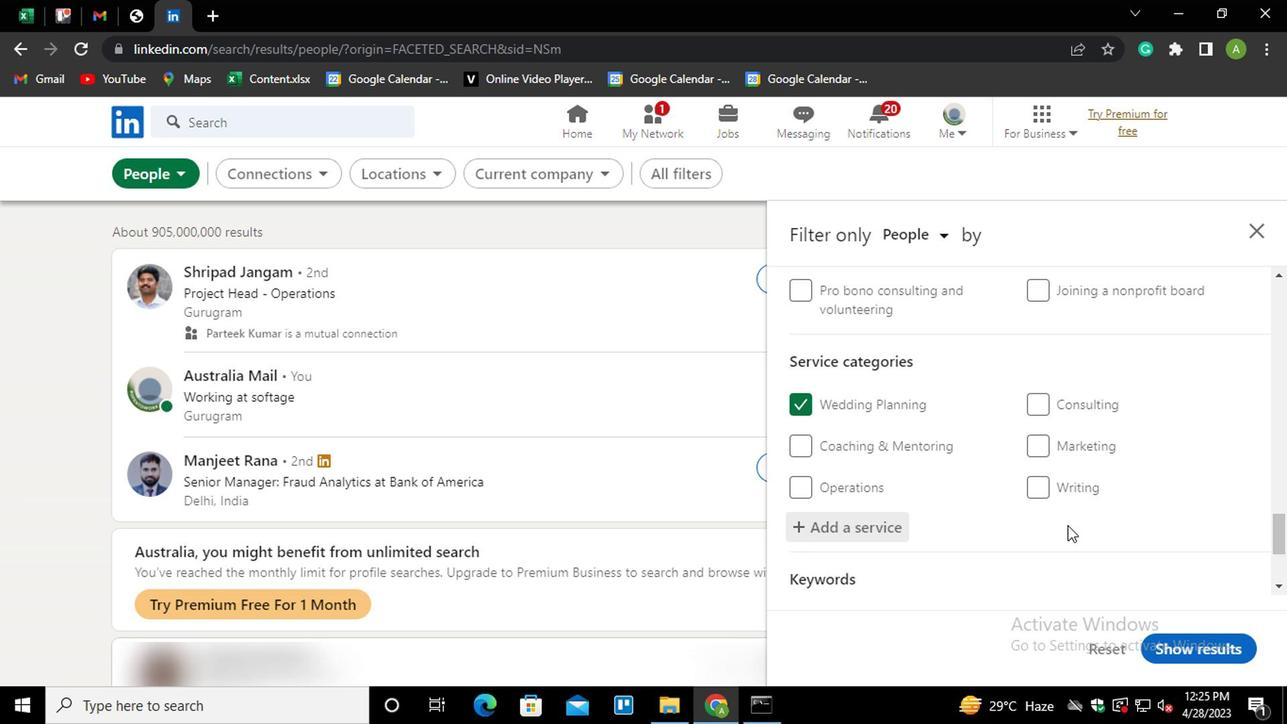 
Action: Mouse scrolled (1063, 523) with delta (0, 0)
Screenshot: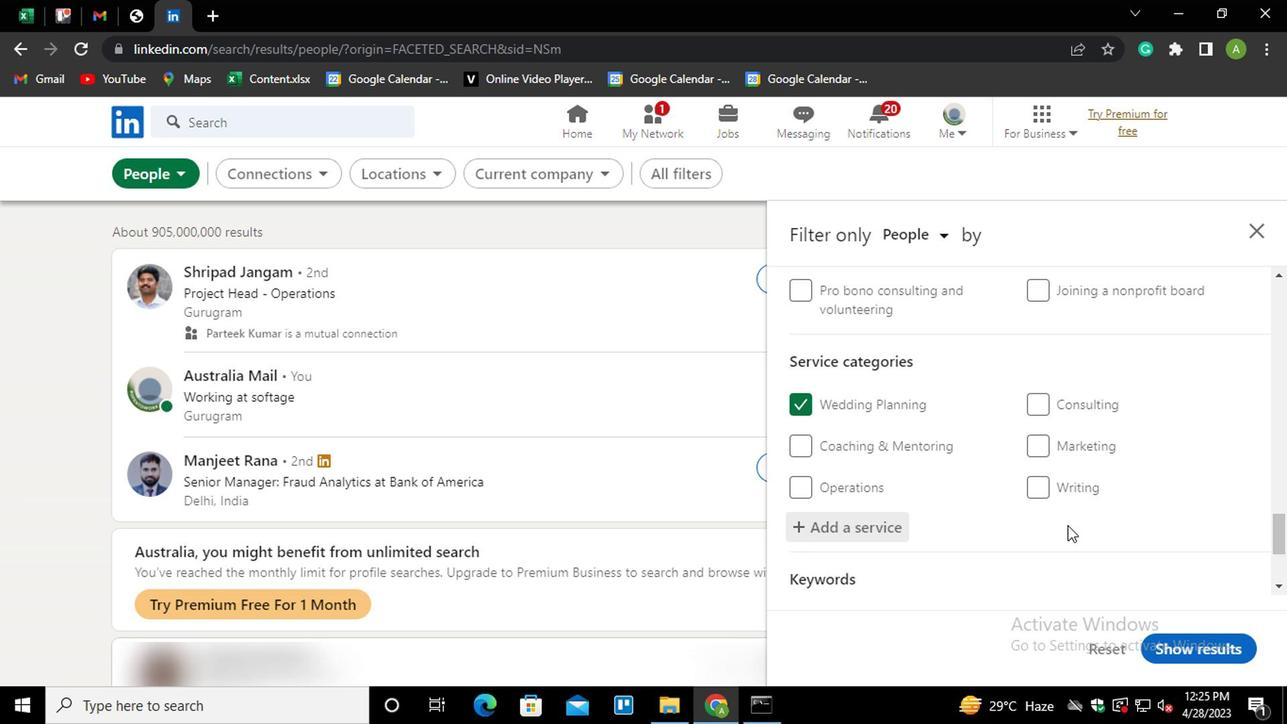
Action: Mouse scrolled (1063, 523) with delta (0, 0)
Screenshot: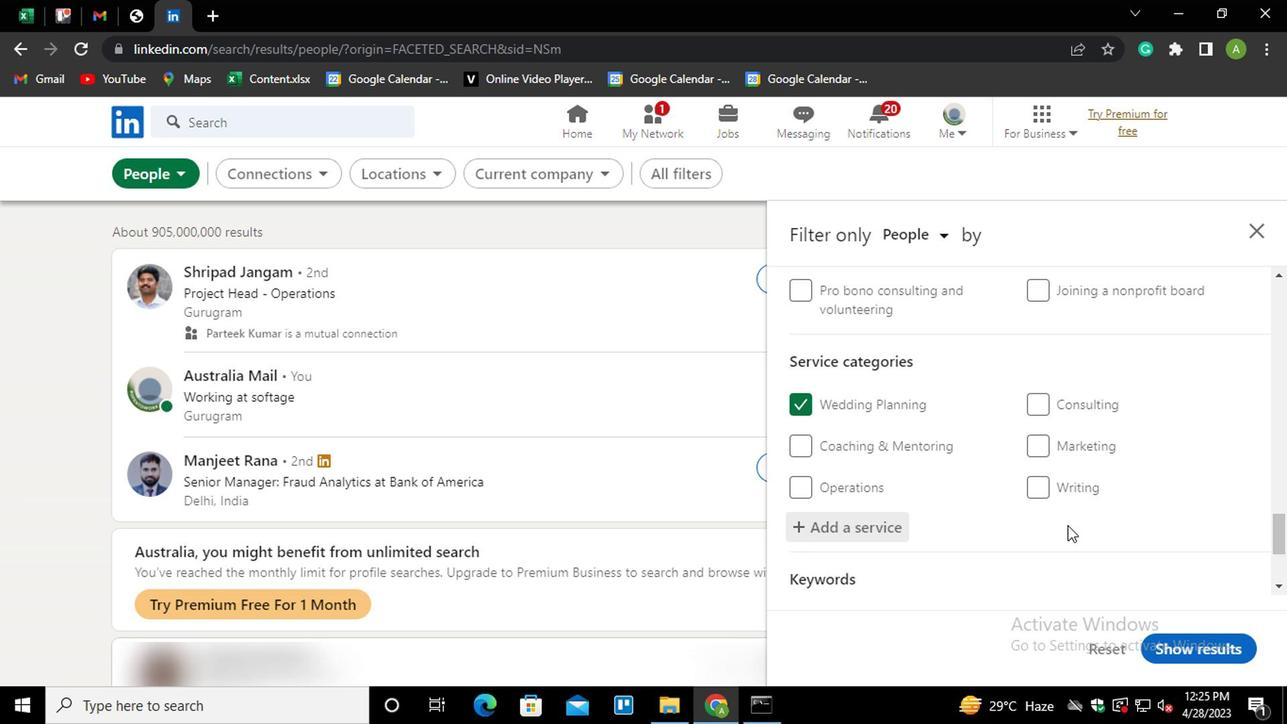 
Action: Mouse moved to (877, 511)
Screenshot: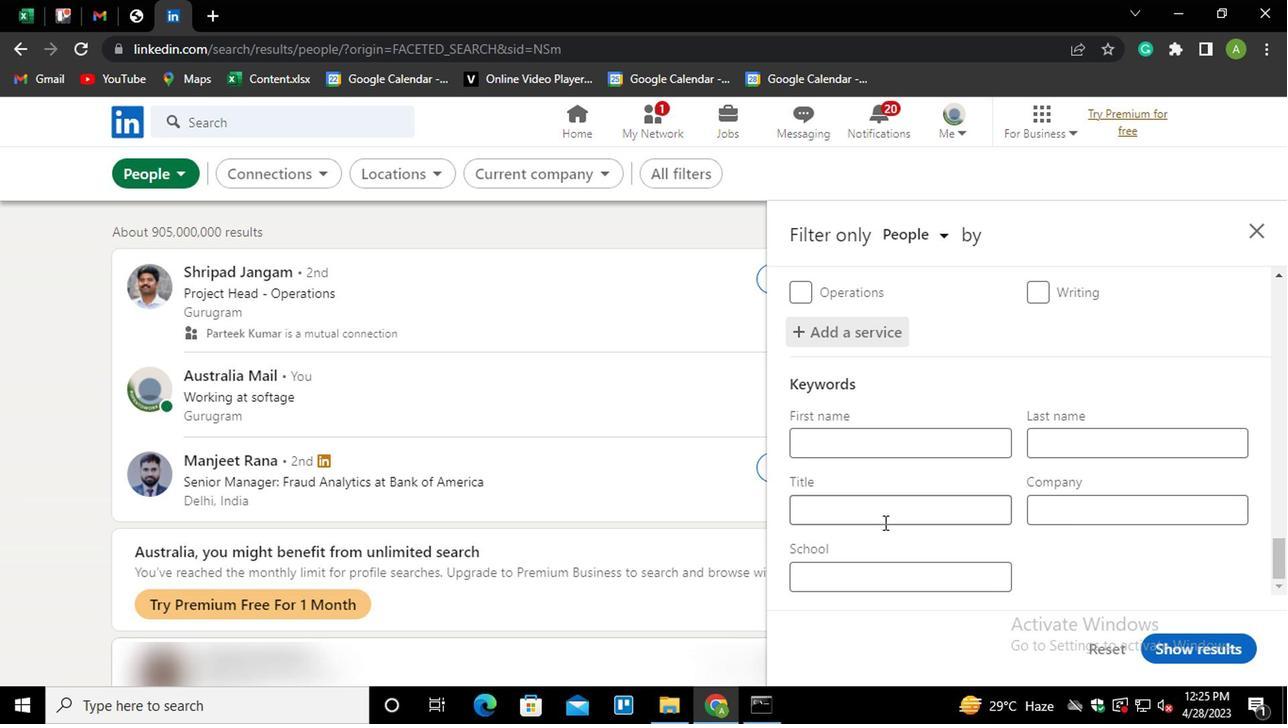 
Action: Mouse pressed left at (877, 511)
Screenshot: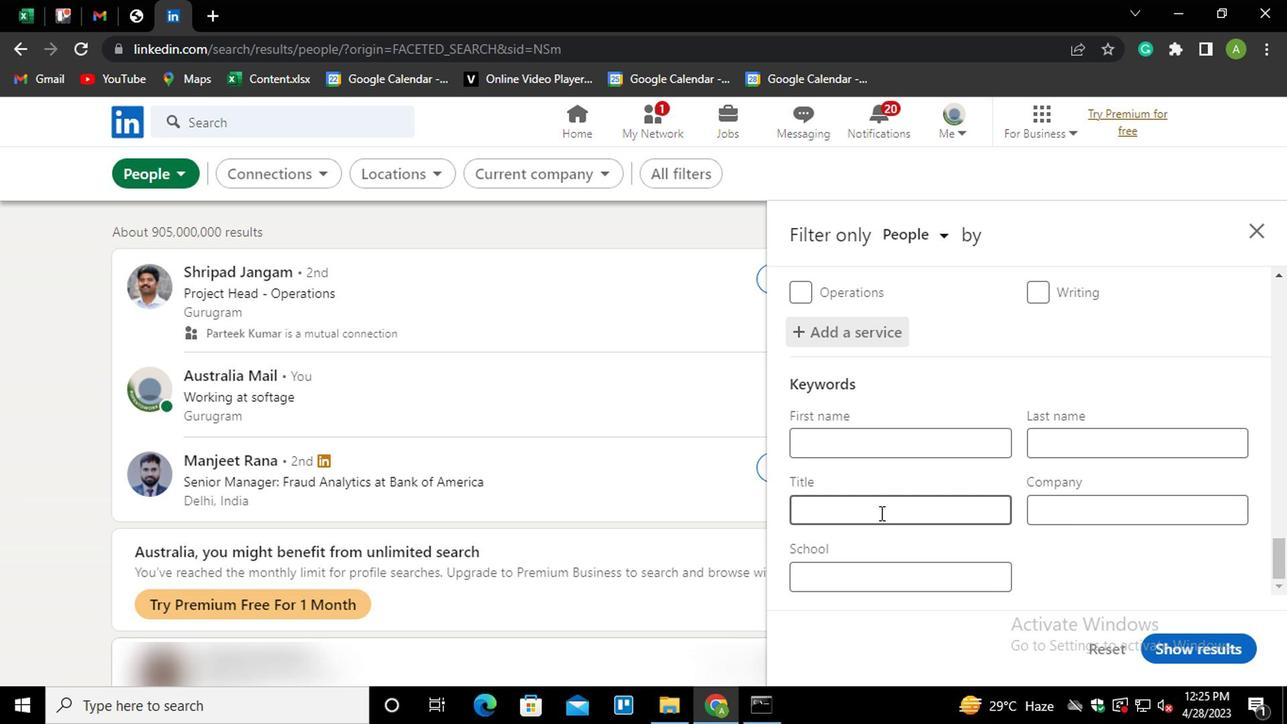 
Action: Key pressed <Key.shift>FINANCIAL<Key.space><Key.shift>SERCI<Key.backspace><Key.backspace>VICES<Key.space><Key.shift>REPRESENTATIVE
Screenshot: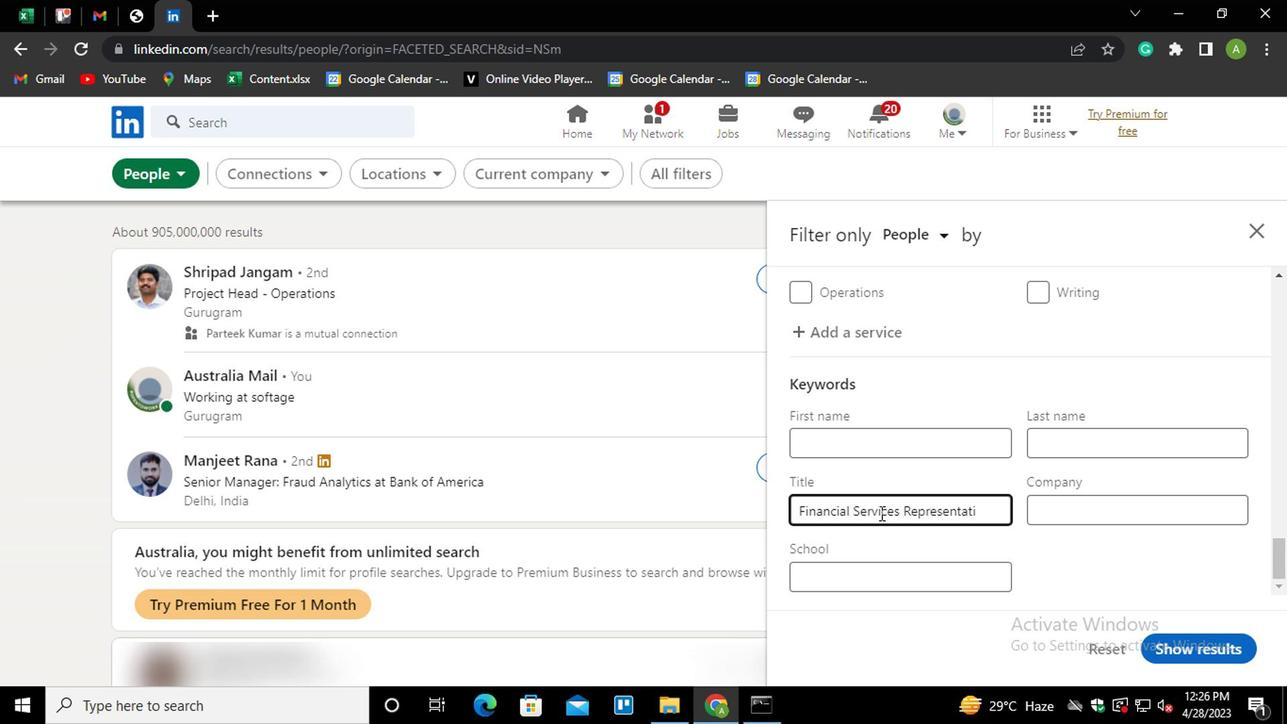 
Action: Mouse moved to (1148, 551)
Screenshot: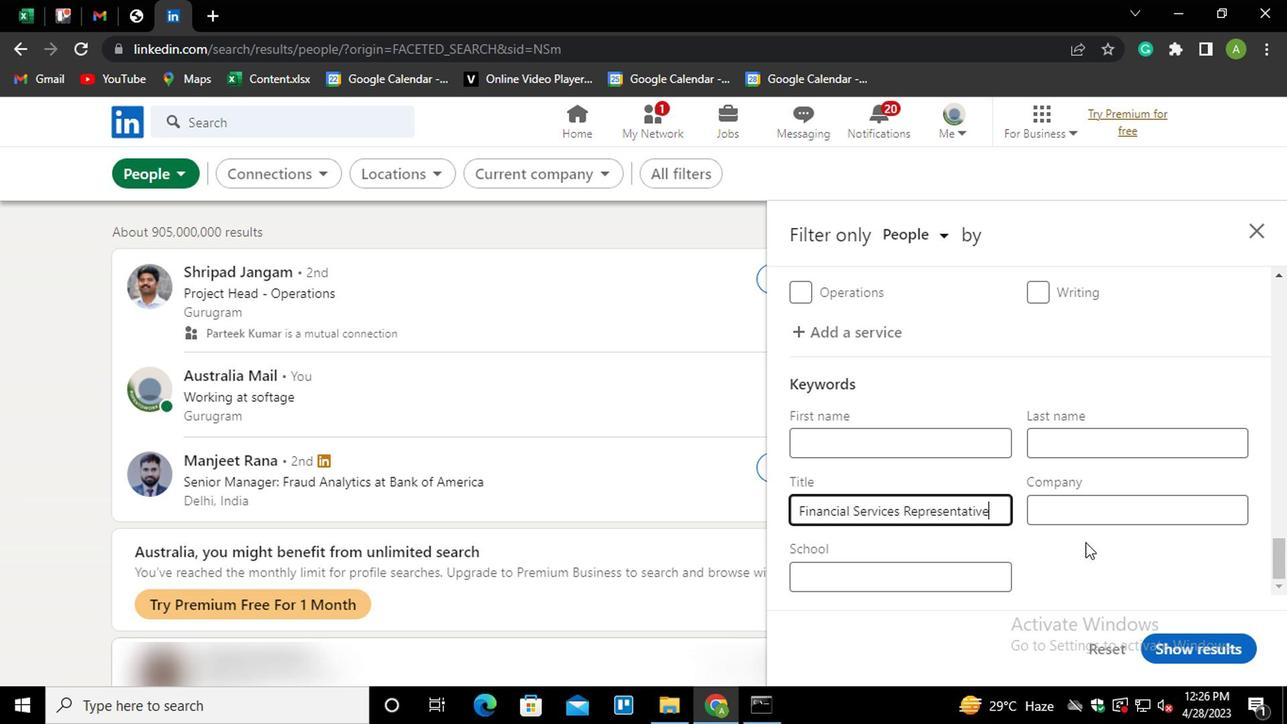 
Action: Mouse pressed left at (1148, 551)
Screenshot: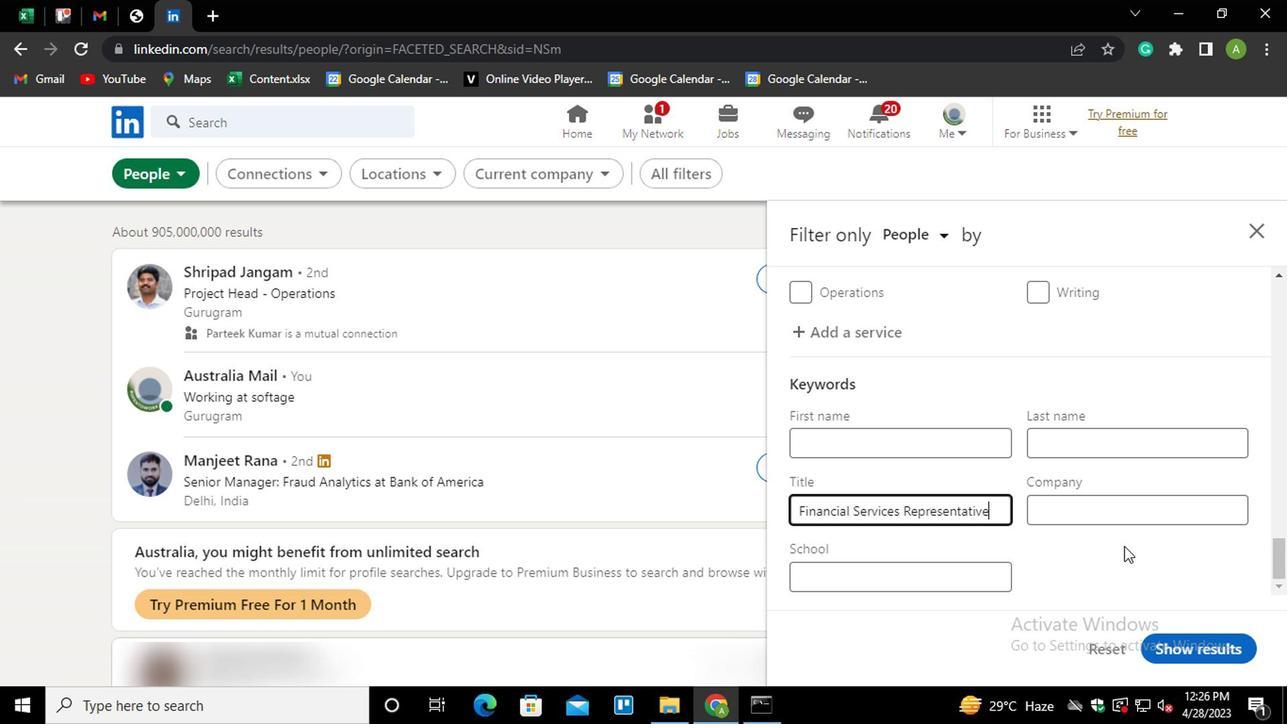 
Action: Mouse moved to (1185, 651)
Screenshot: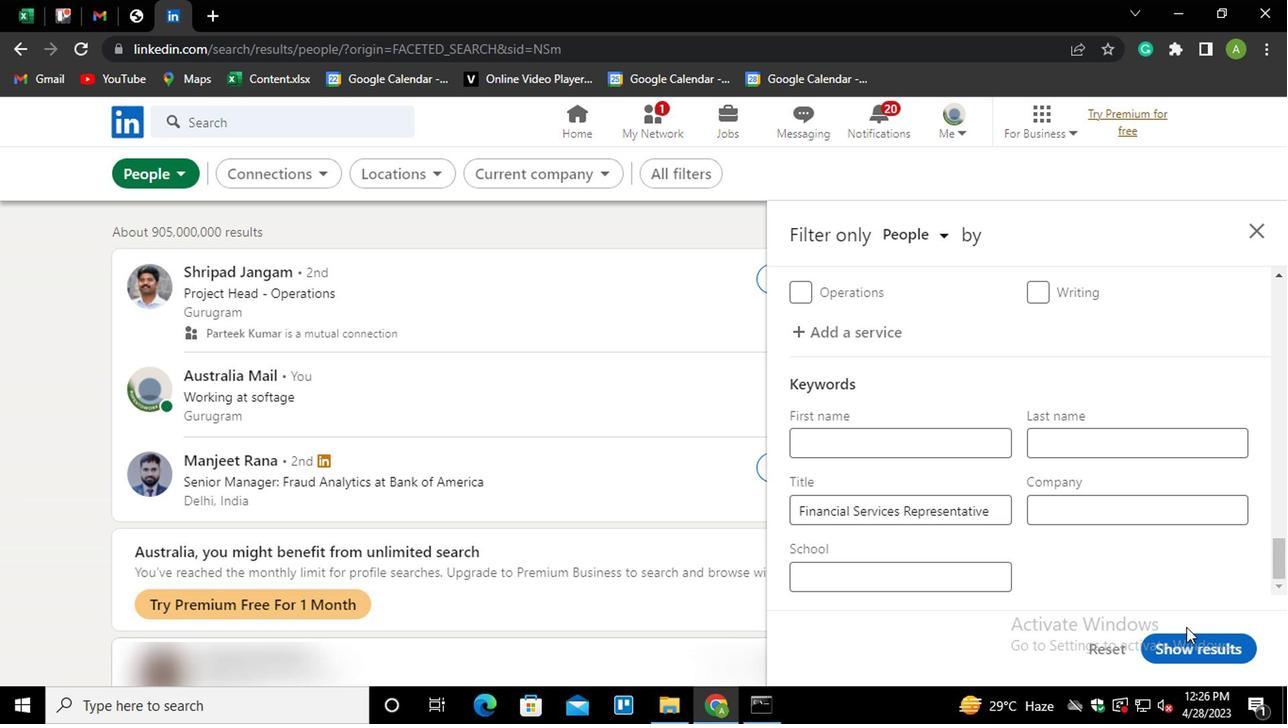 
Action: Mouse pressed left at (1185, 651)
Screenshot: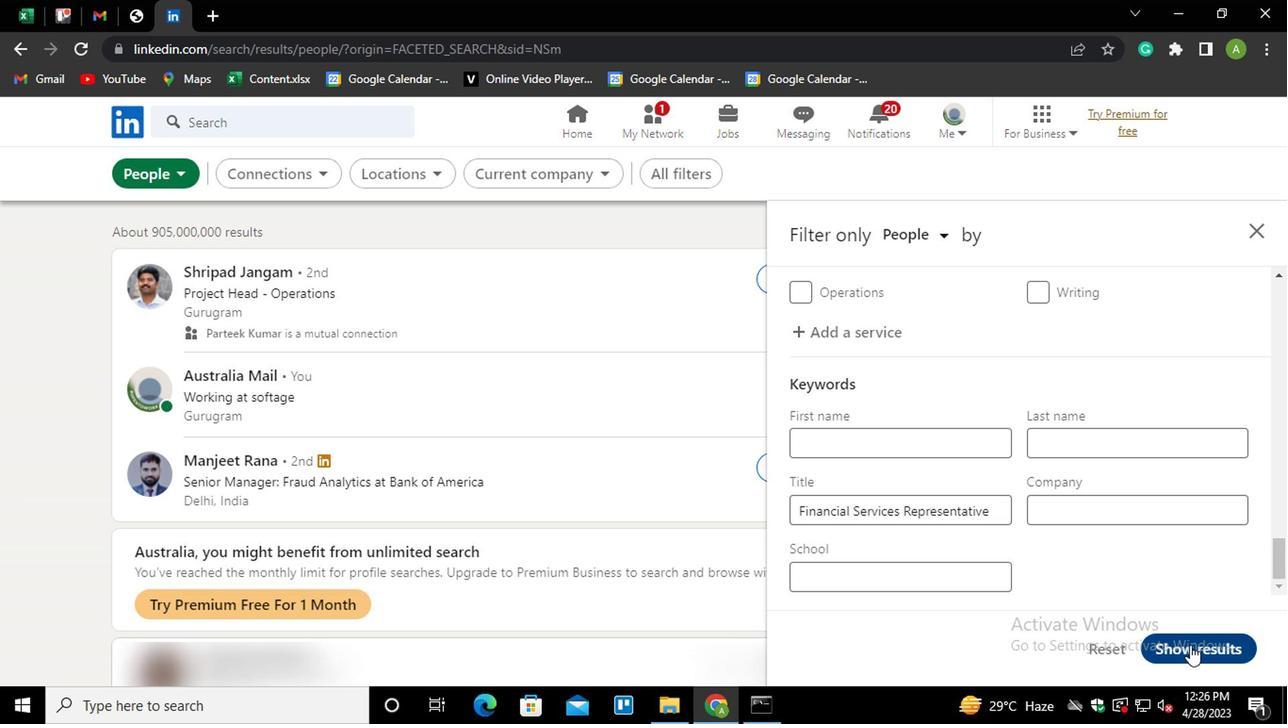 
